 Task: Find connections with filter location Warwick with filter topic #Projectmanagementwith filter profile language German with filter current company Mintel with filter school Police Dav Public School with filter industry Landscaping Services with filter service category Blogging with filter keywords title Taper
Action: Mouse moved to (679, 87)
Screenshot: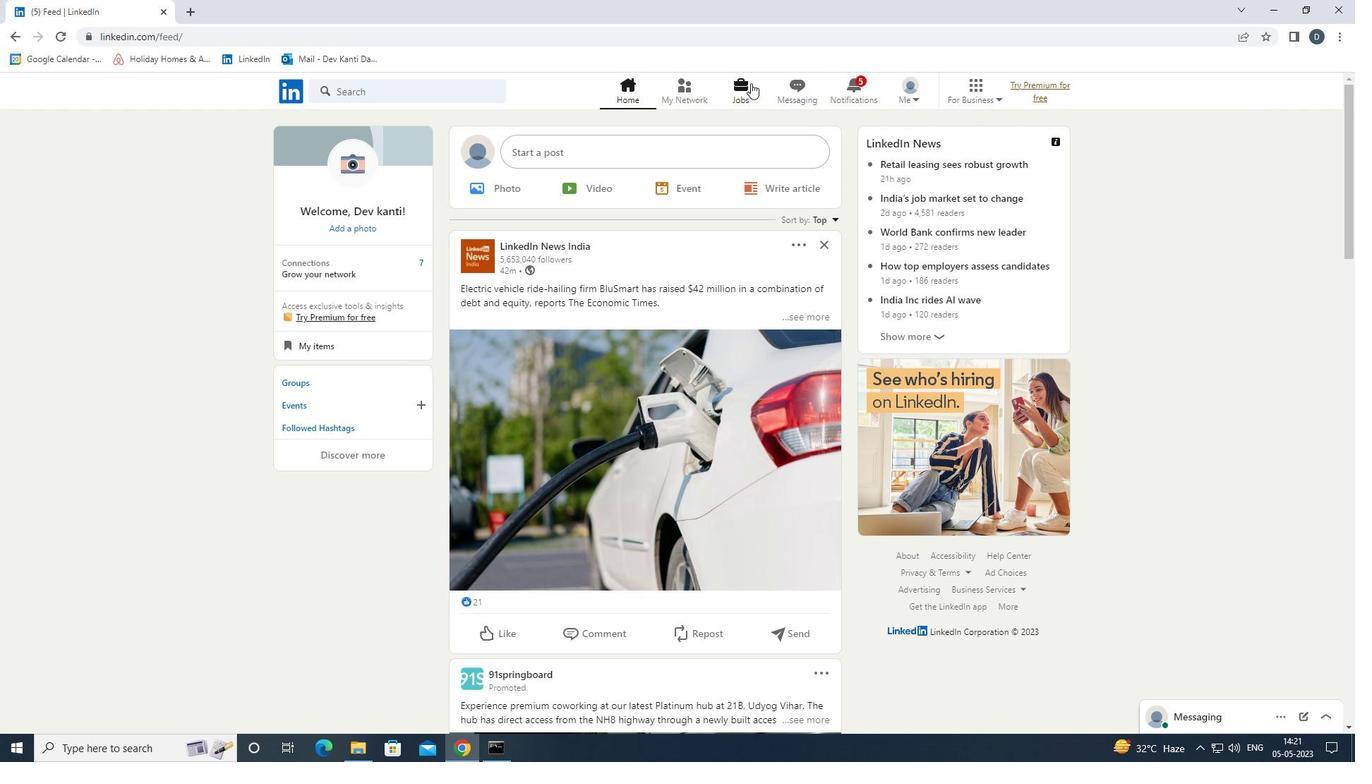 
Action: Mouse pressed left at (679, 87)
Screenshot: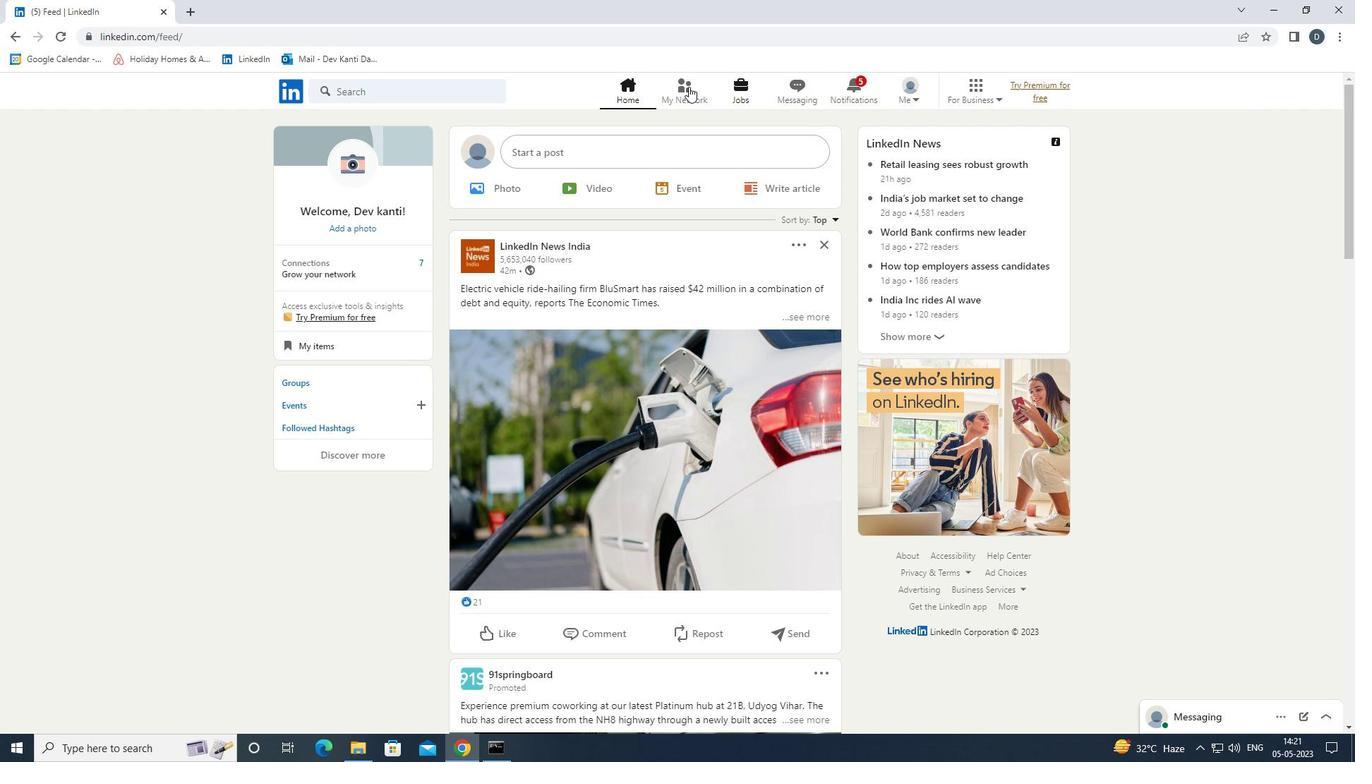 
Action: Mouse moved to (472, 166)
Screenshot: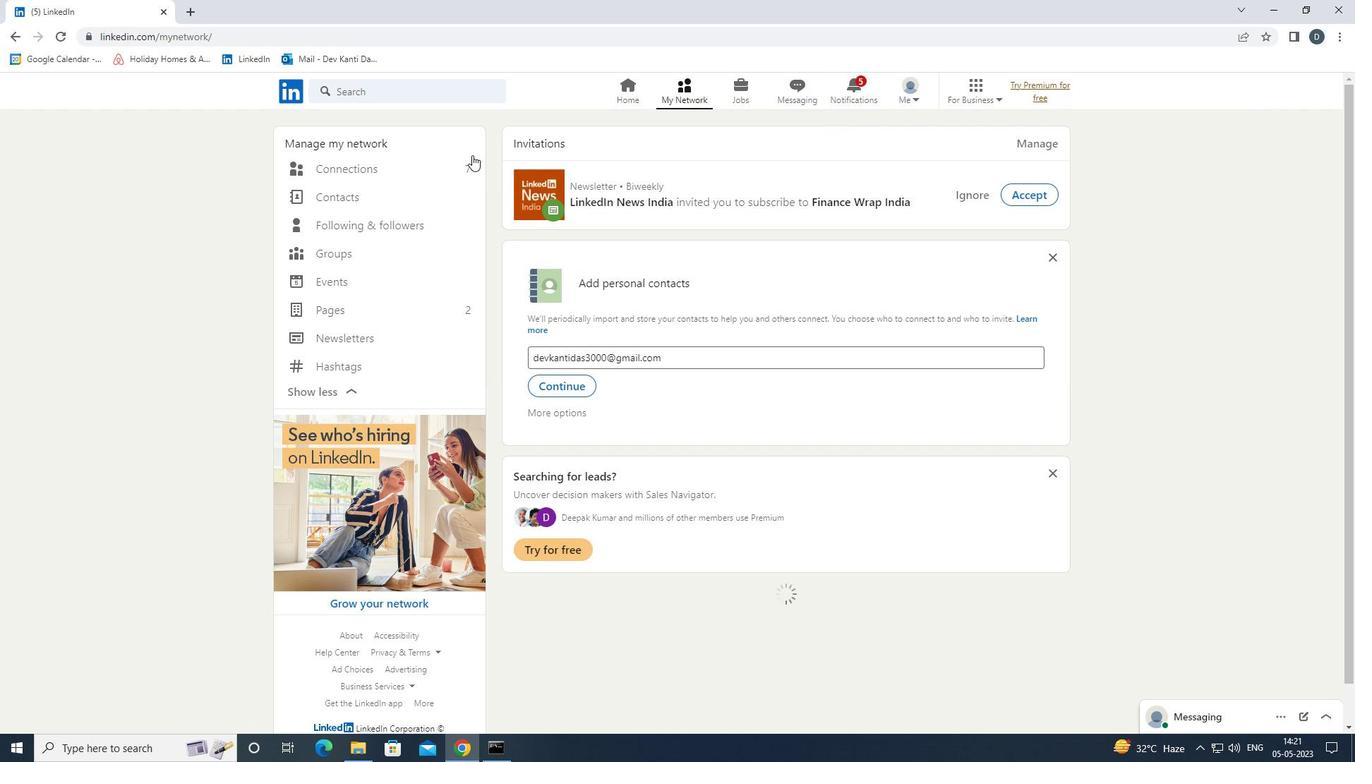
Action: Mouse pressed left at (472, 166)
Screenshot: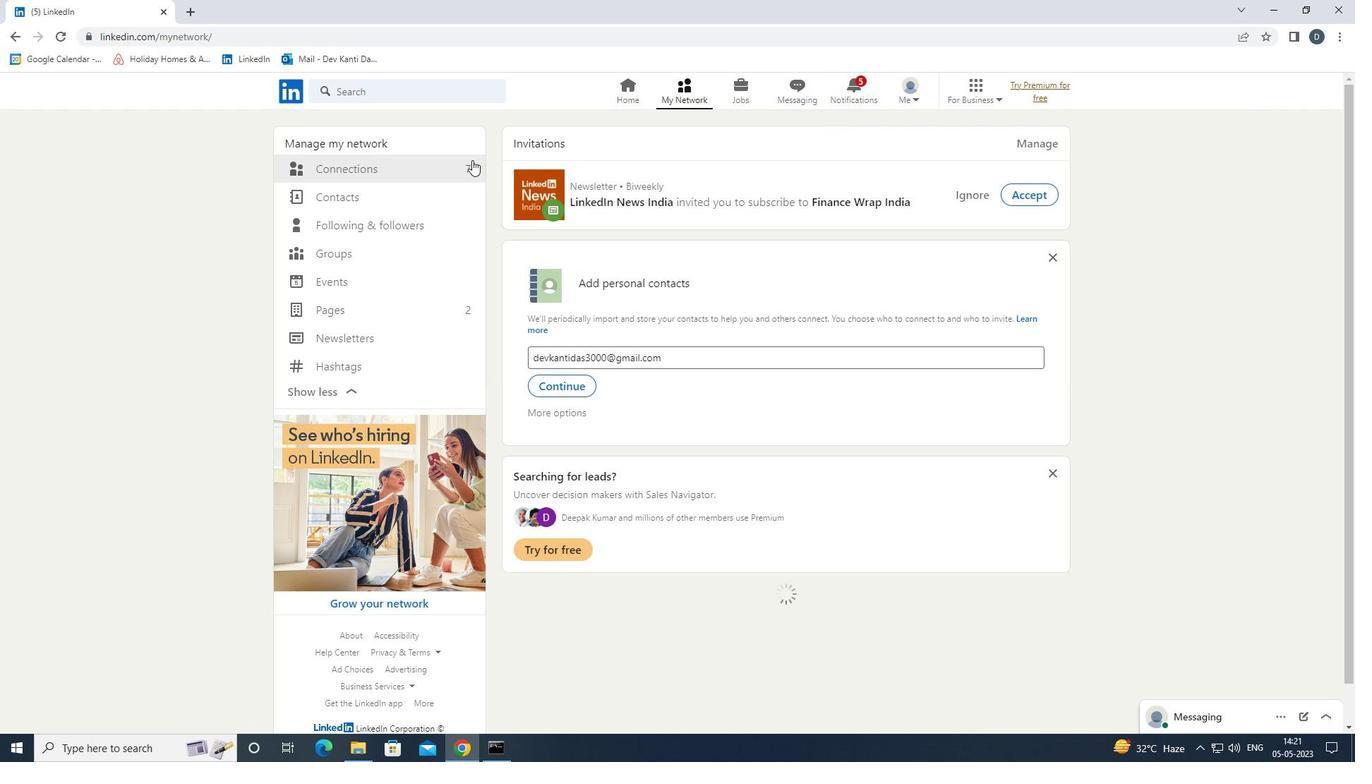 
Action: Mouse moved to (467, 168)
Screenshot: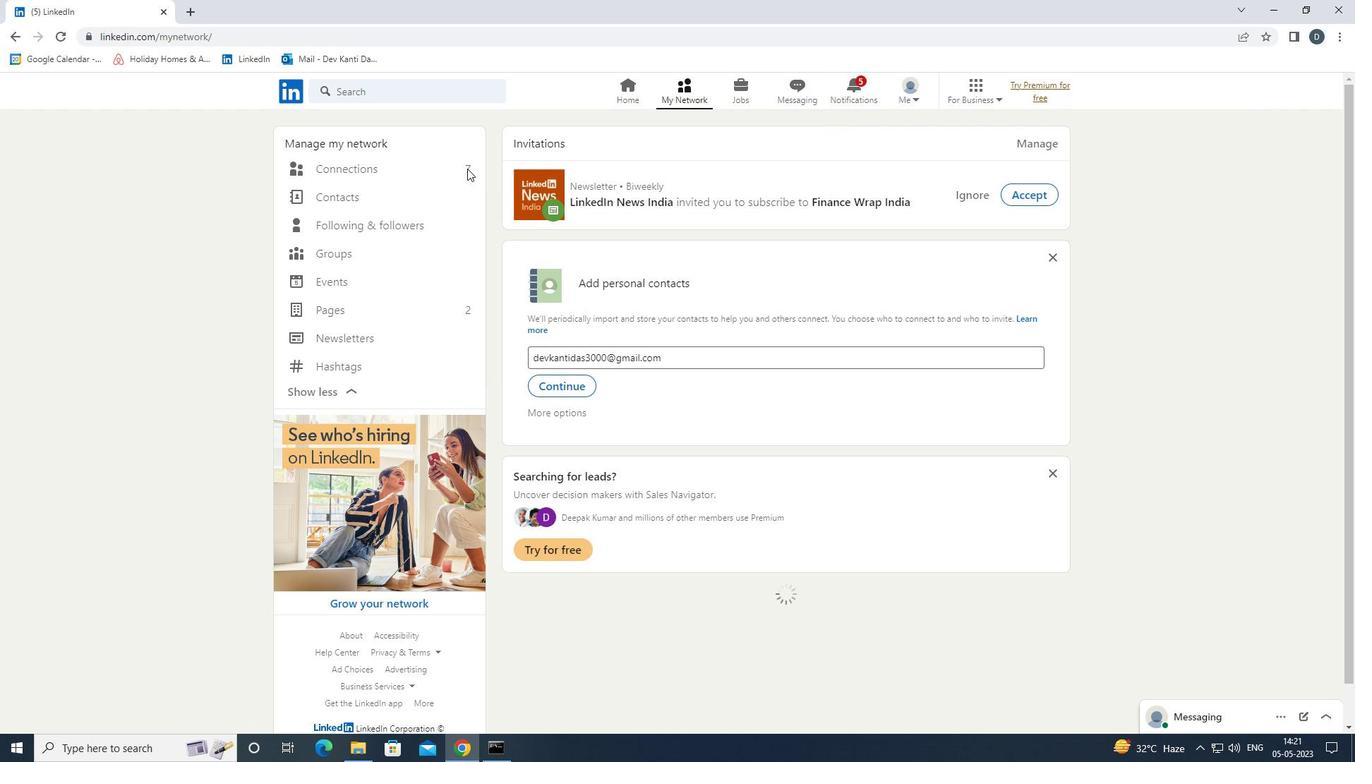 
Action: Mouse pressed left at (467, 168)
Screenshot: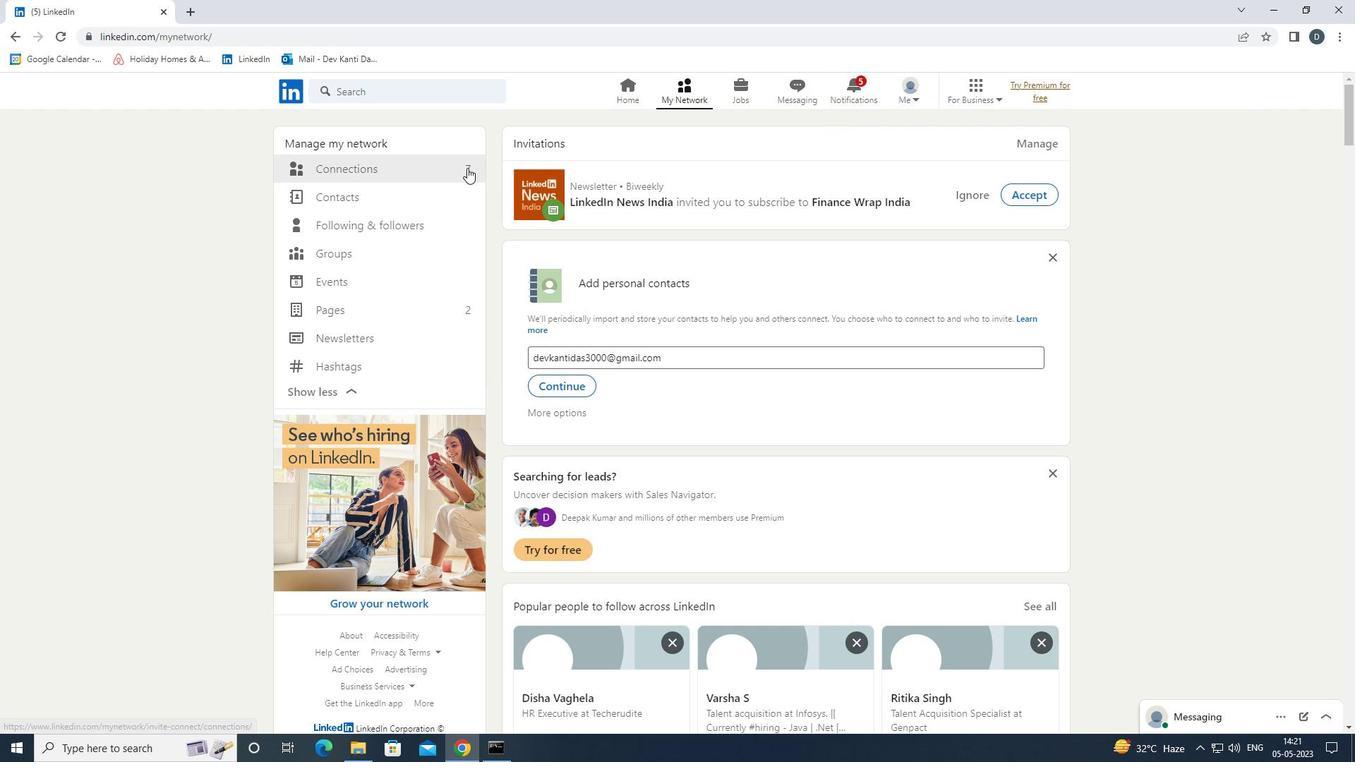 
Action: Mouse moved to (780, 164)
Screenshot: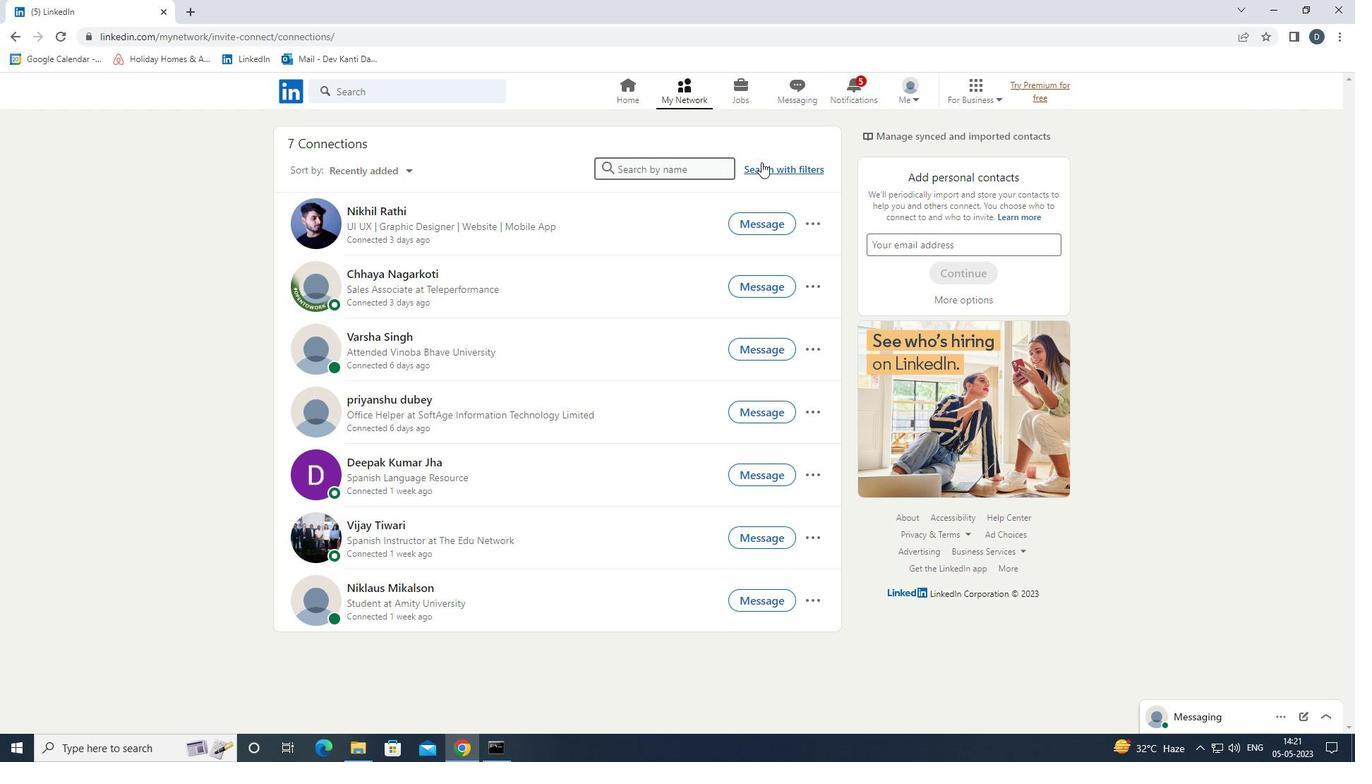 
Action: Mouse pressed left at (780, 164)
Screenshot: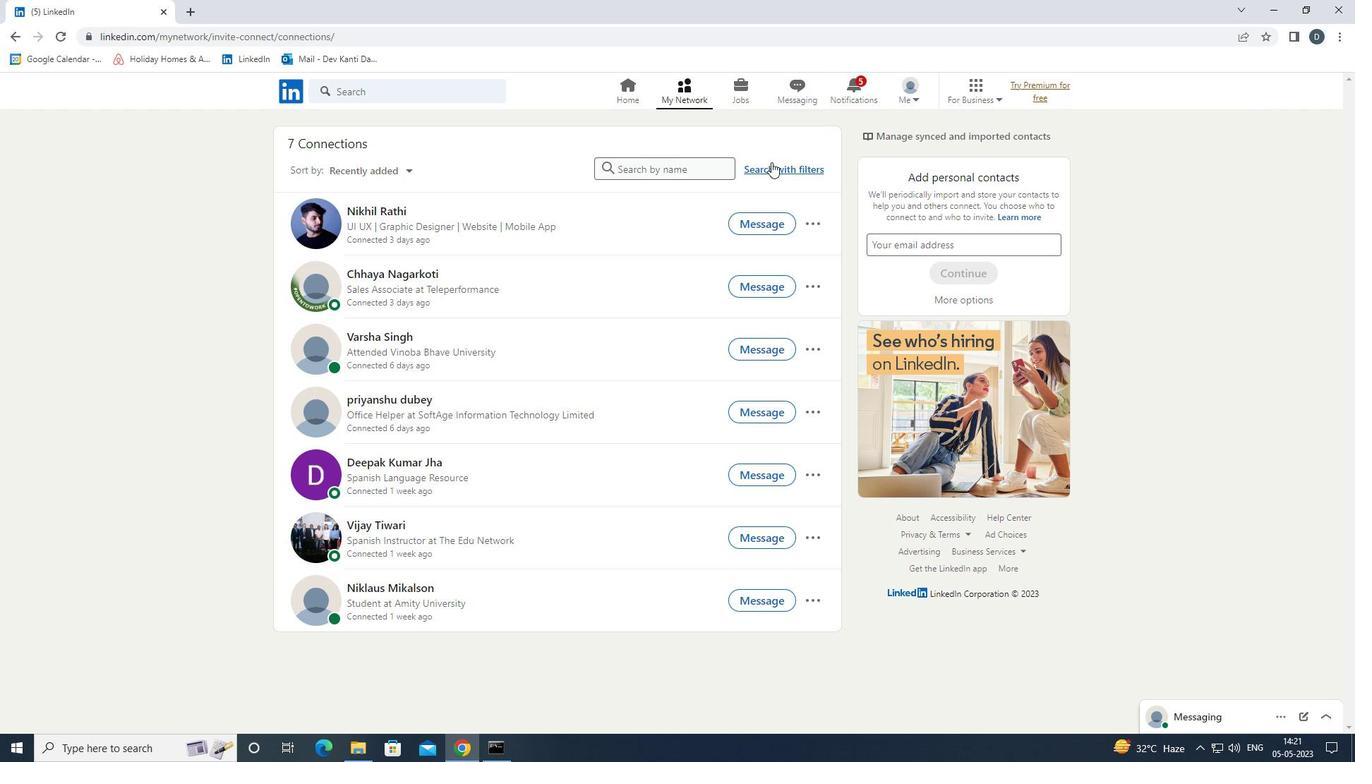 
Action: Mouse moved to (710, 132)
Screenshot: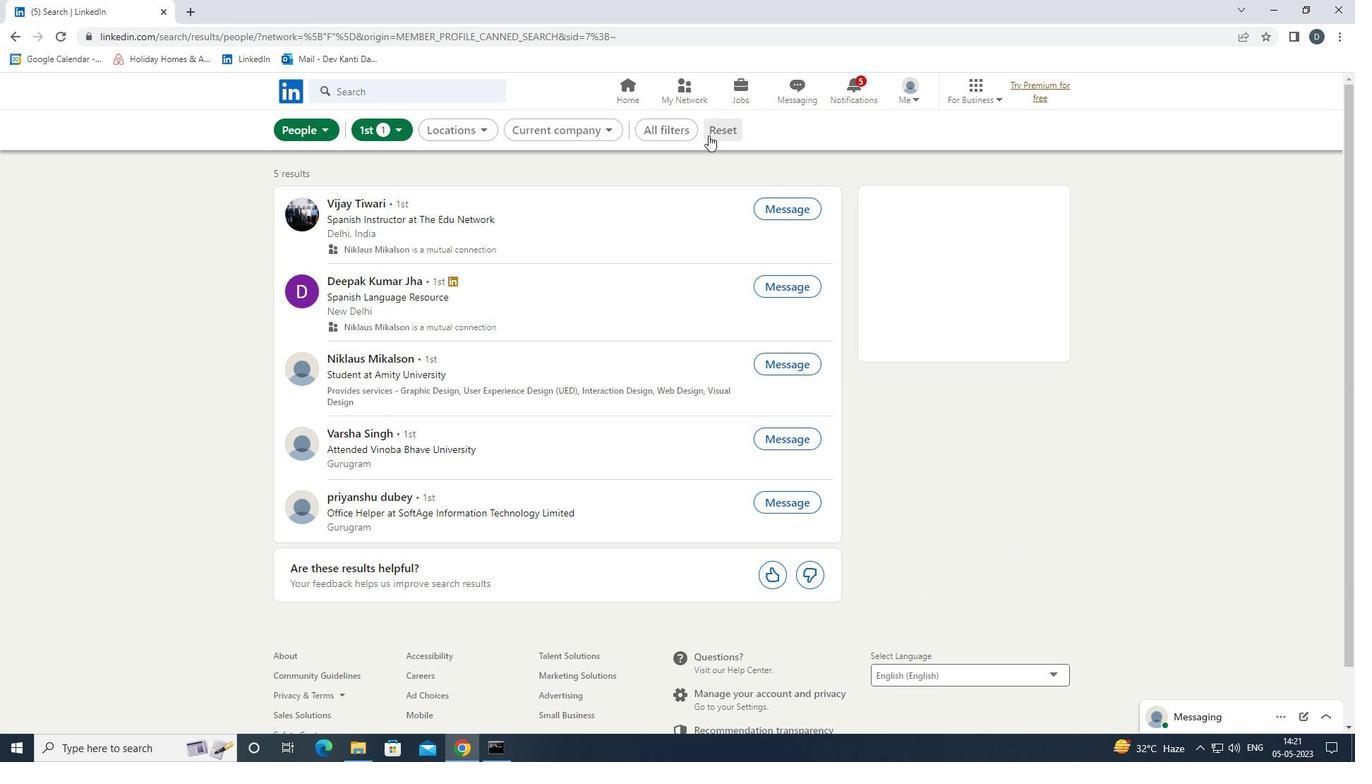 
Action: Mouse pressed left at (710, 132)
Screenshot: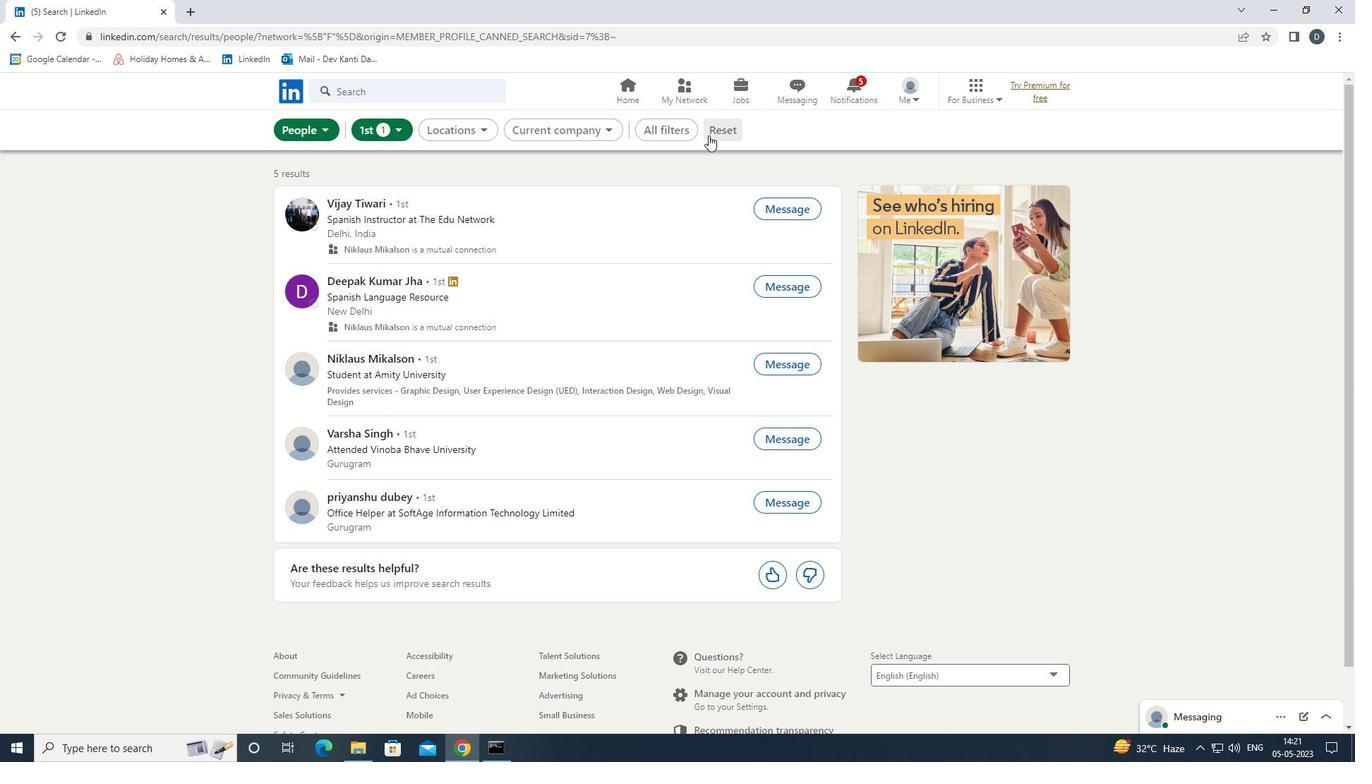 
Action: Mouse moved to (696, 131)
Screenshot: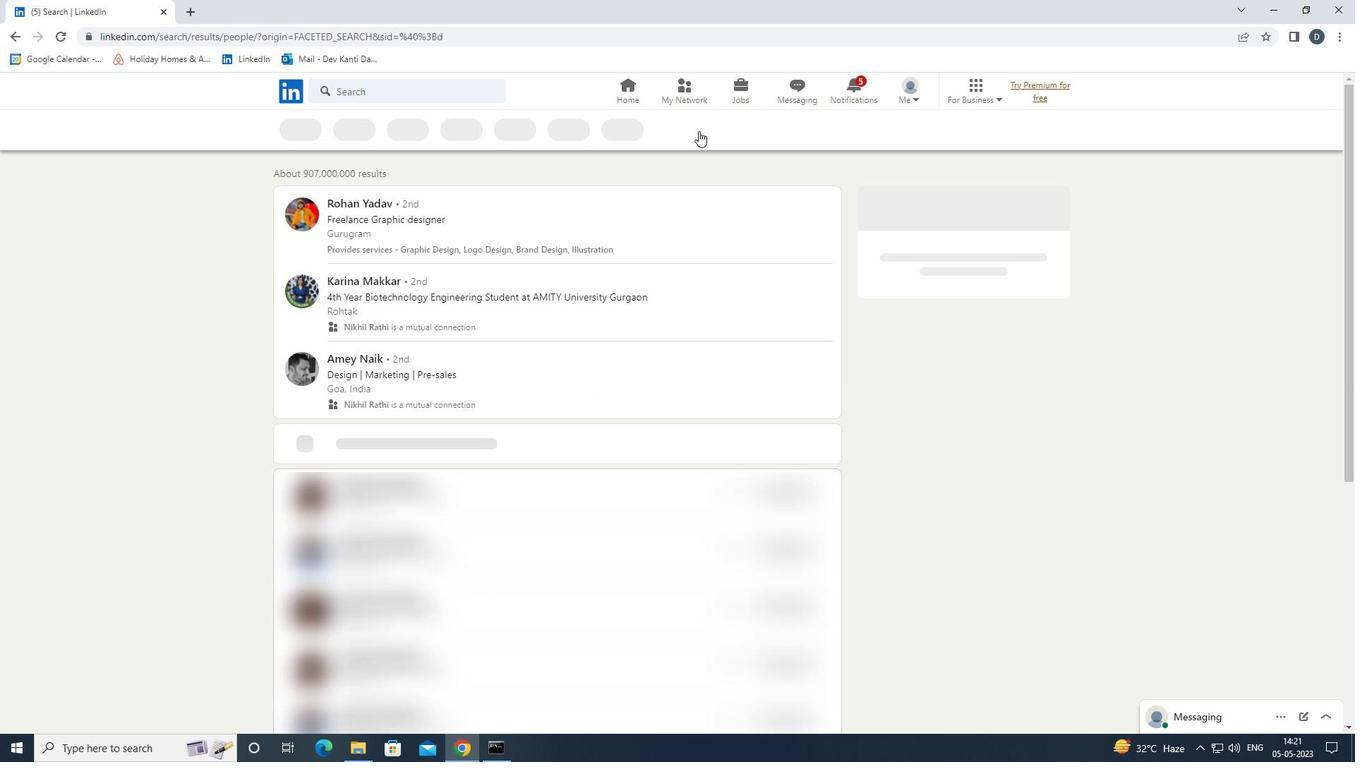 
Action: Mouse pressed left at (696, 131)
Screenshot: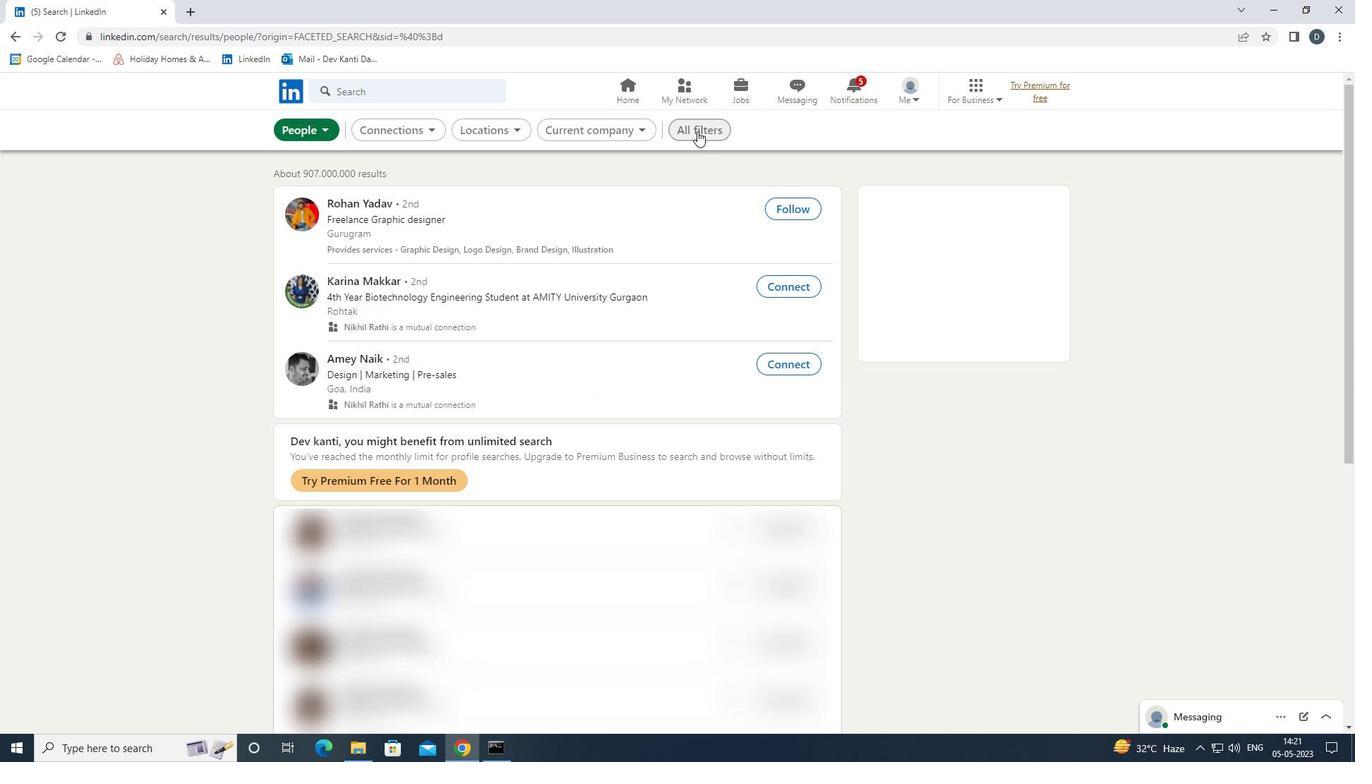 
Action: Mouse moved to (1102, 417)
Screenshot: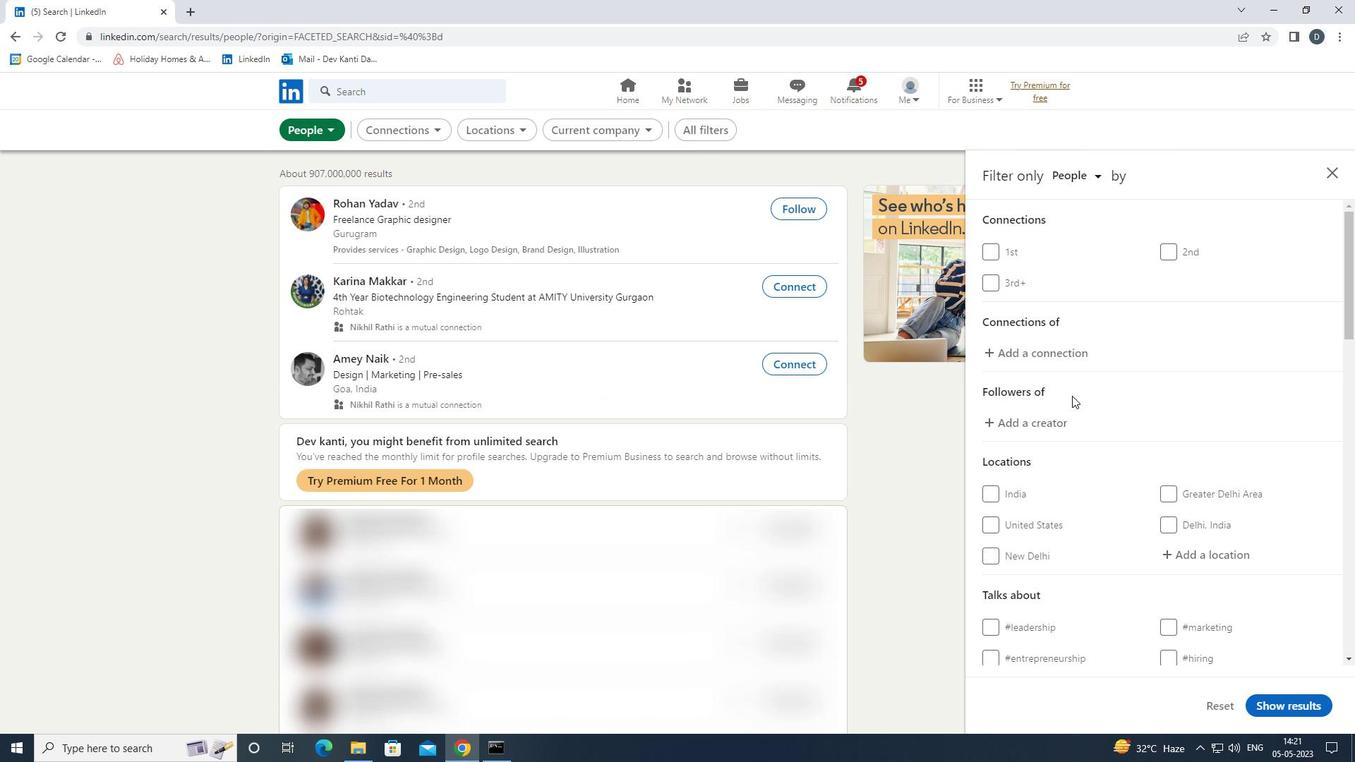 
Action: Mouse scrolled (1102, 416) with delta (0, 0)
Screenshot: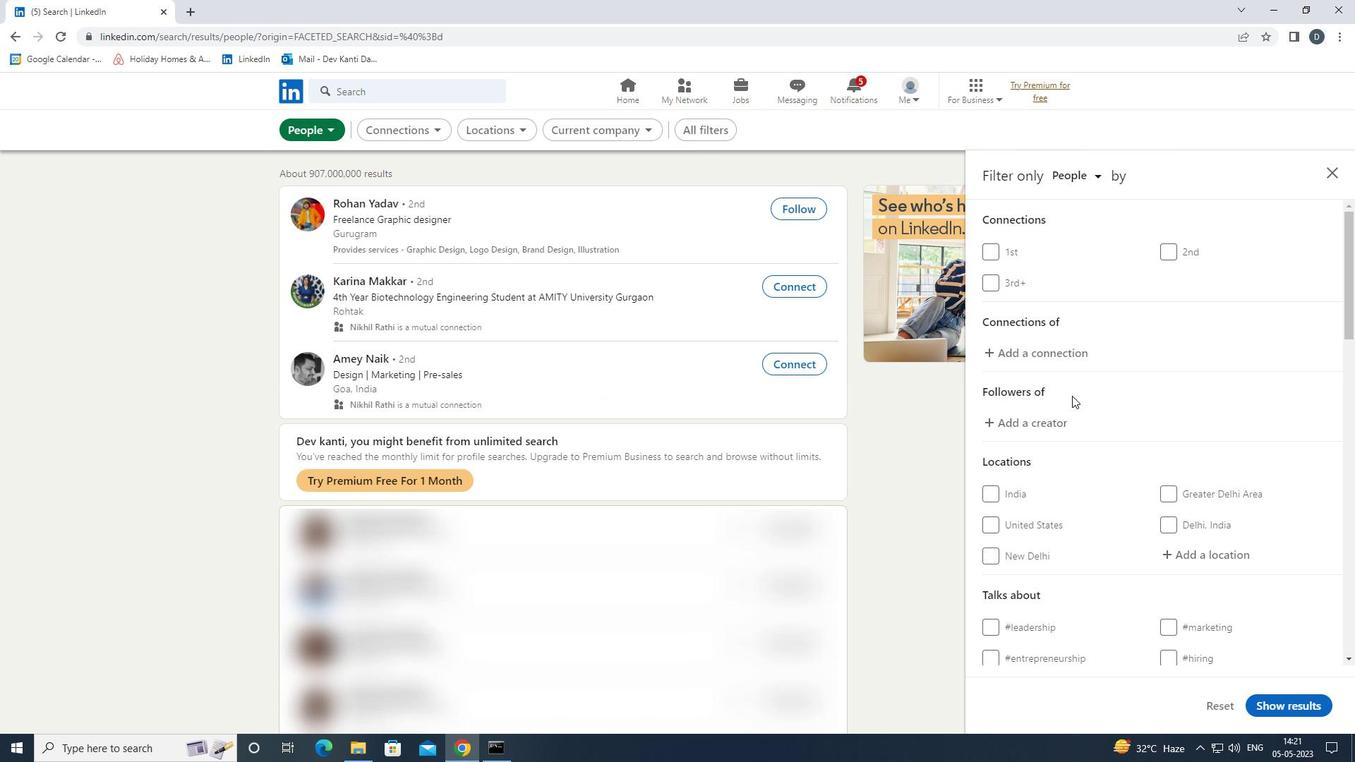 
Action: Mouse moved to (1105, 419)
Screenshot: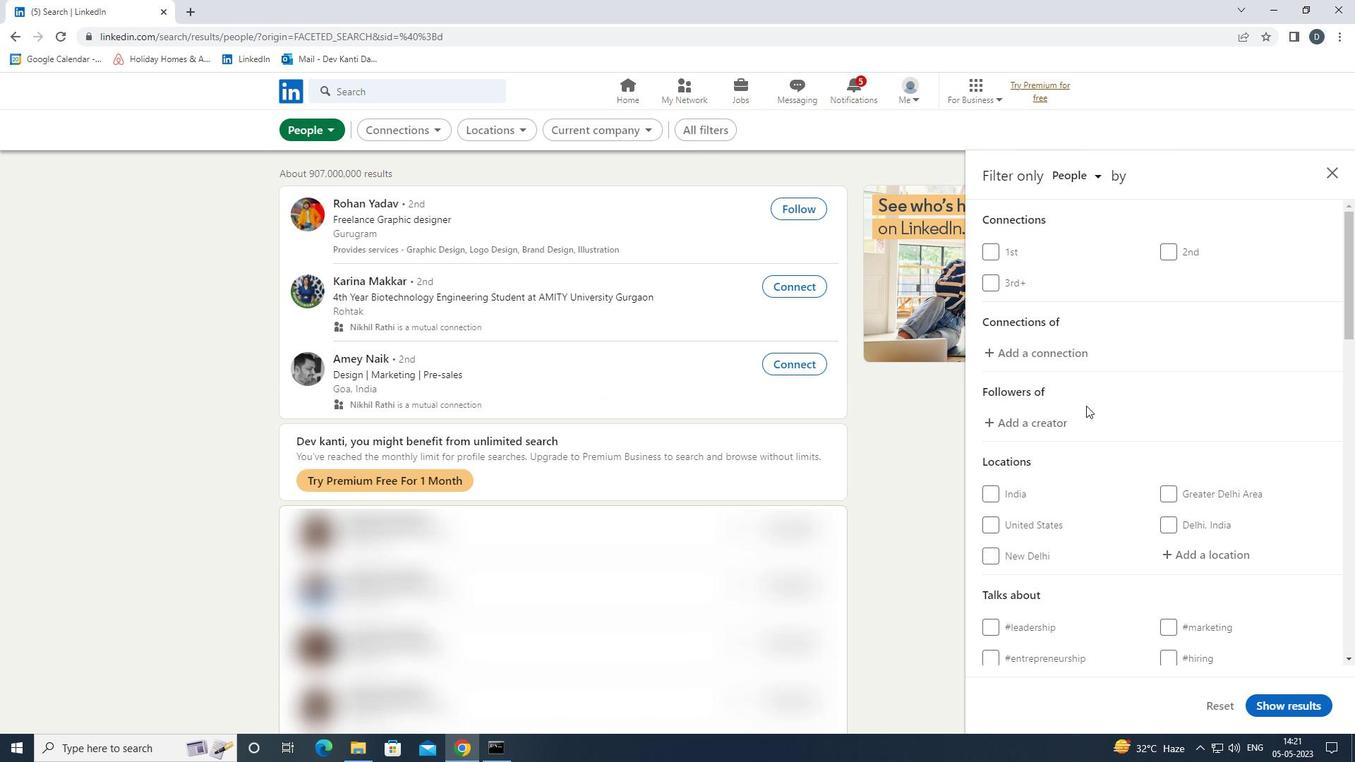
Action: Mouse scrolled (1105, 418) with delta (0, 0)
Screenshot: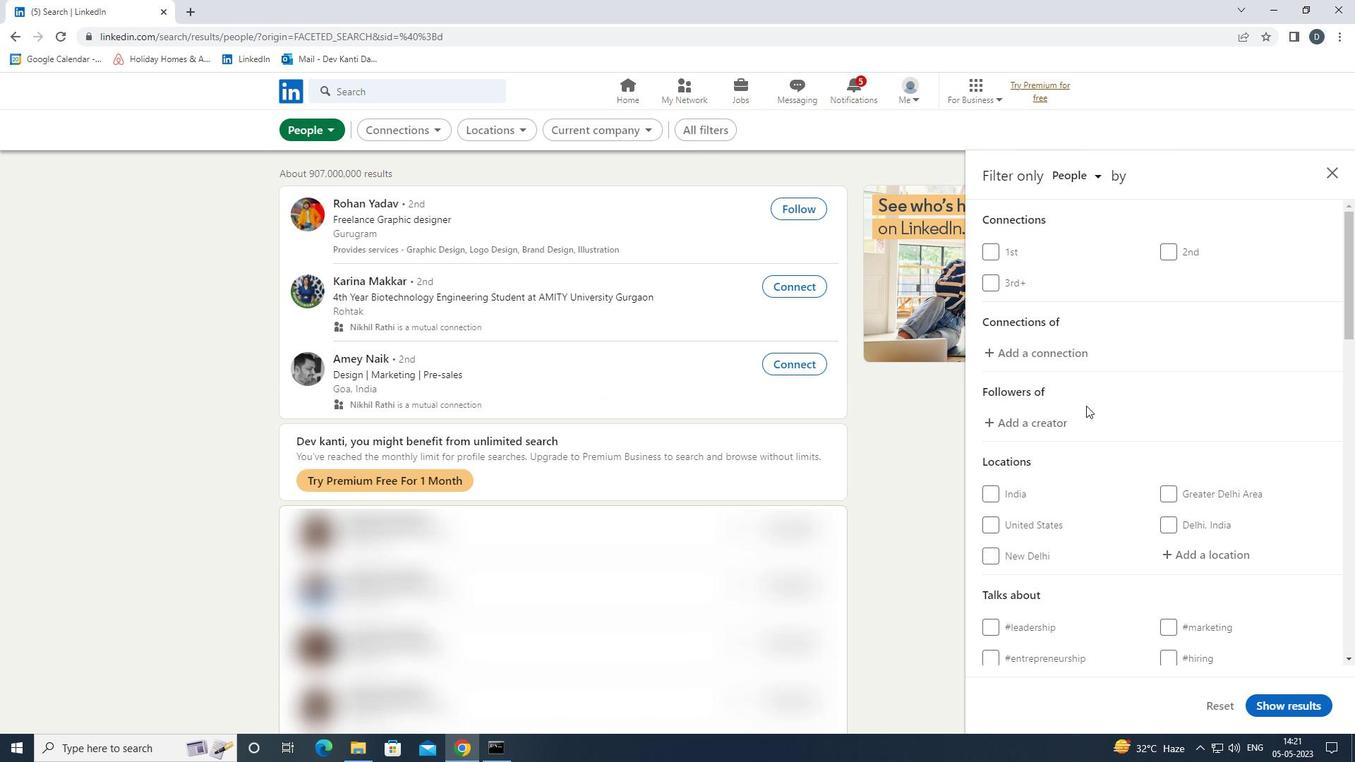 
Action: Mouse moved to (1207, 410)
Screenshot: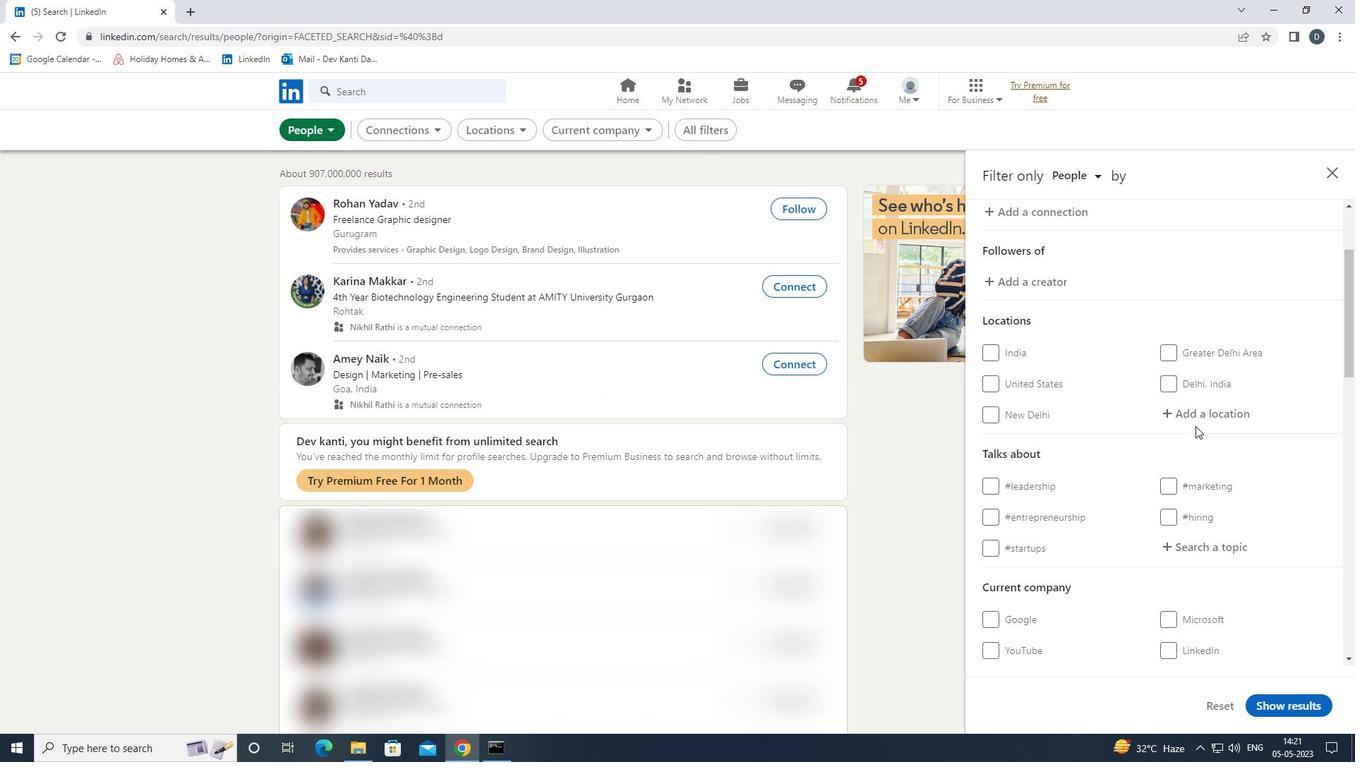 
Action: Mouse pressed left at (1207, 410)
Screenshot: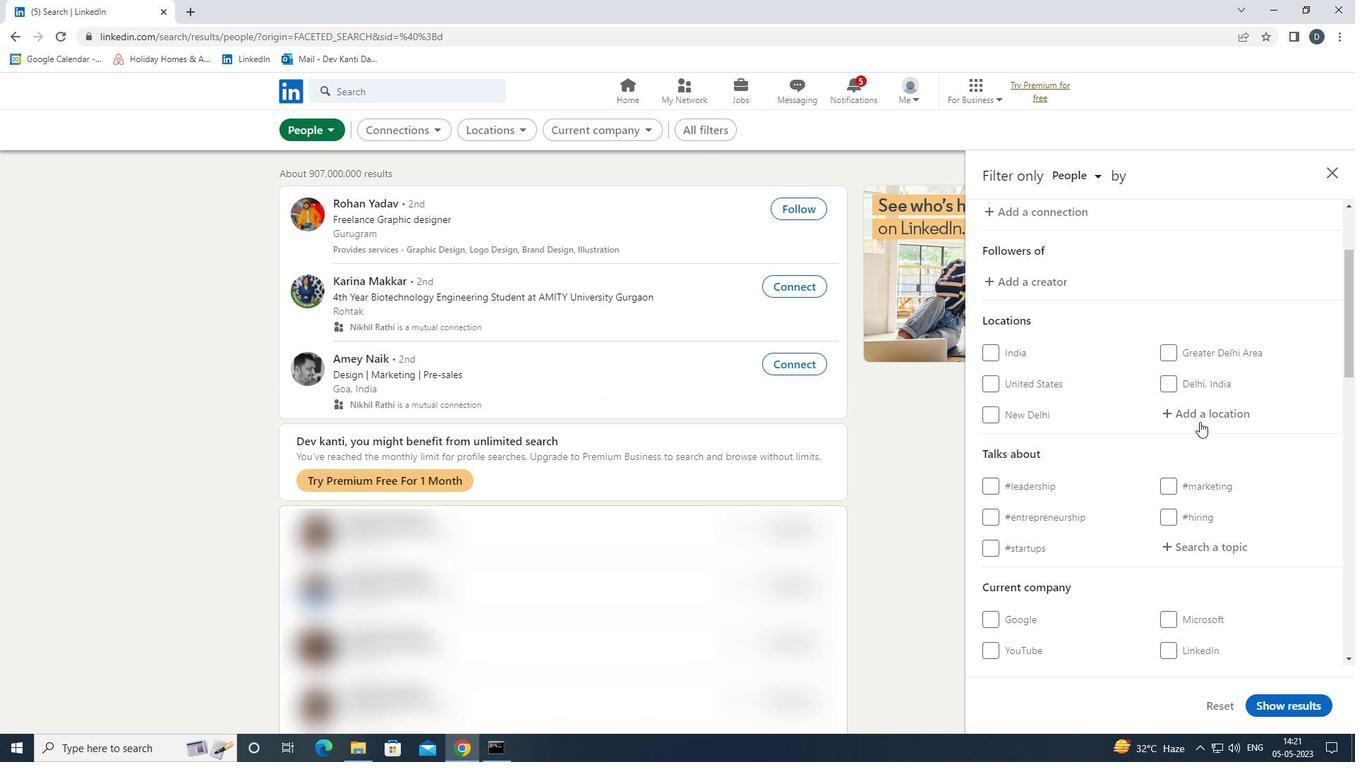 
Action: Mouse moved to (1199, 407)
Screenshot: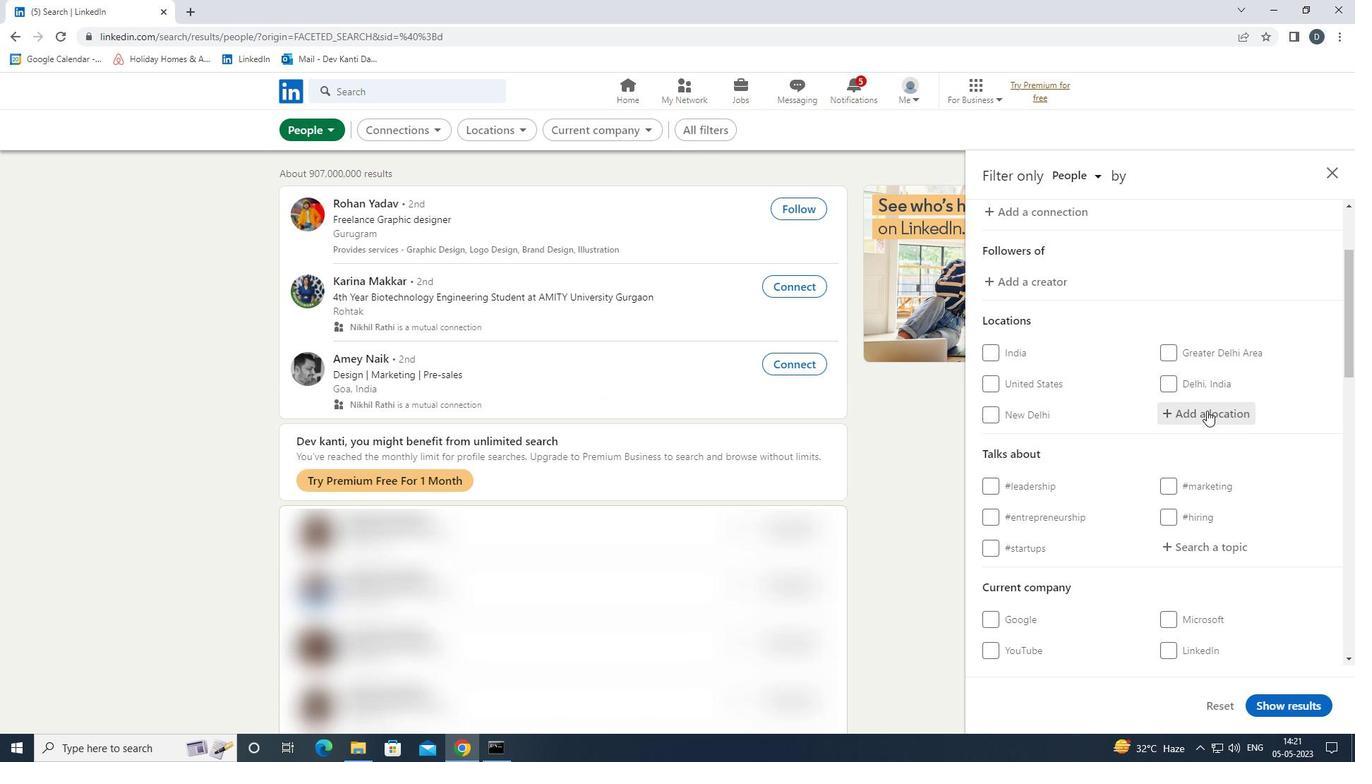 
Action: Key pressed <Key.shift>WARM<Key.backspace>WW<Key.backspace>ICK<Key.down><Key.enter>
Screenshot: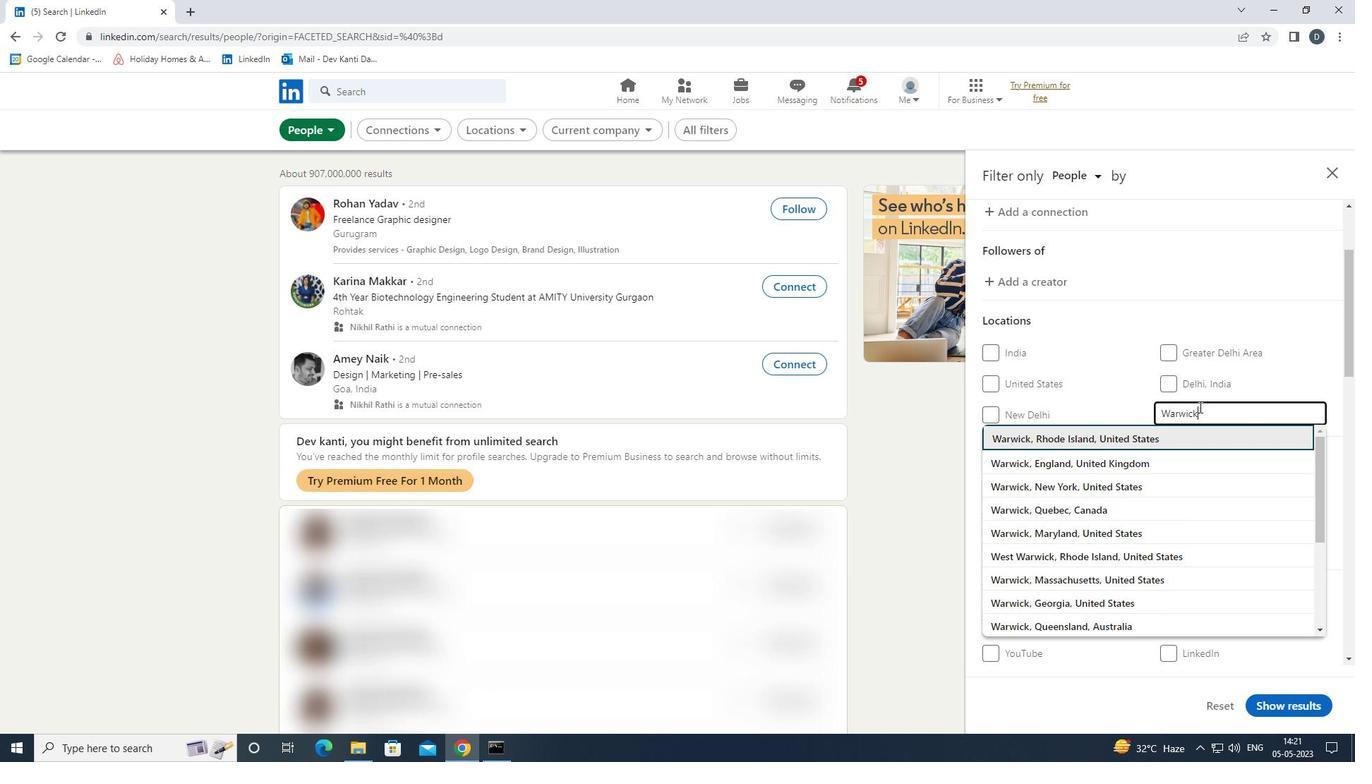 
Action: Mouse moved to (1199, 406)
Screenshot: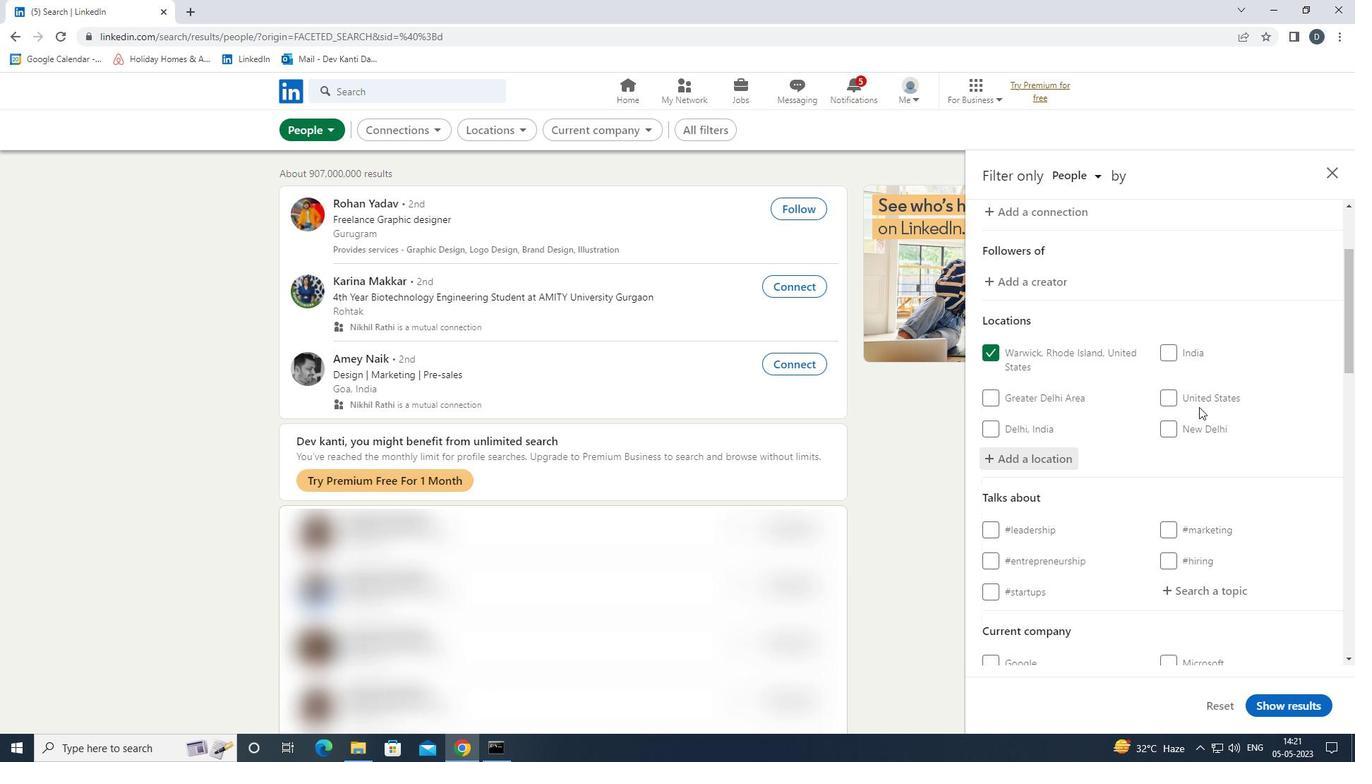 
Action: Mouse scrolled (1199, 405) with delta (0, 0)
Screenshot: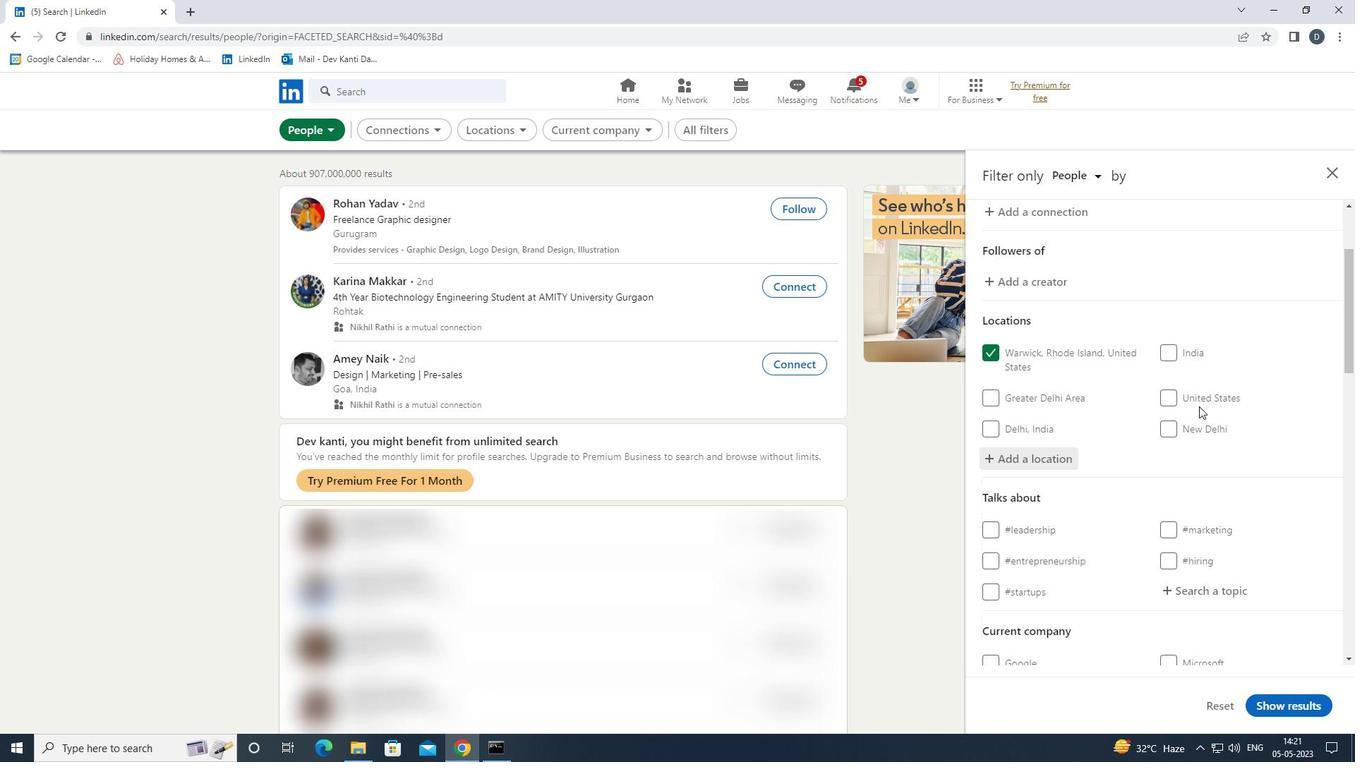 
Action: Mouse scrolled (1199, 405) with delta (0, 0)
Screenshot: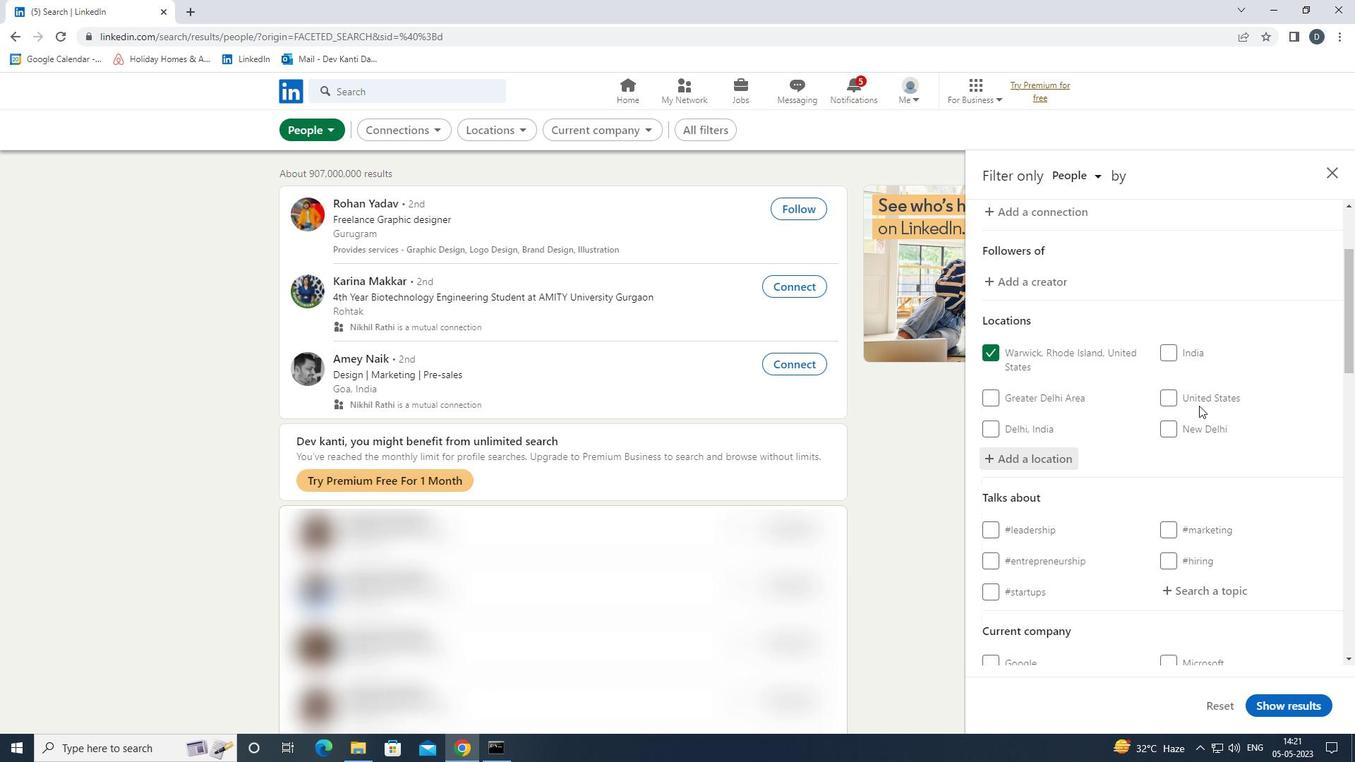 
Action: Mouse moved to (1206, 451)
Screenshot: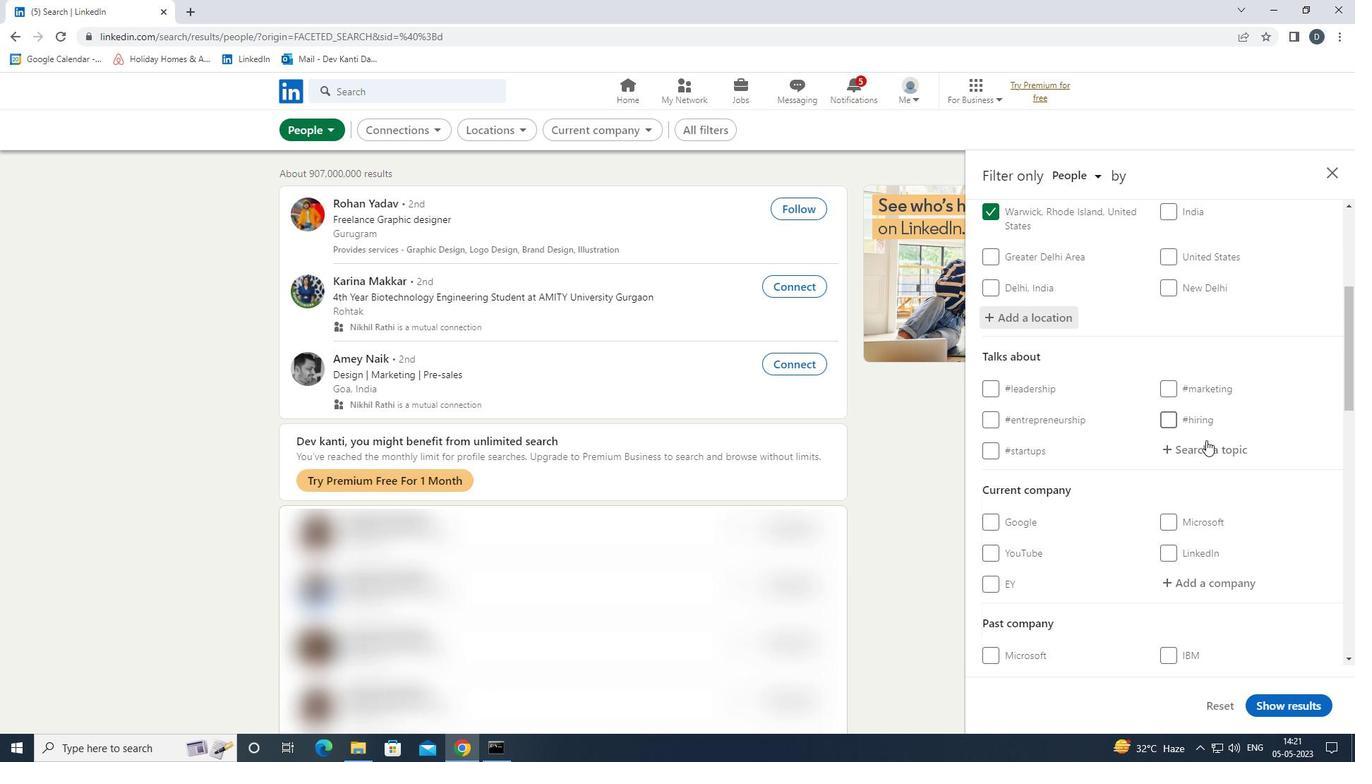 
Action: Mouse pressed left at (1206, 451)
Screenshot: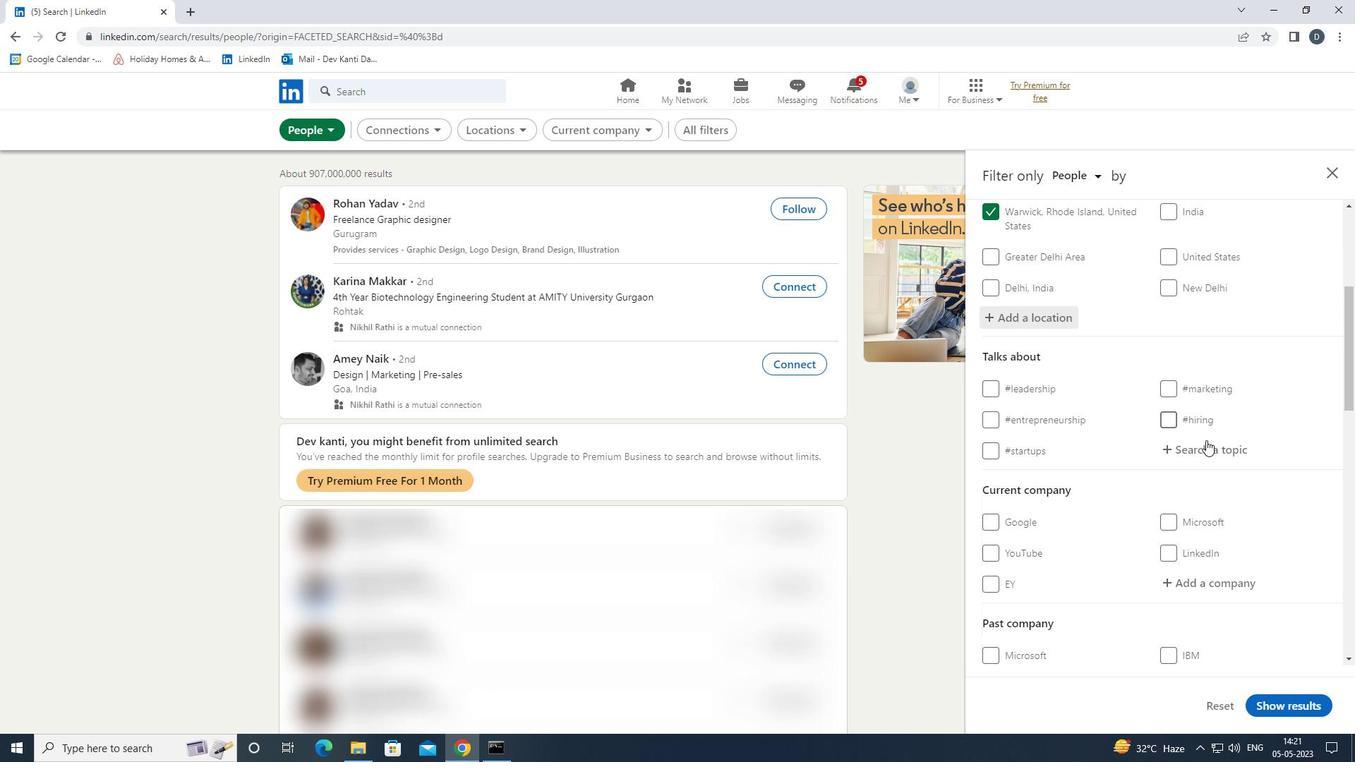 
Action: Key pressed PROJECTMANAGEMENT<Key.down><Key.enter>
Screenshot: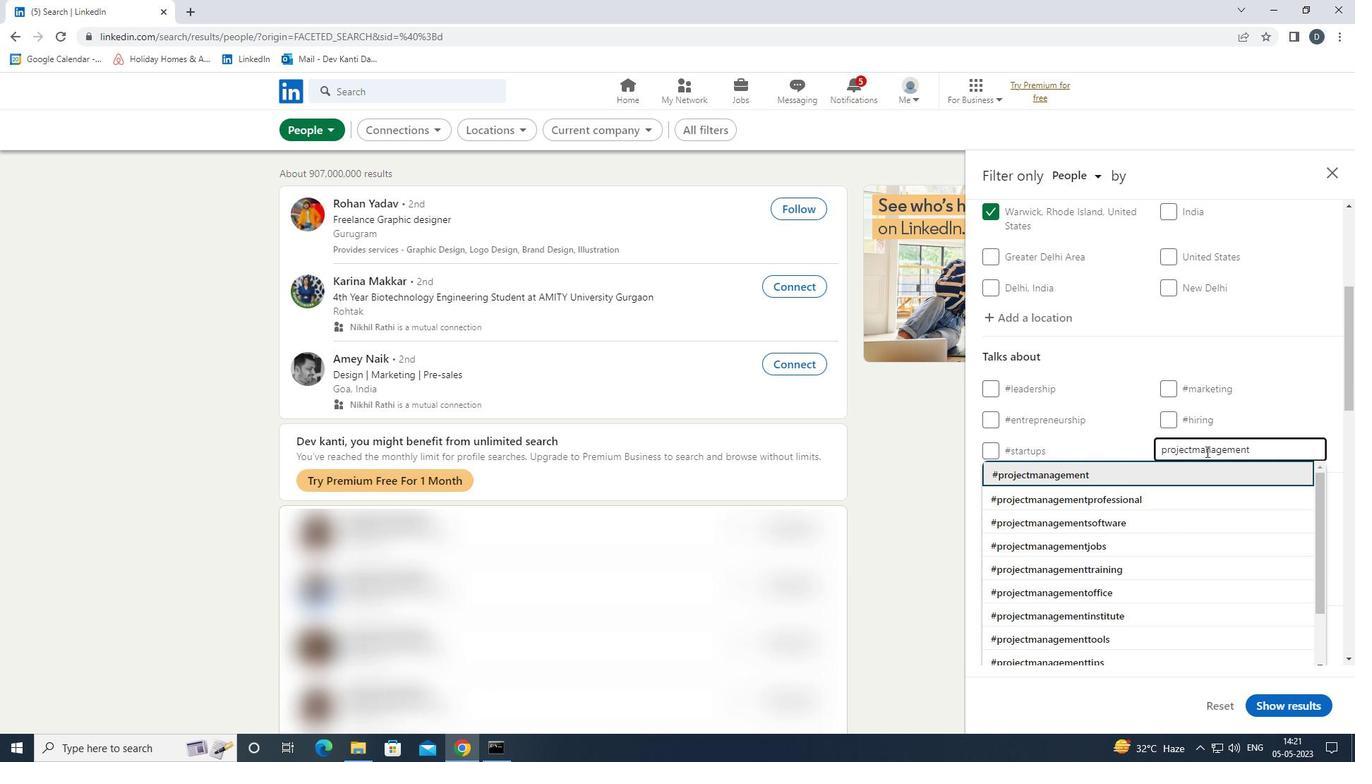 
Action: Mouse moved to (1227, 450)
Screenshot: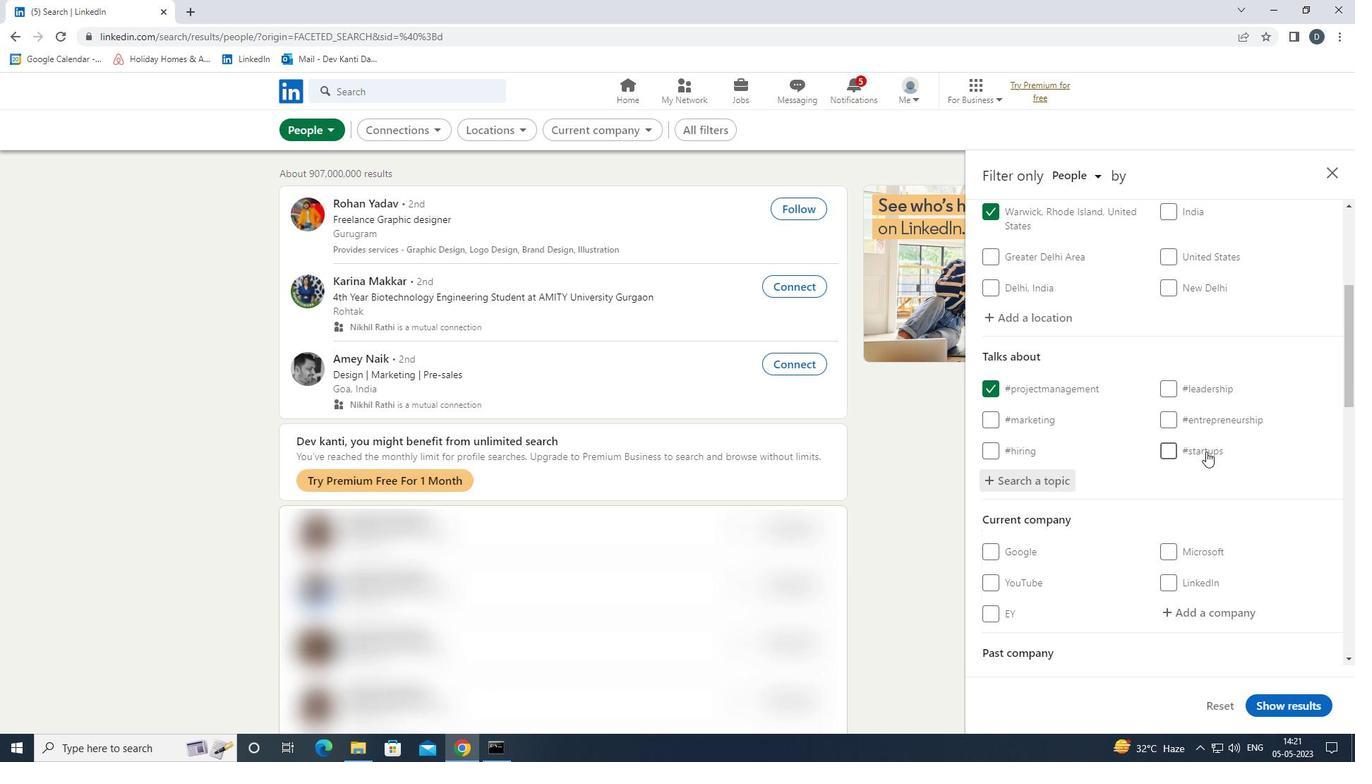 
Action: Mouse scrolled (1227, 449) with delta (0, 0)
Screenshot: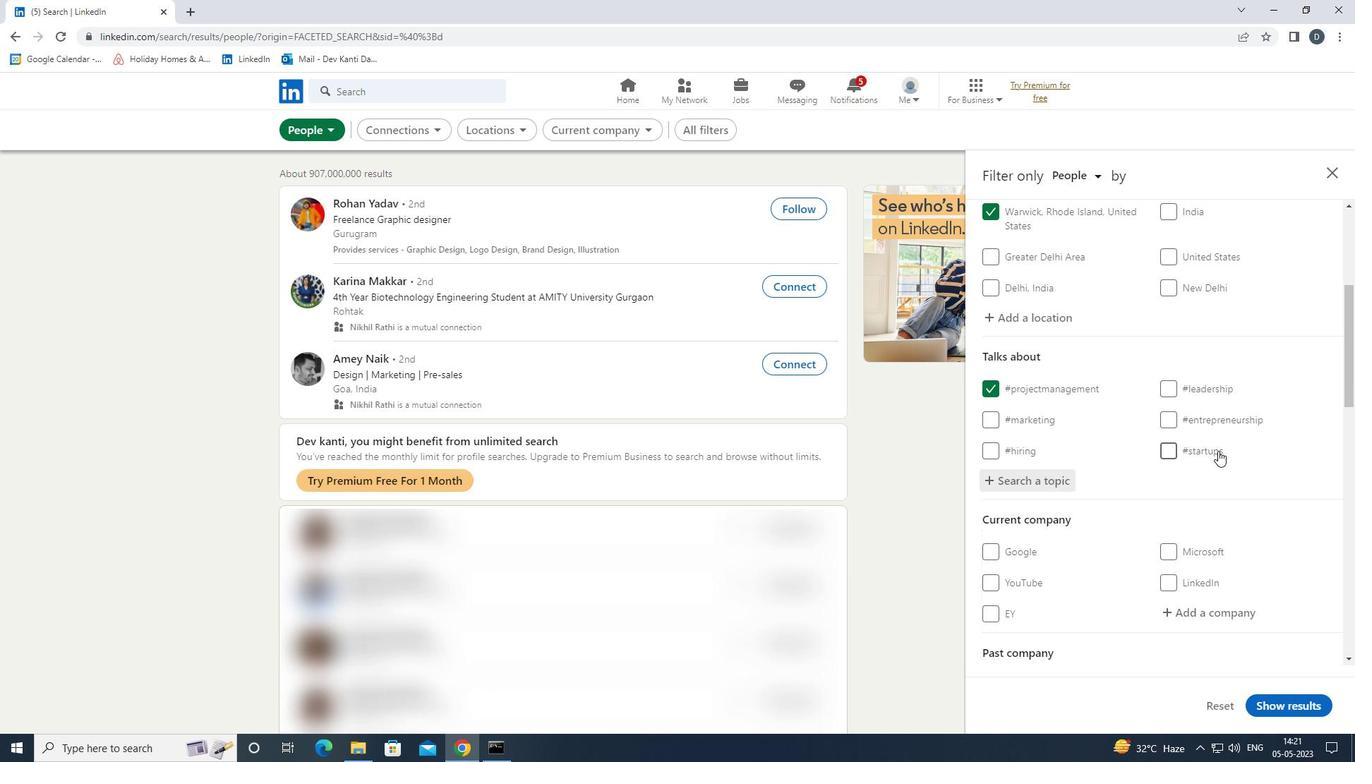 
Action: Mouse moved to (1227, 454)
Screenshot: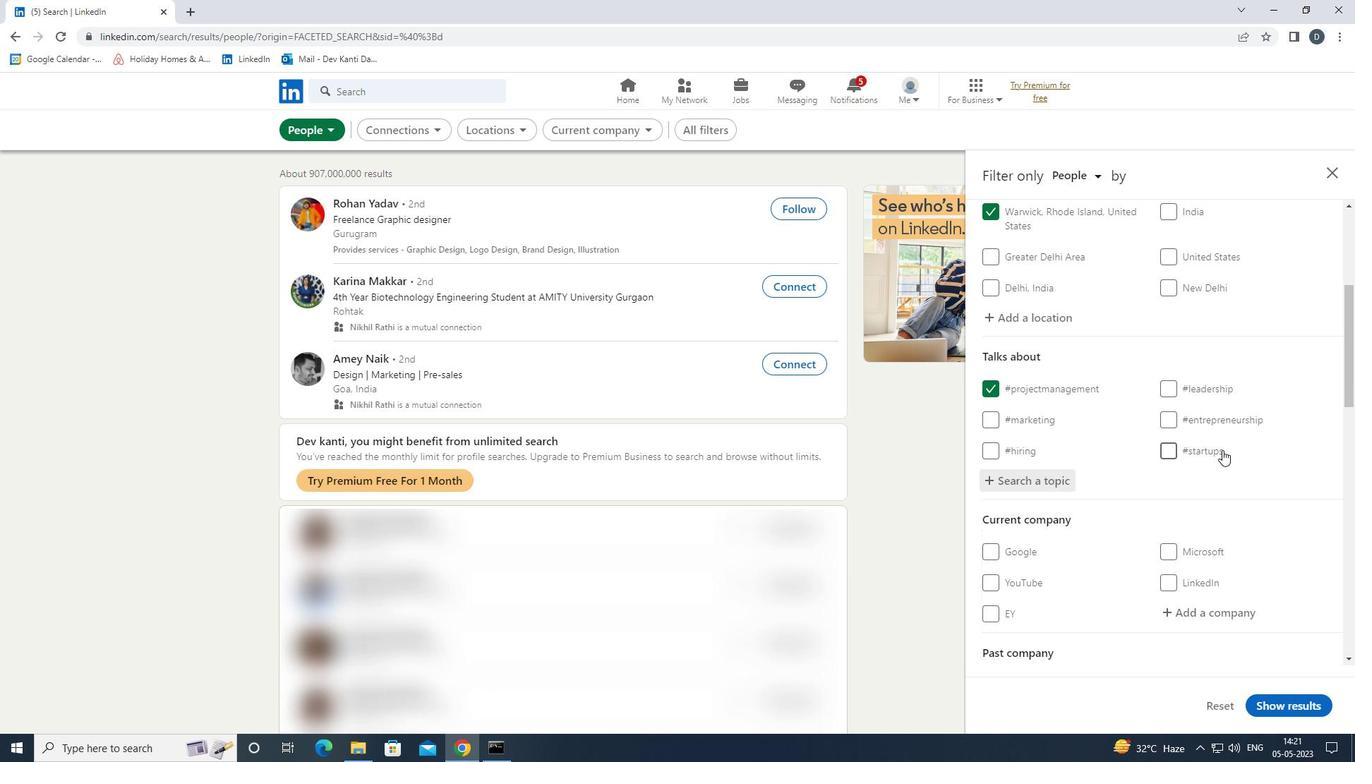 
Action: Mouse scrolled (1227, 453) with delta (0, 0)
Screenshot: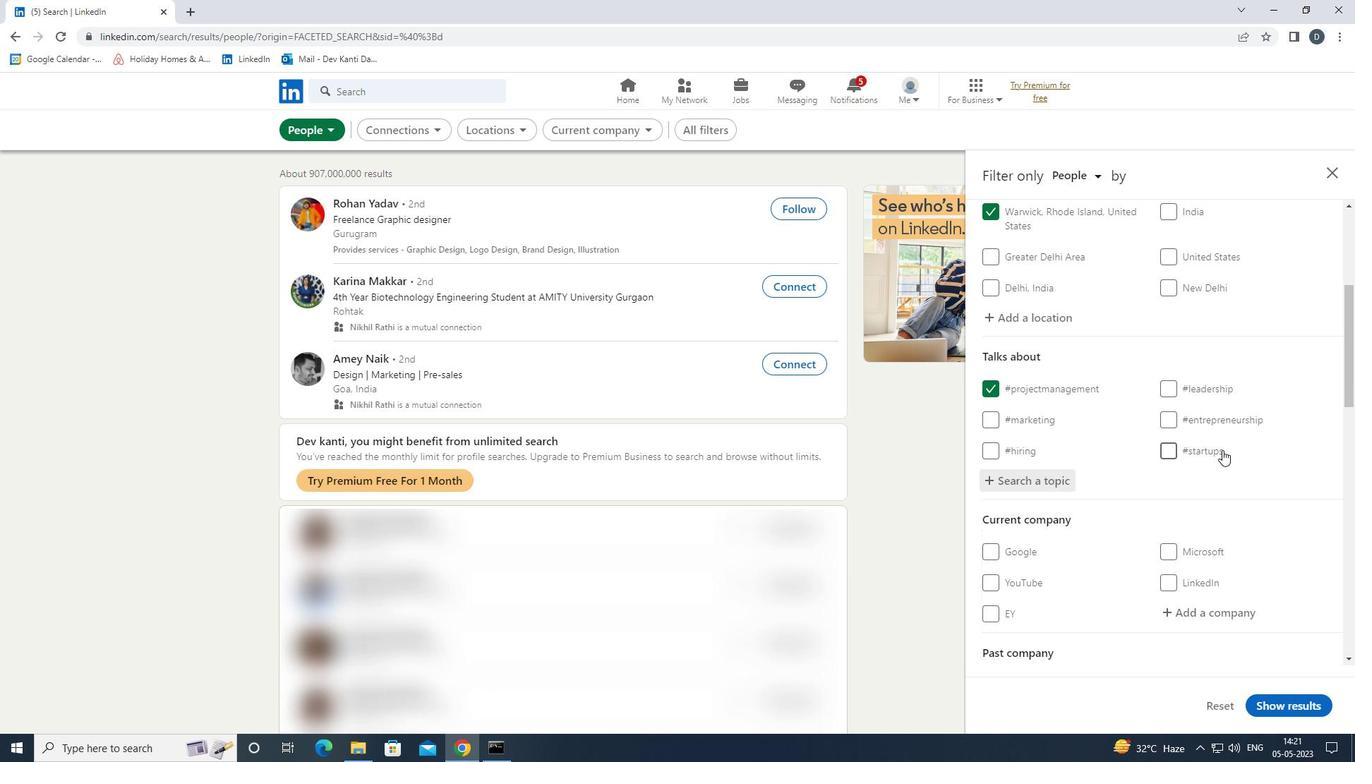 
Action: Mouse moved to (1227, 456)
Screenshot: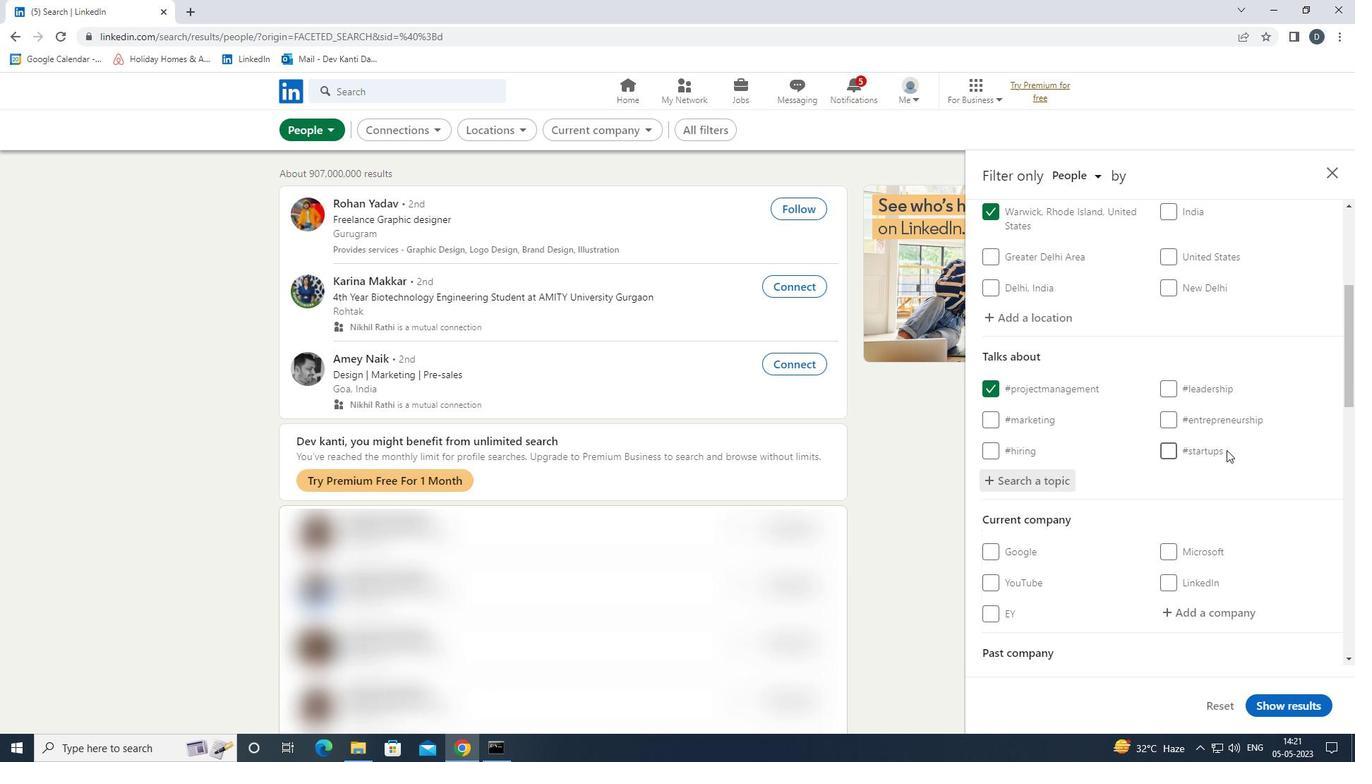 
Action: Mouse scrolled (1227, 455) with delta (0, 0)
Screenshot: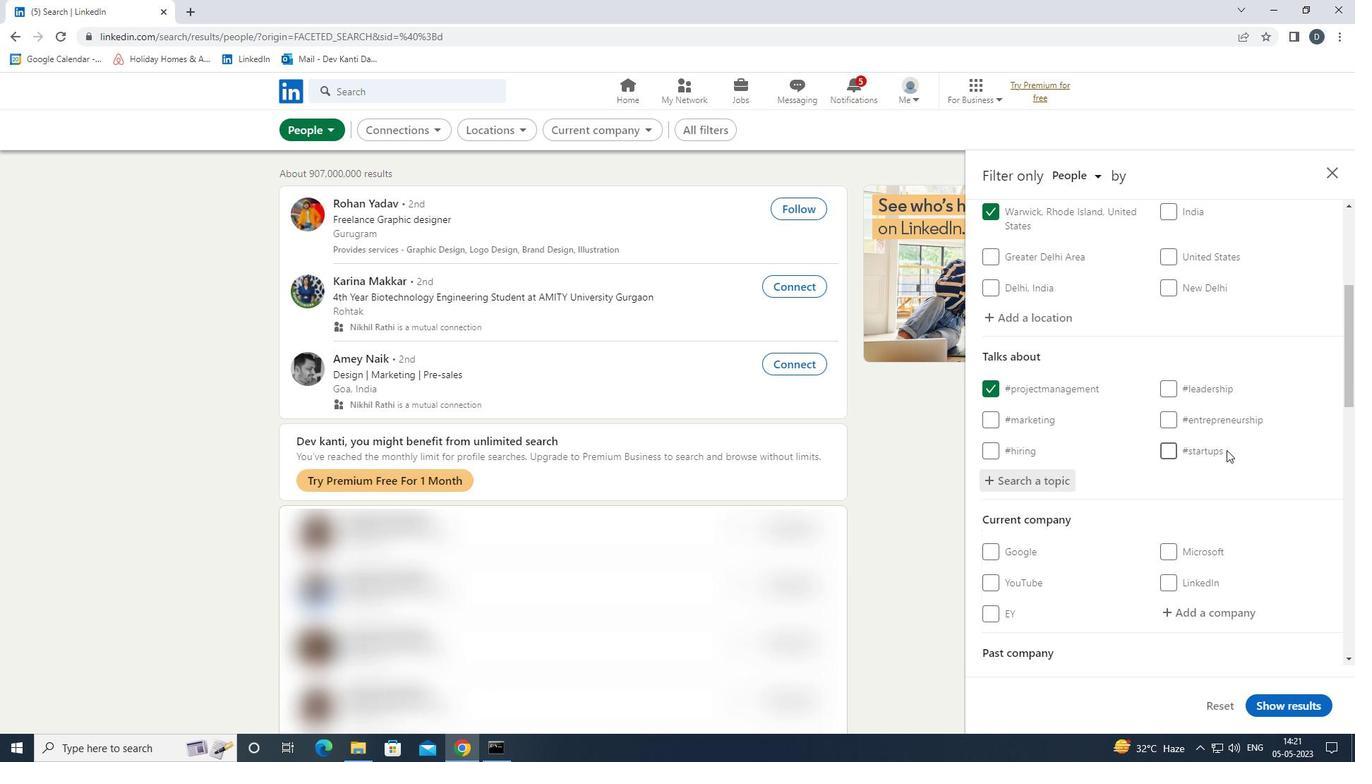 
Action: Mouse scrolled (1227, 455) with delta (0, 0)
Screenshot: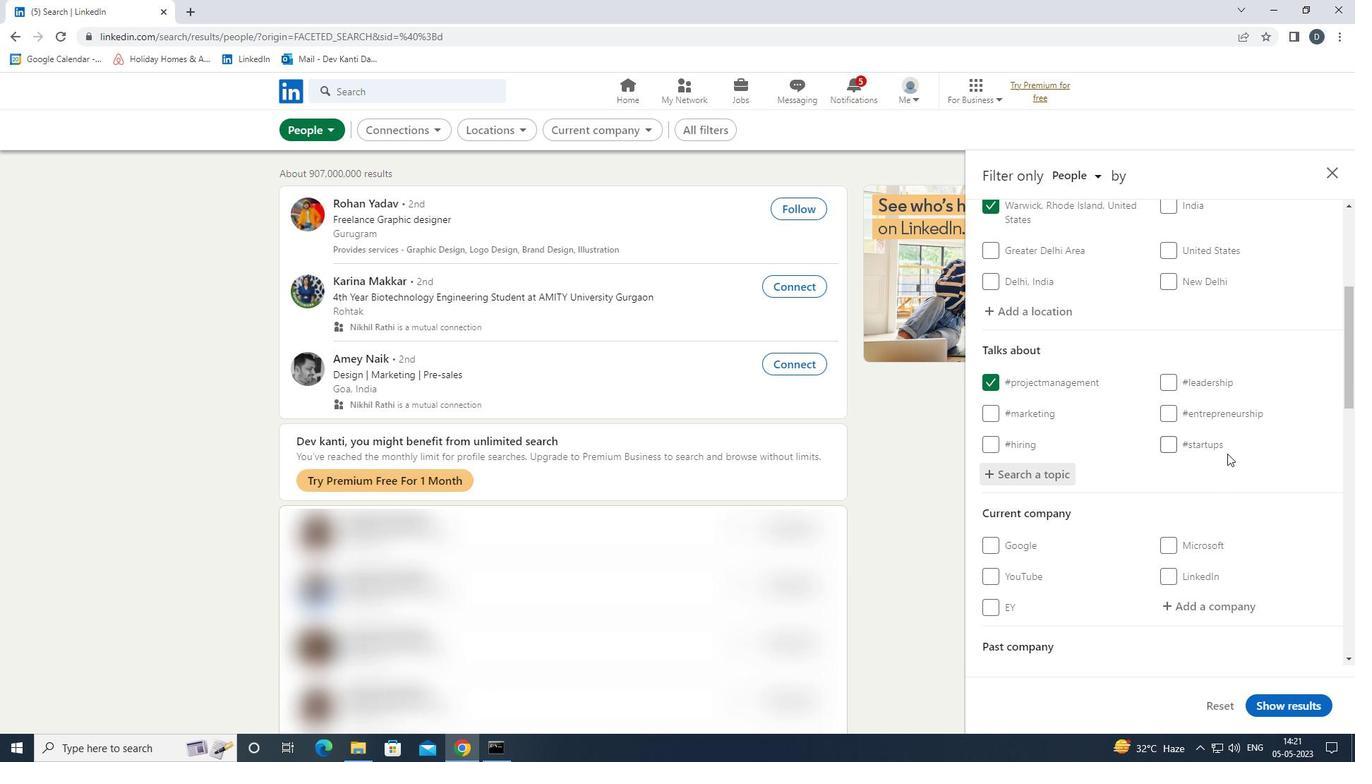 
Action: Mouse moved to (1227, 457)
Screenshot: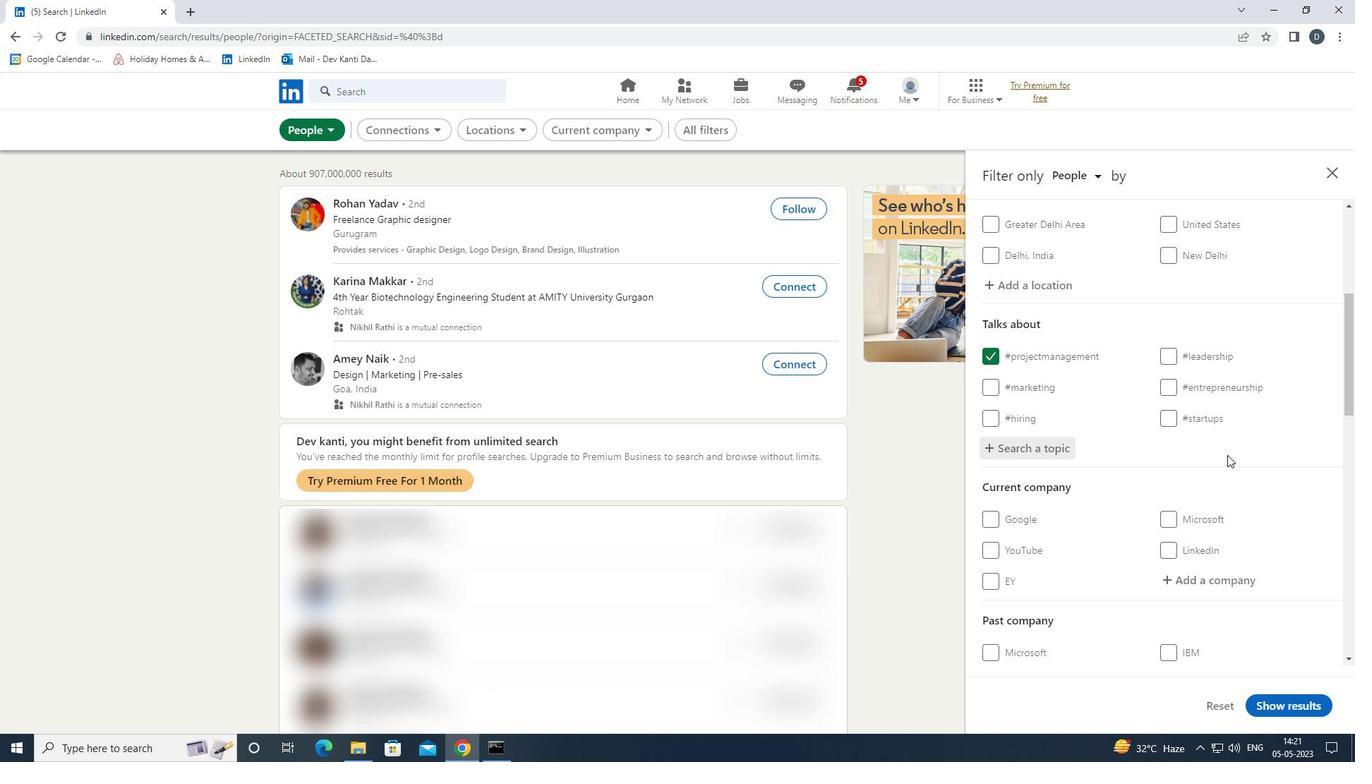 
Action: Mouse scrolled (1227, 456) with delta (0, 0)
Screenshot: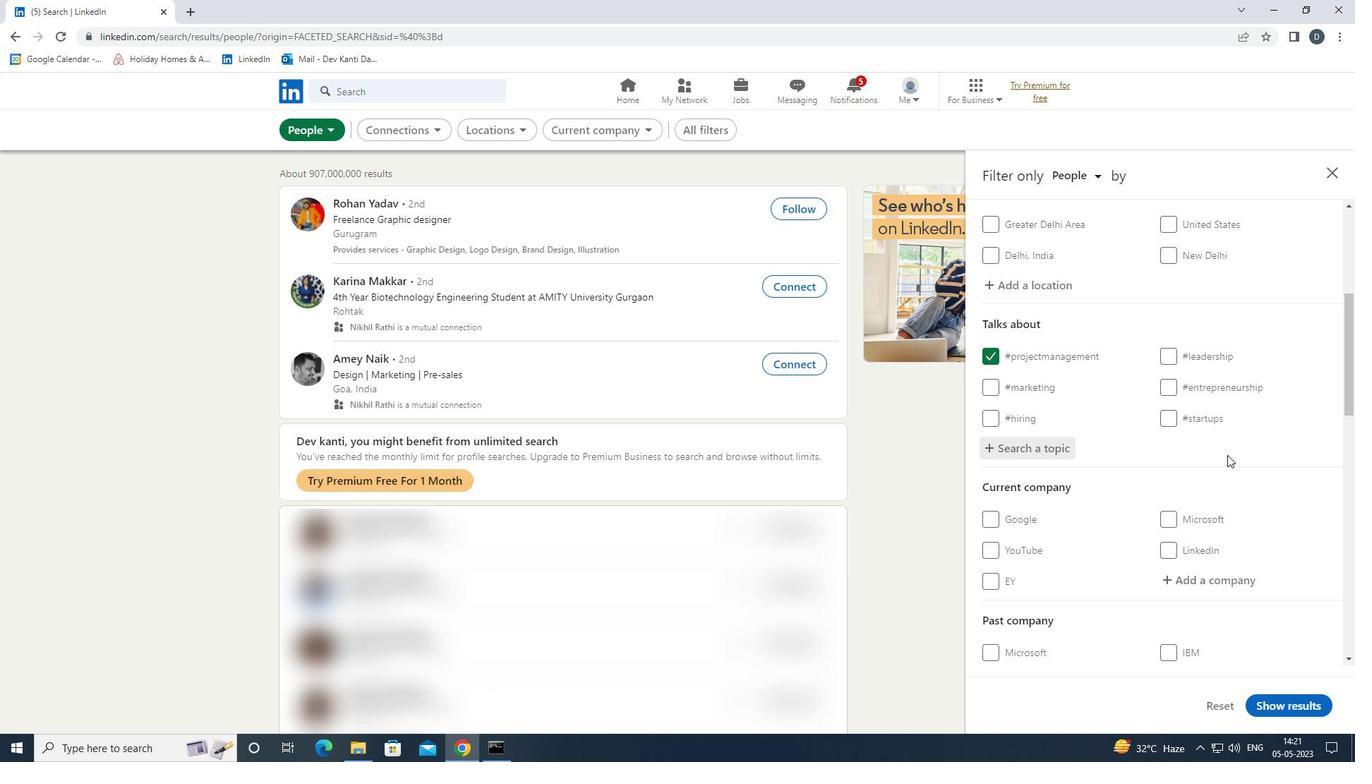 
Action: Mouse moved to (1225, 464)
Screenshot: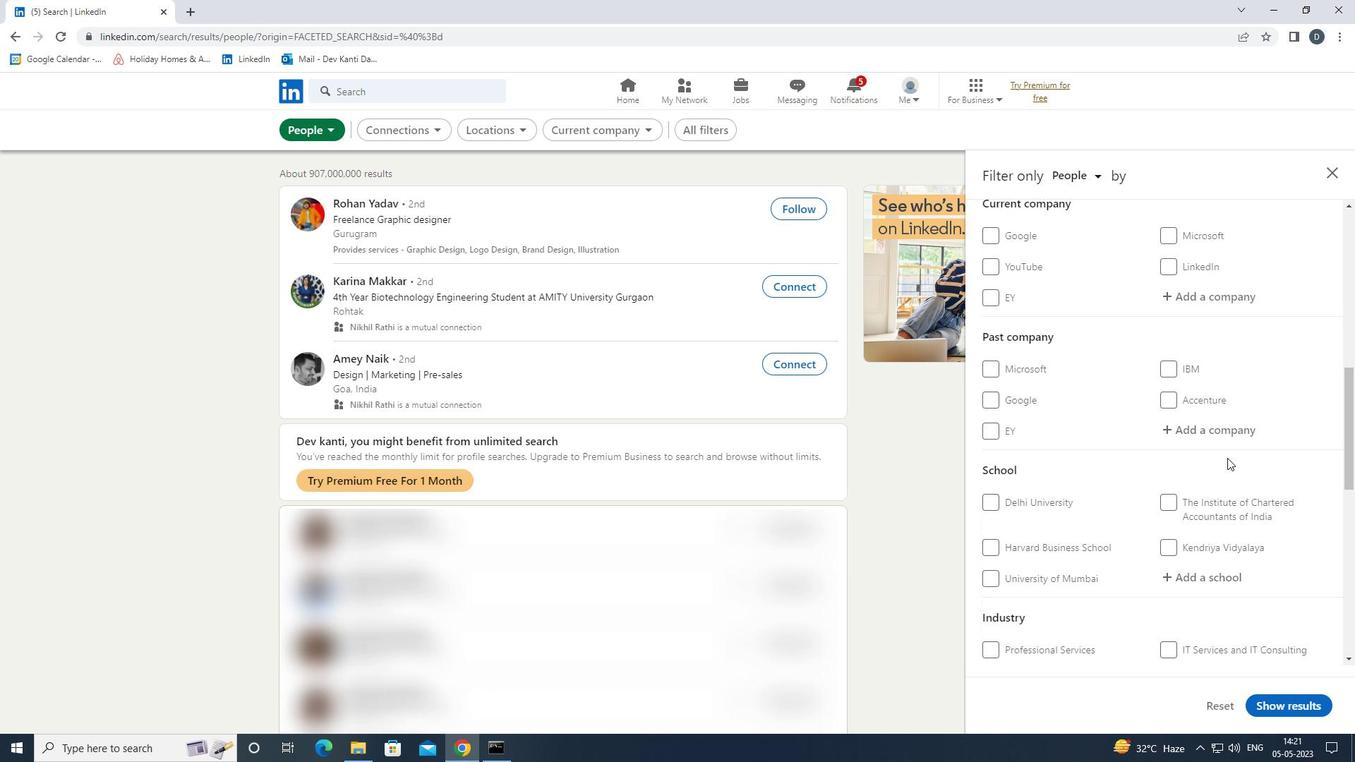 
Action: Mouse scrolled (1225, 463) with delta (0, 0)
Screenshot: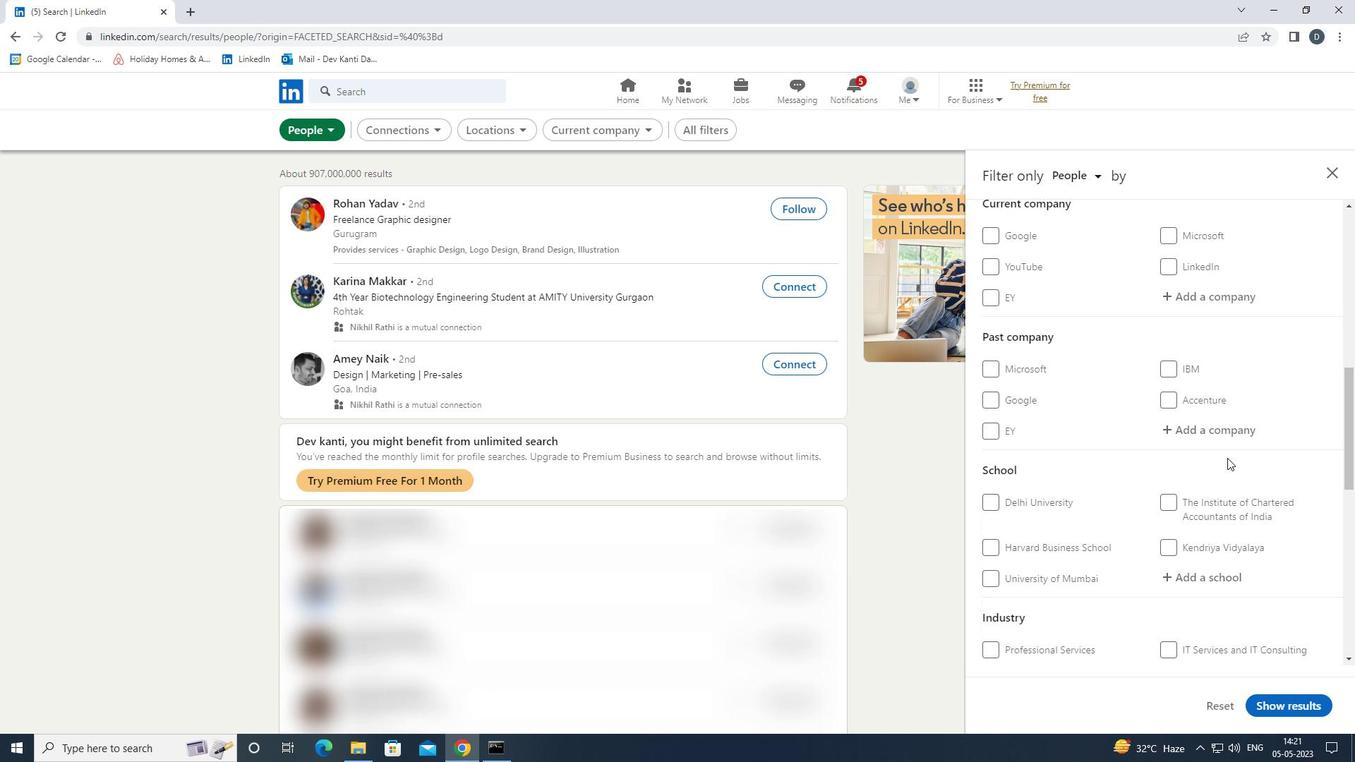 
Action: Mouse moved to (1222, 466)
Screenshot: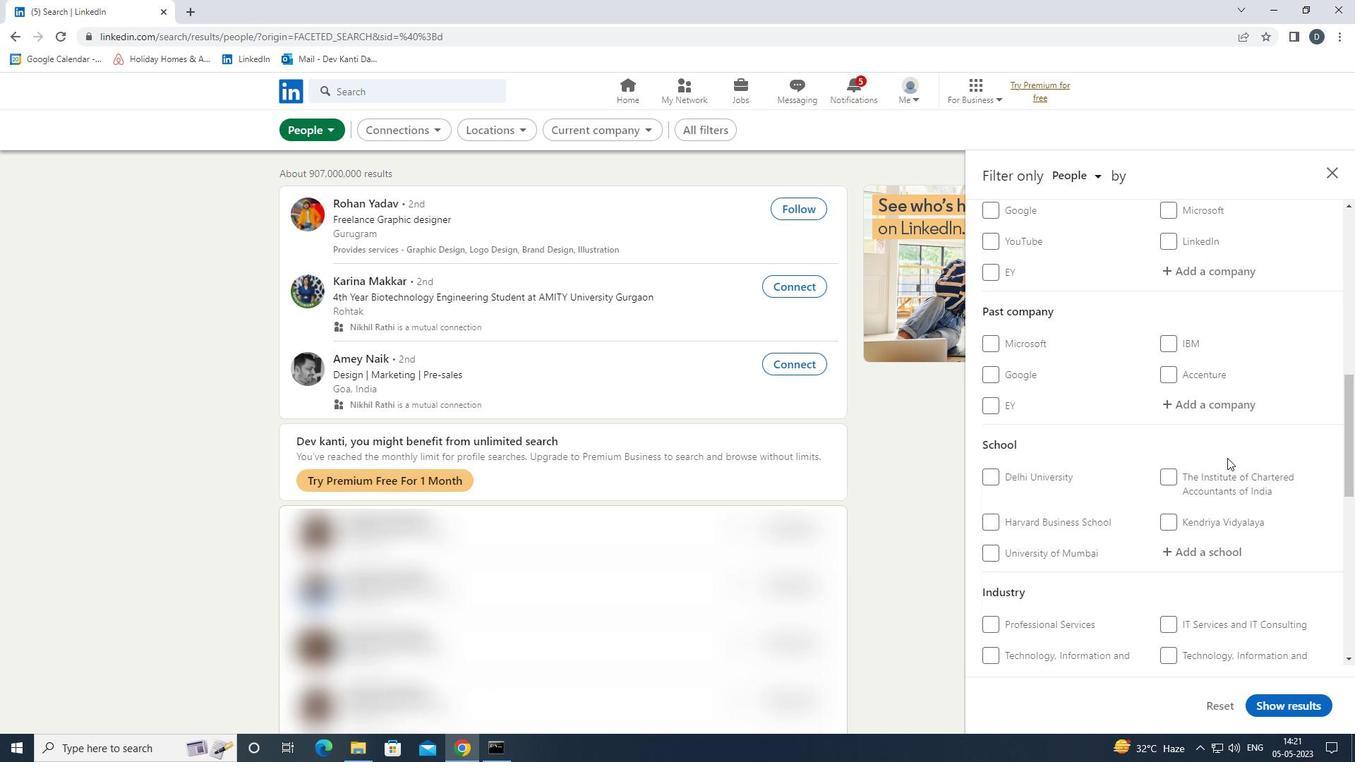
Action: Mouse scrolled (1222, 466) with delta (0, 0)
Screenshot: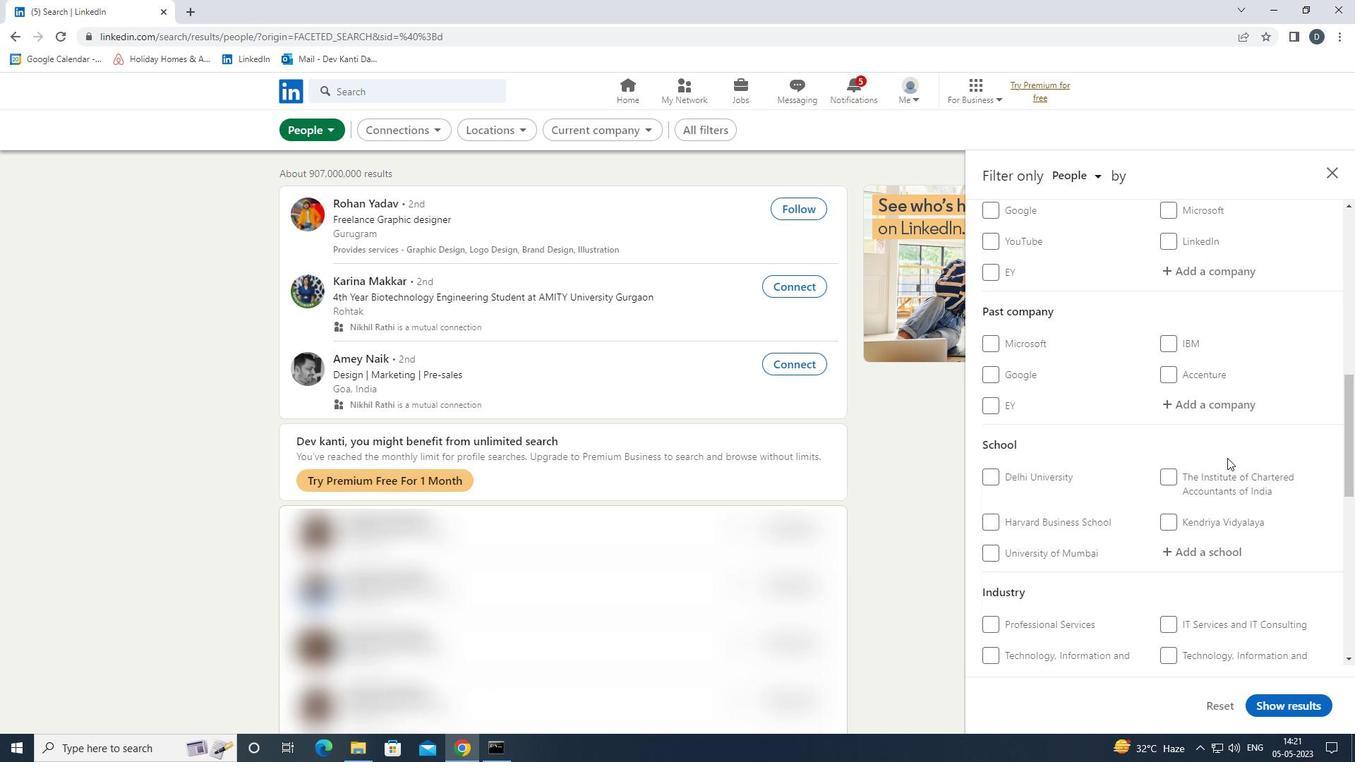 
Action: Mouse moved to (1220, 470)
Screenshot: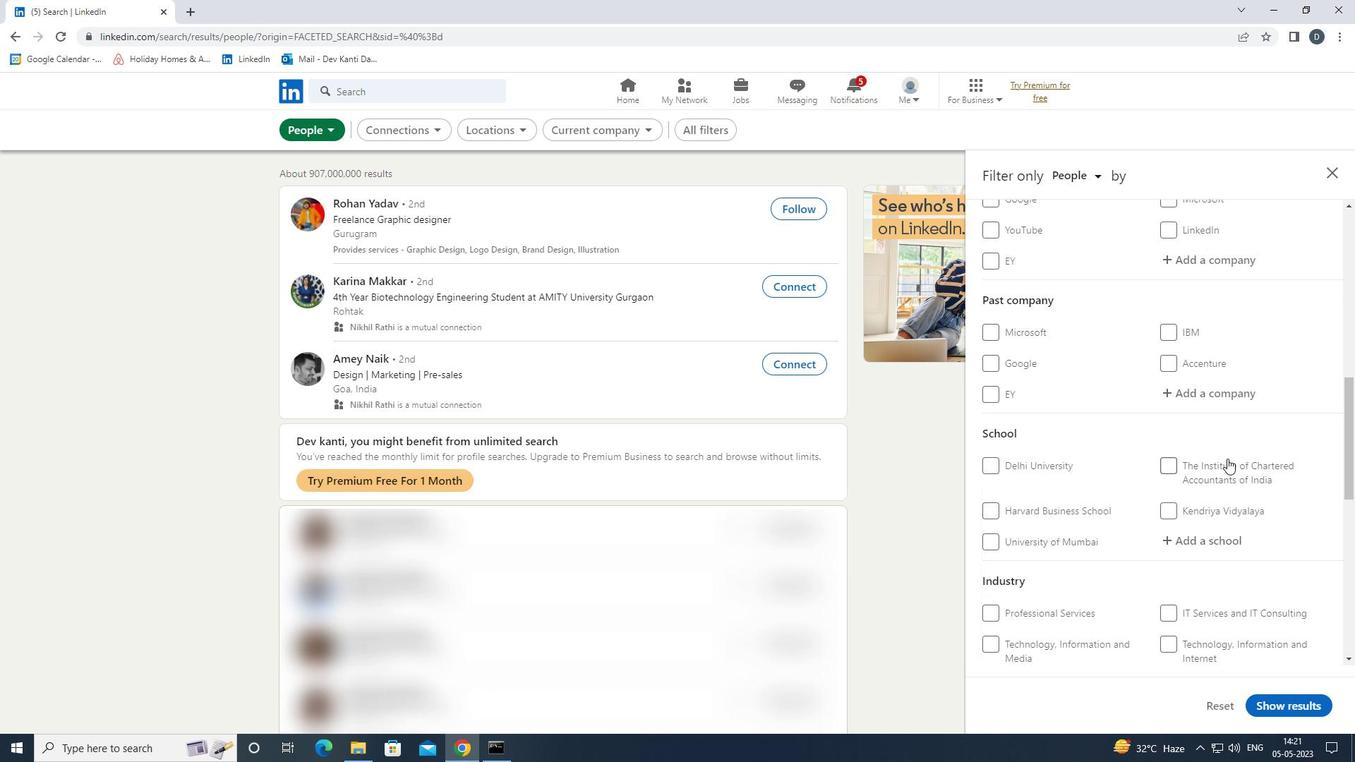 
Action: Mouse scrolled (1220, 469) with delta (0, 0)
Screenshot: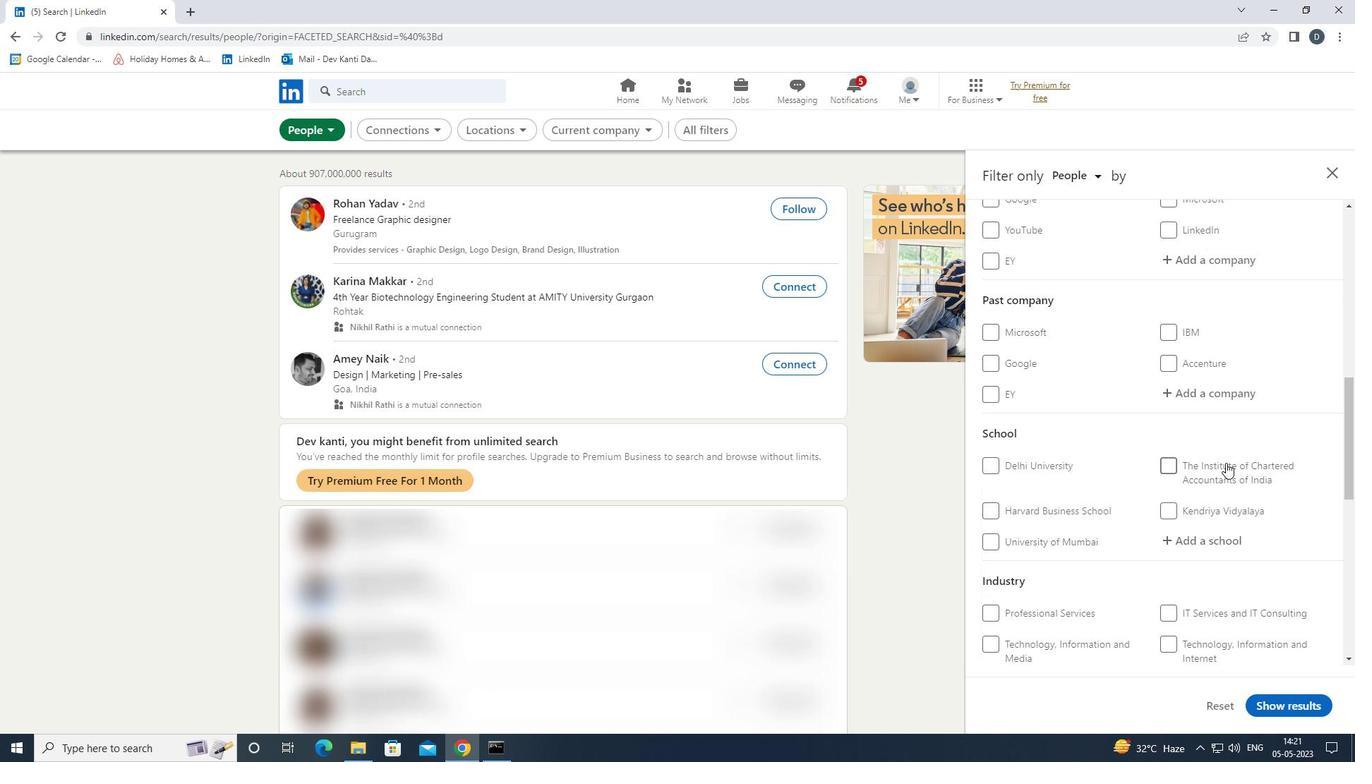
Action: Mouse moved to (1213, 479)
Screenshot: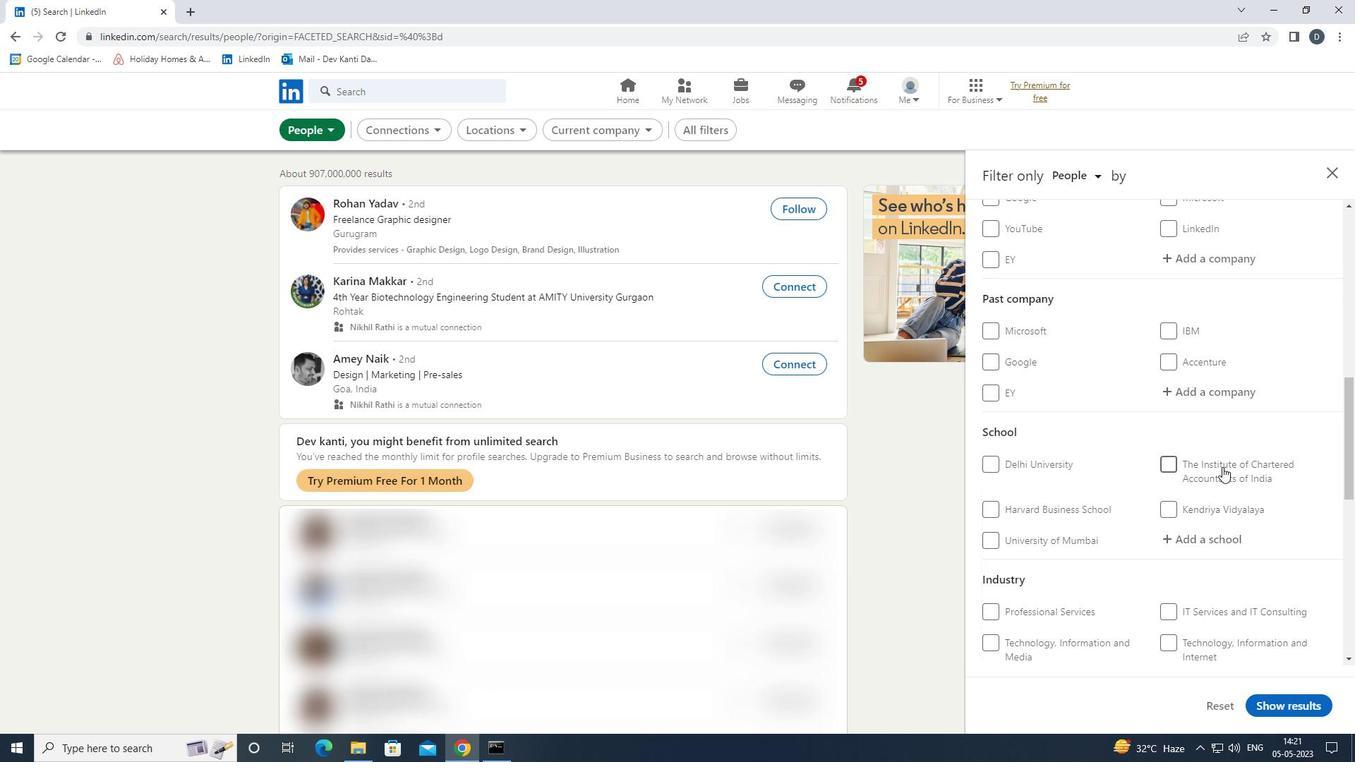 
Action: Mouse scrolled (1213, 478) with delta (0, 0)
Screenshot: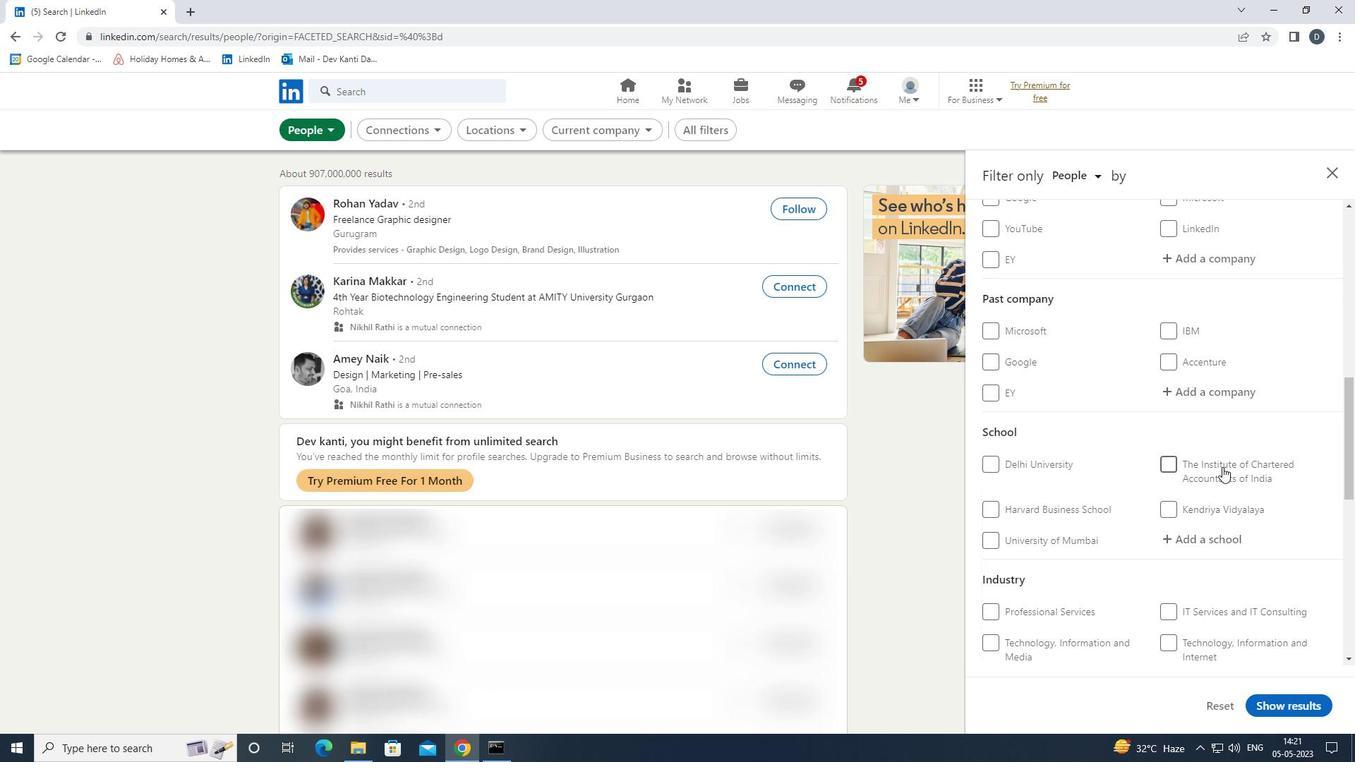 
Action: Mouse moved to (1021, 550)
Screenshot: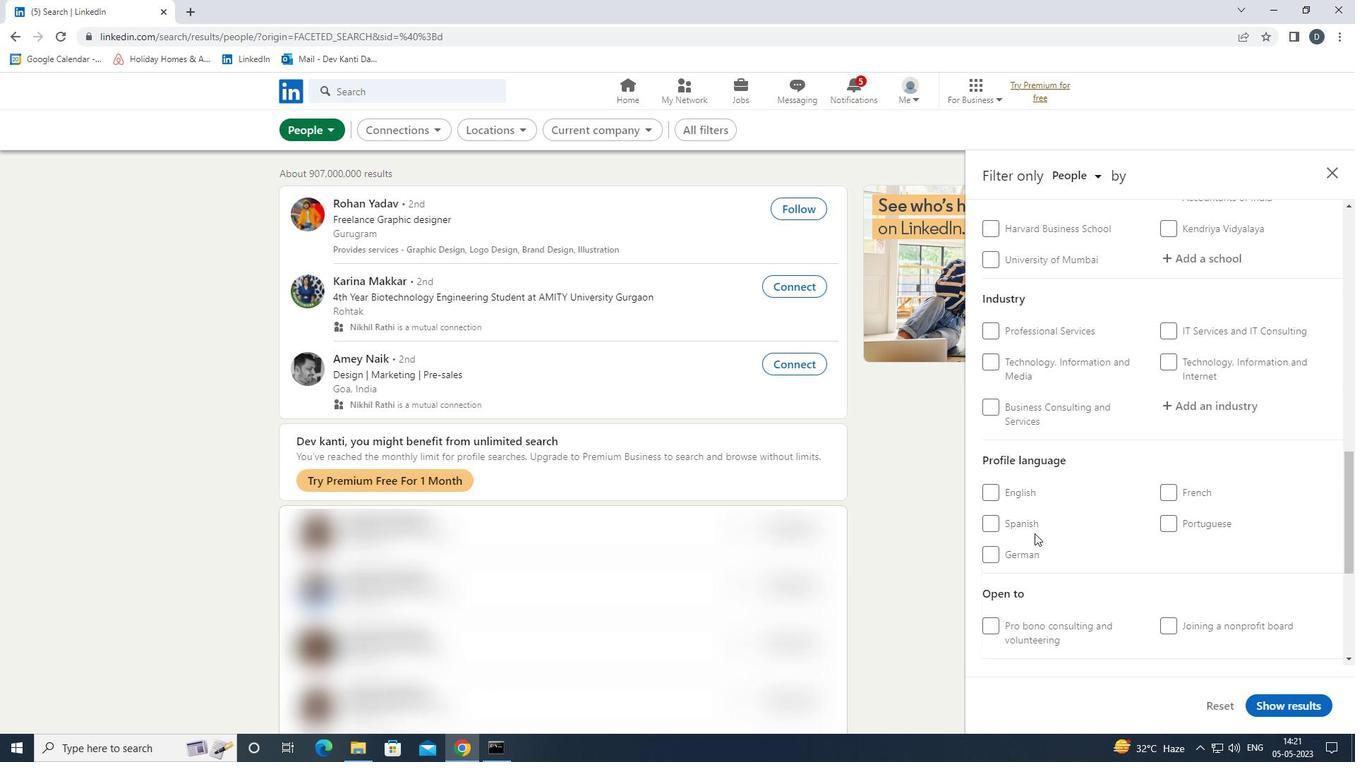 
Action: Mouse pressed left at (1021, 550)
Screenshot: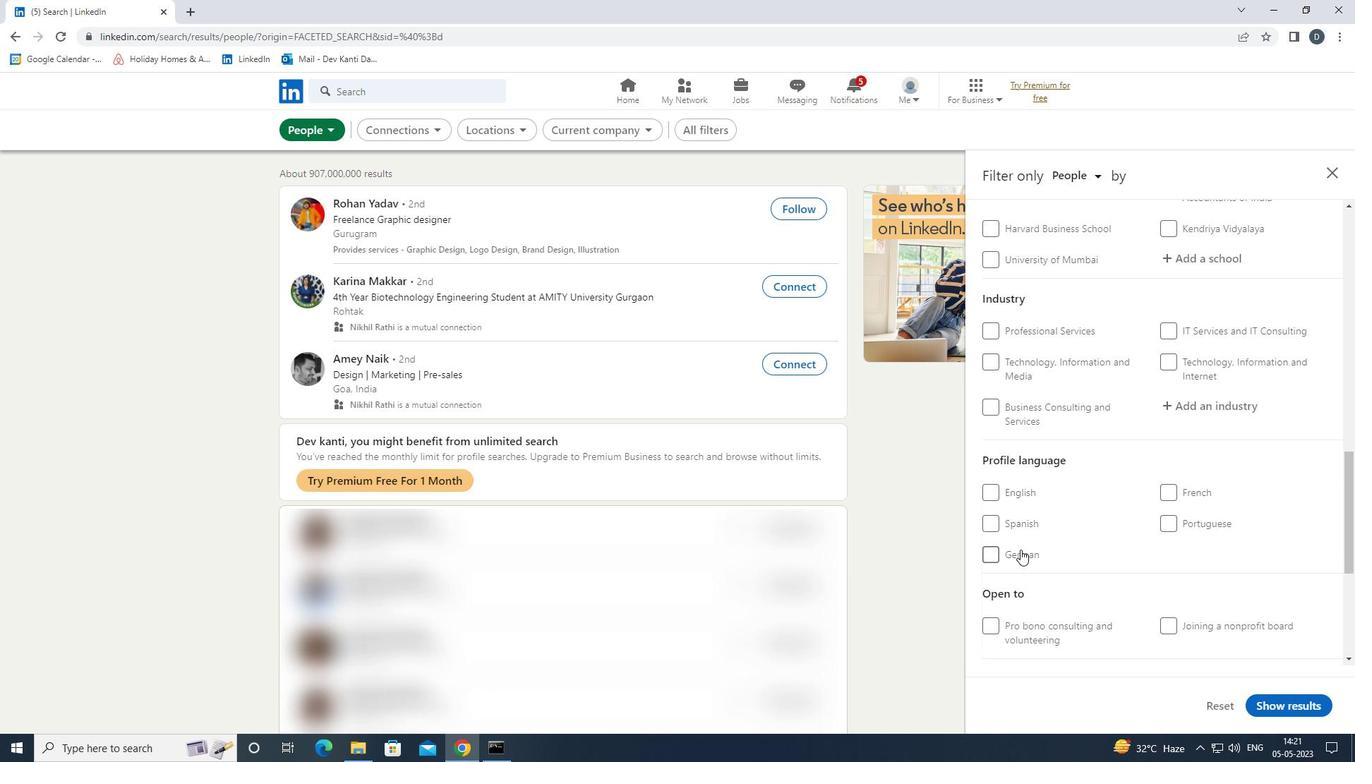 
Action: Mouse moved to (1021, 549)
Screenshot: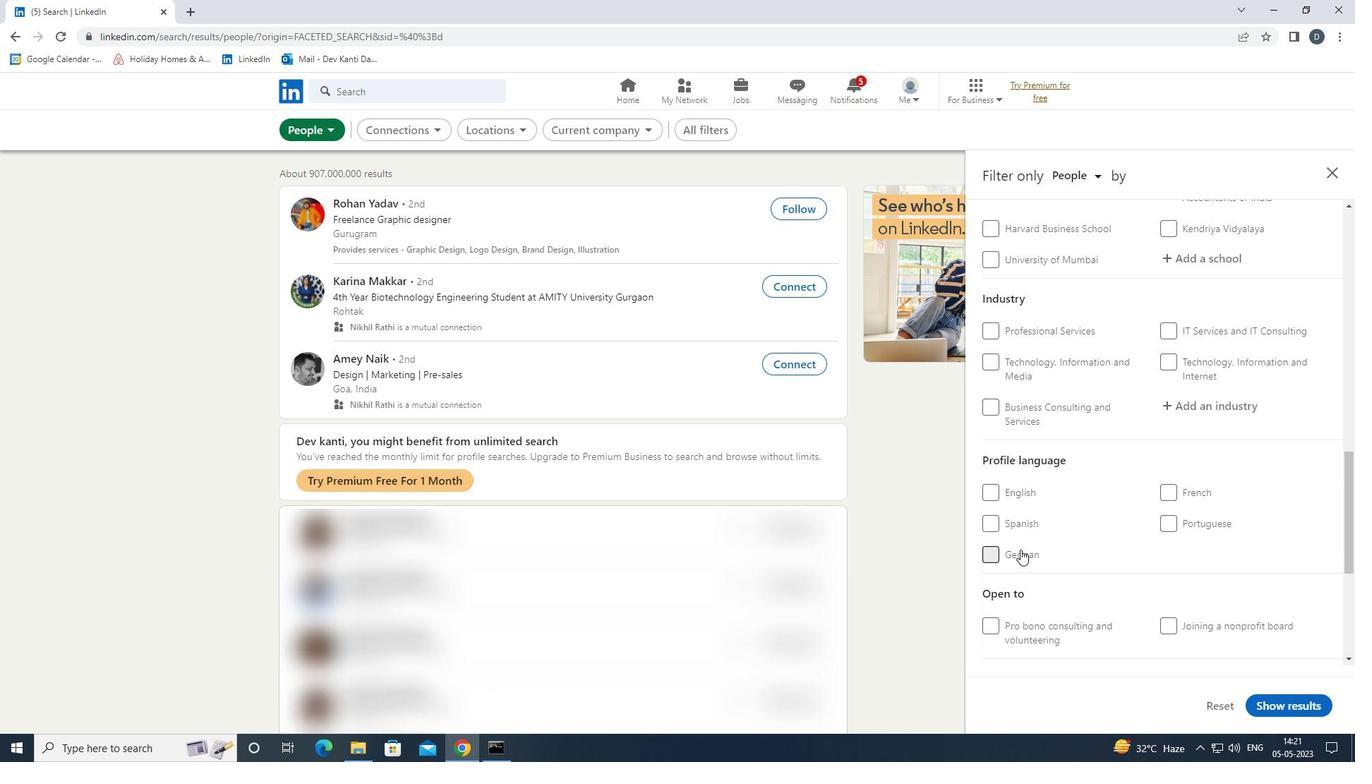 
Action: Mouse scrolled (1021, 550) with delta (0, 0)
Screenshot: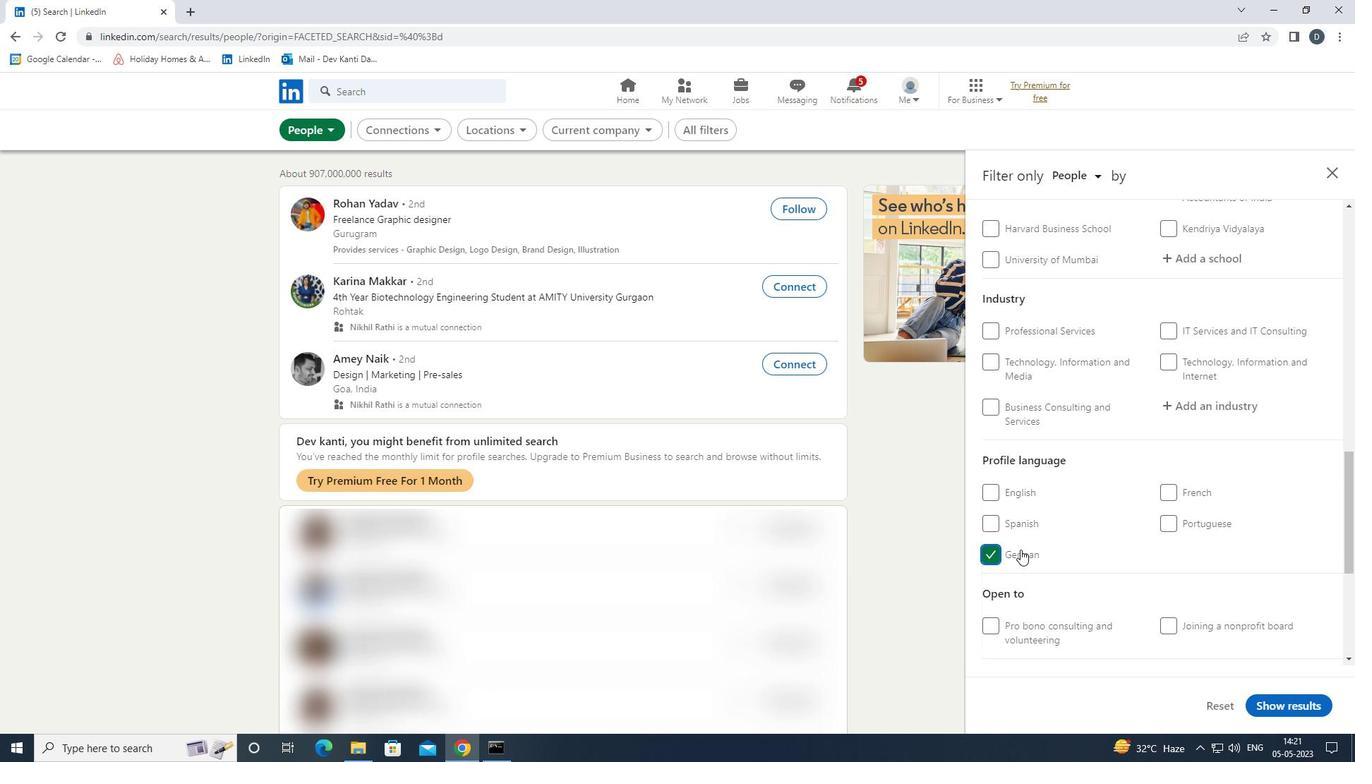 
Action: Mouse scrolled (1021, 550) with delta (0, 0)
Screenshot: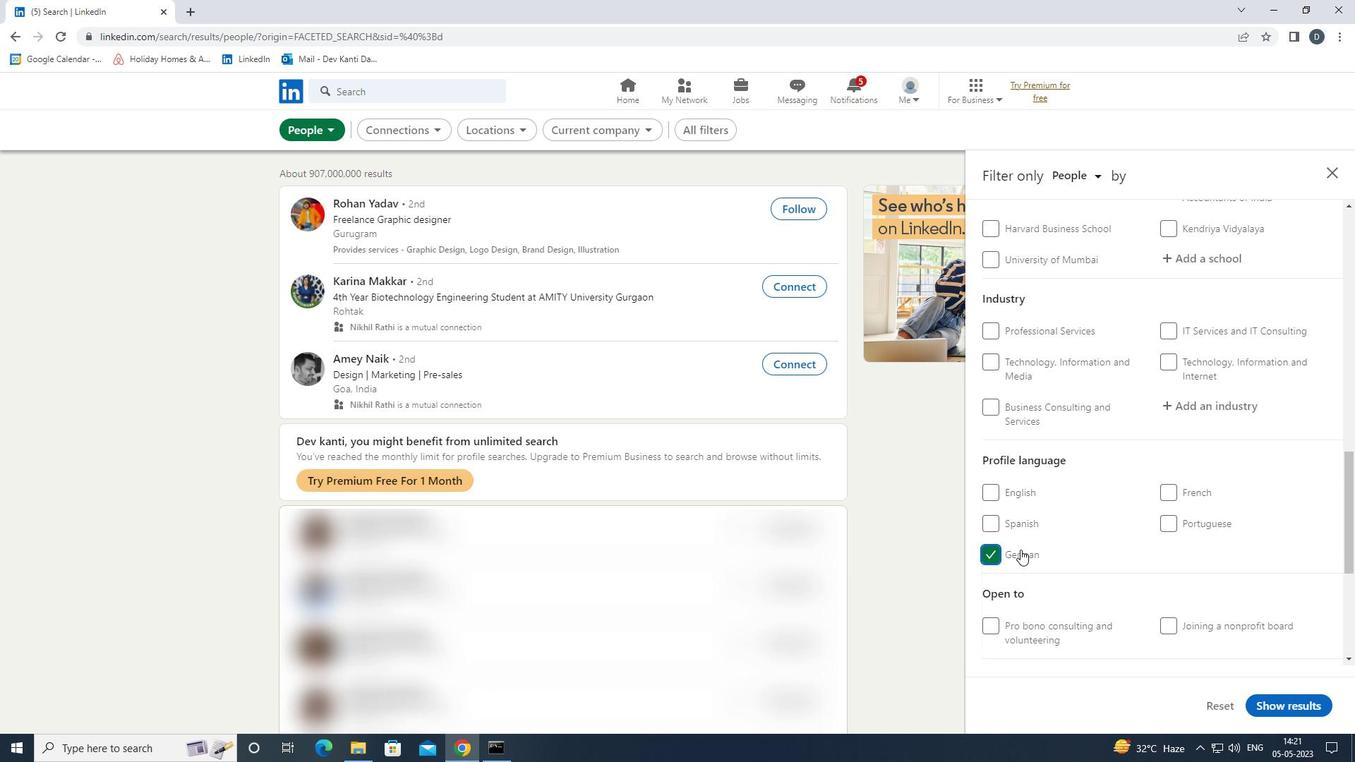 
Action: Mouse scrolled (1021, 550) with delta (0, 0)
Screenshot: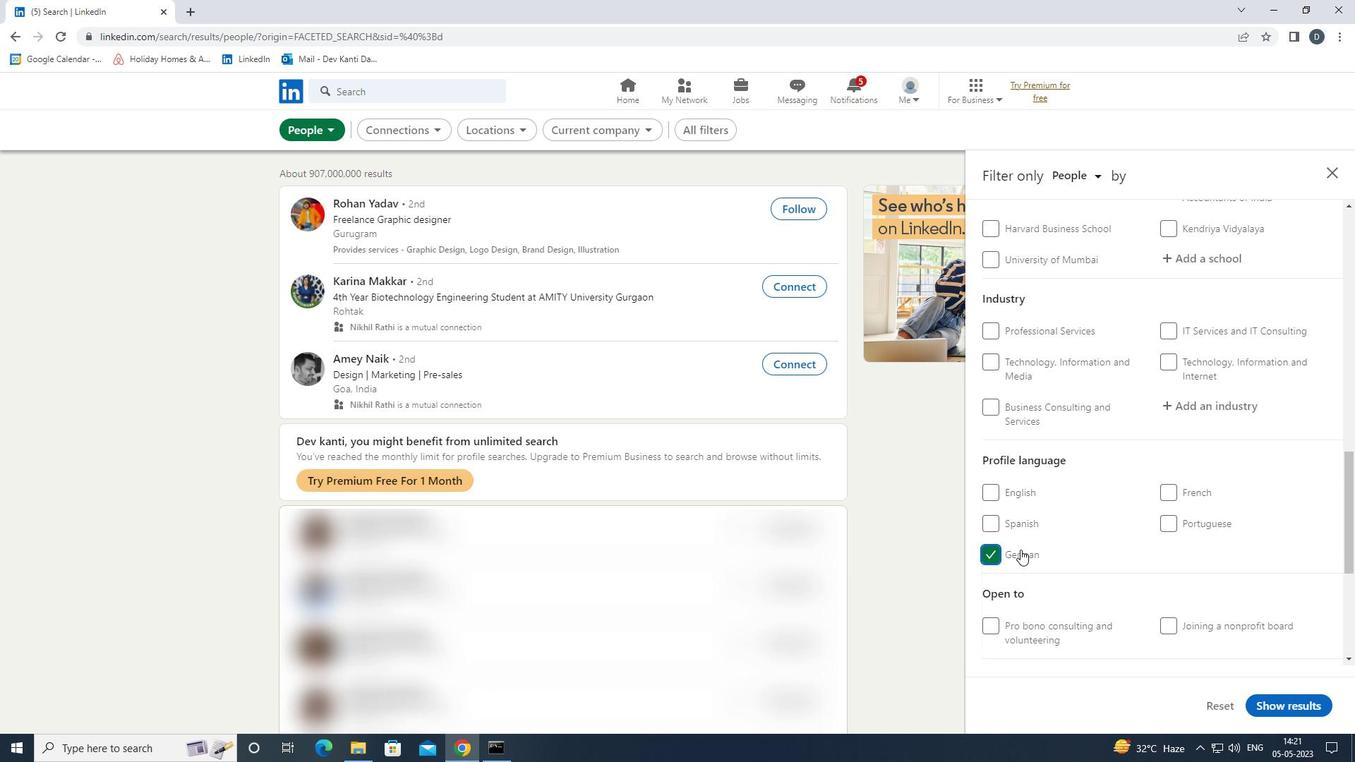 
Action: Mouse scrolled (1021, 550) with delta (0, 0)
Screenshot: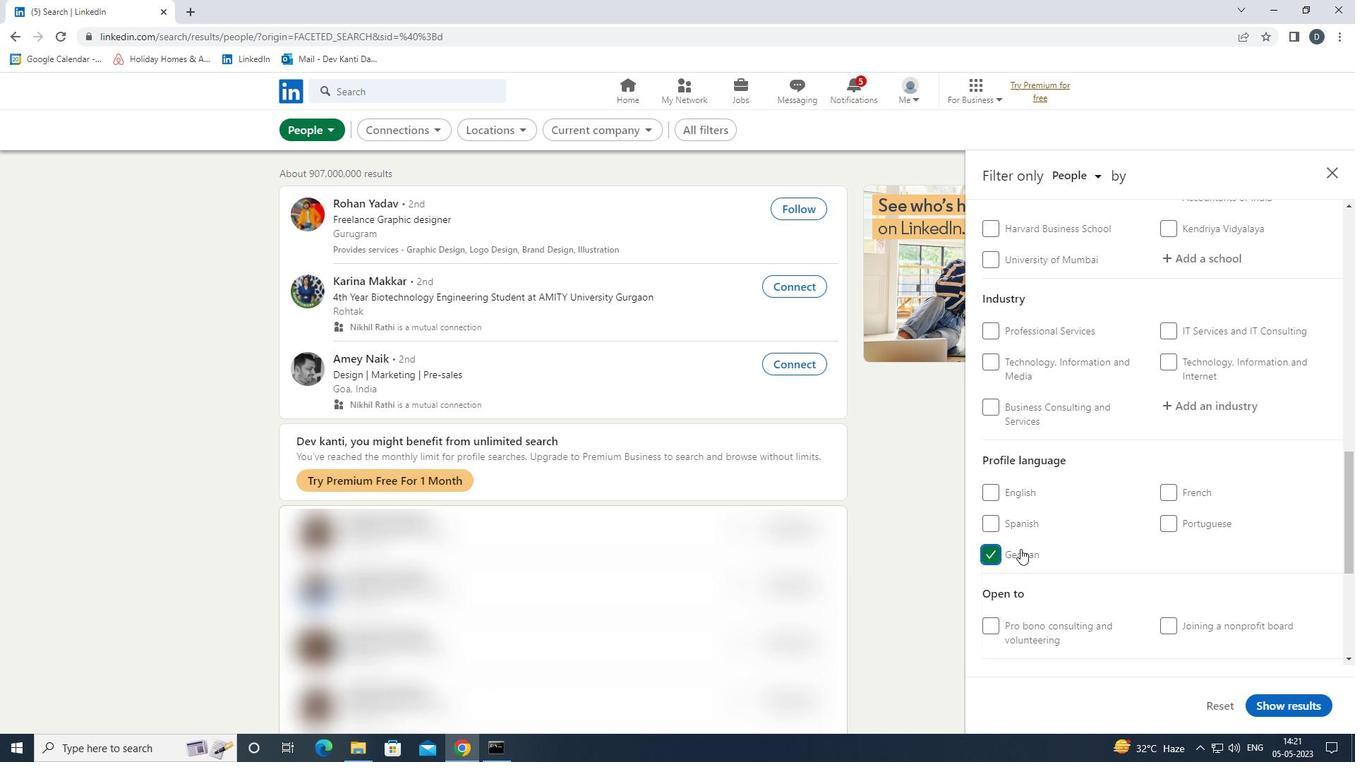 
Action: Mouse scrolled (1021, 550) with delta (0, 0)
Screenshot: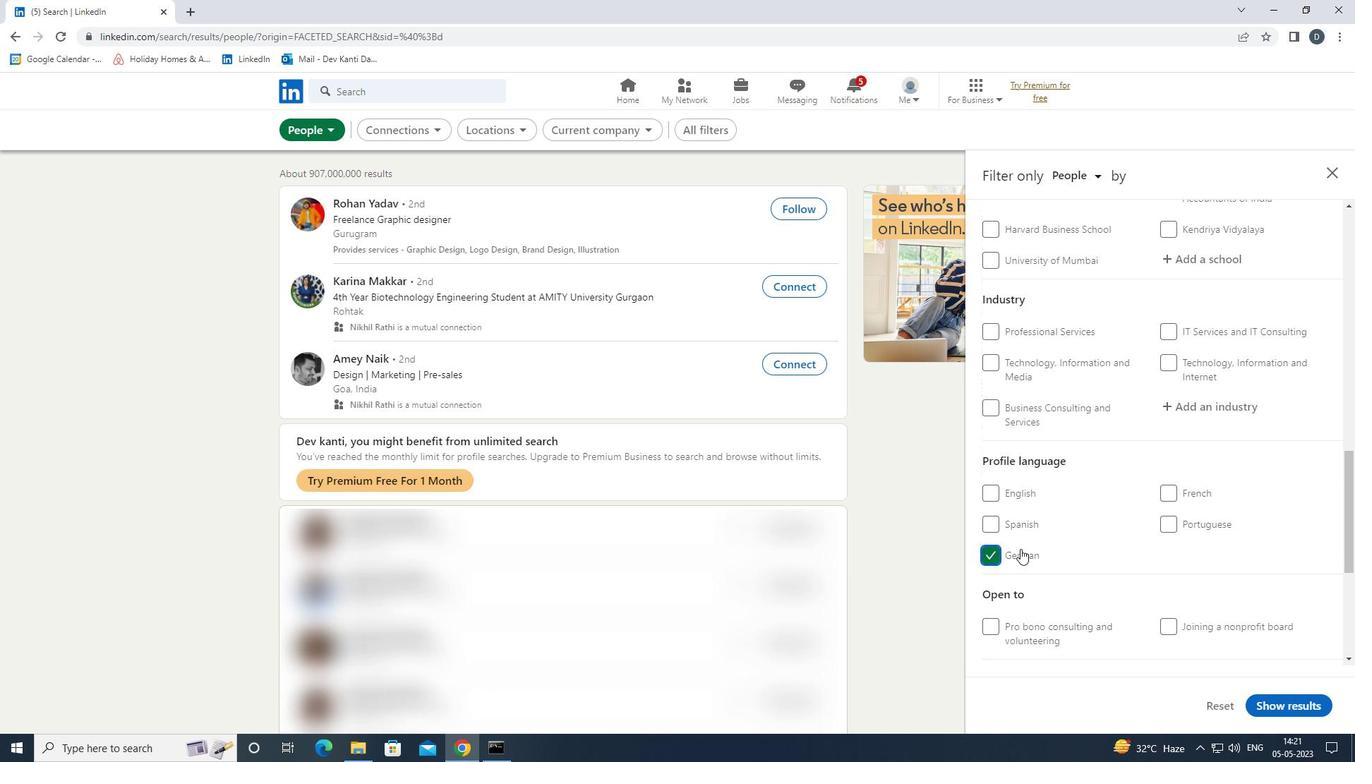 
Action: Mouse scrolled (1021, 550) with delta (0, 0)
Screenshot: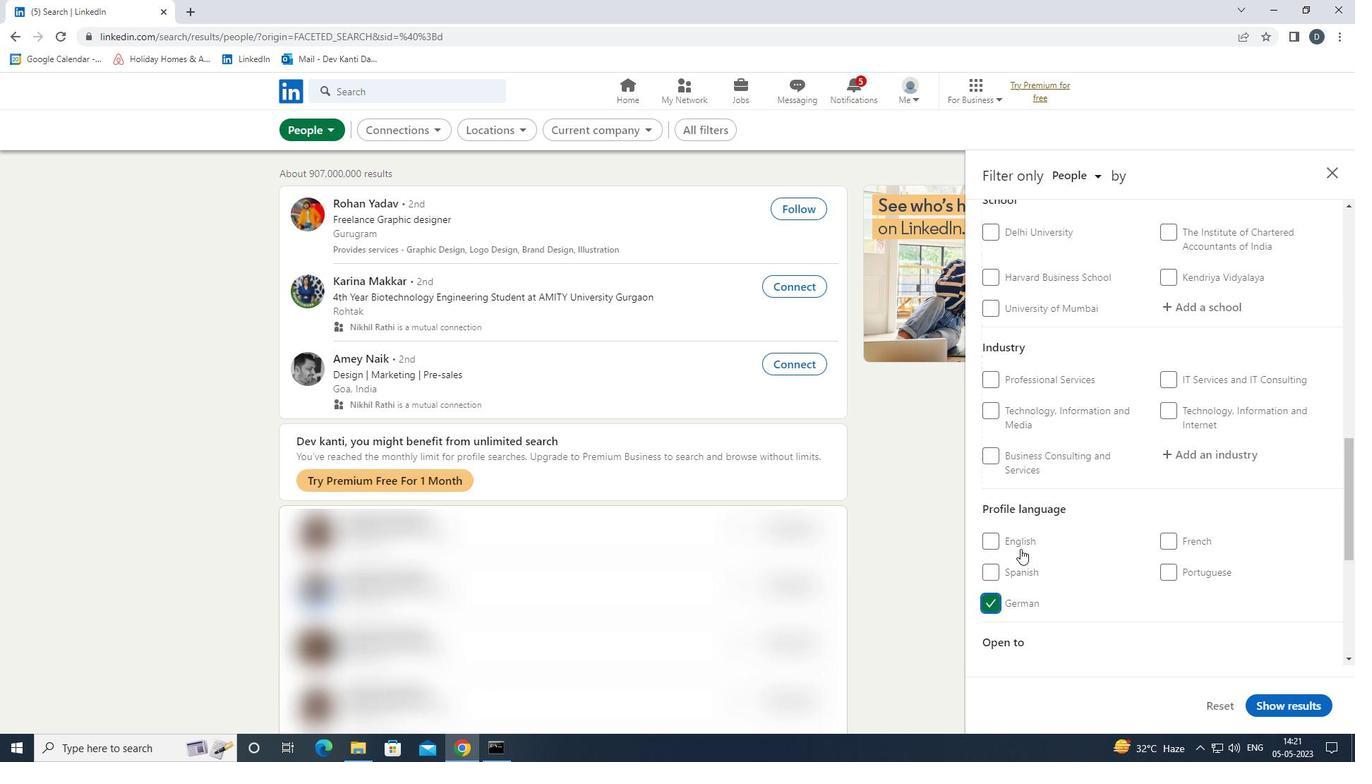 
Action: Mouse moved to (1188, 404)
Screenshot: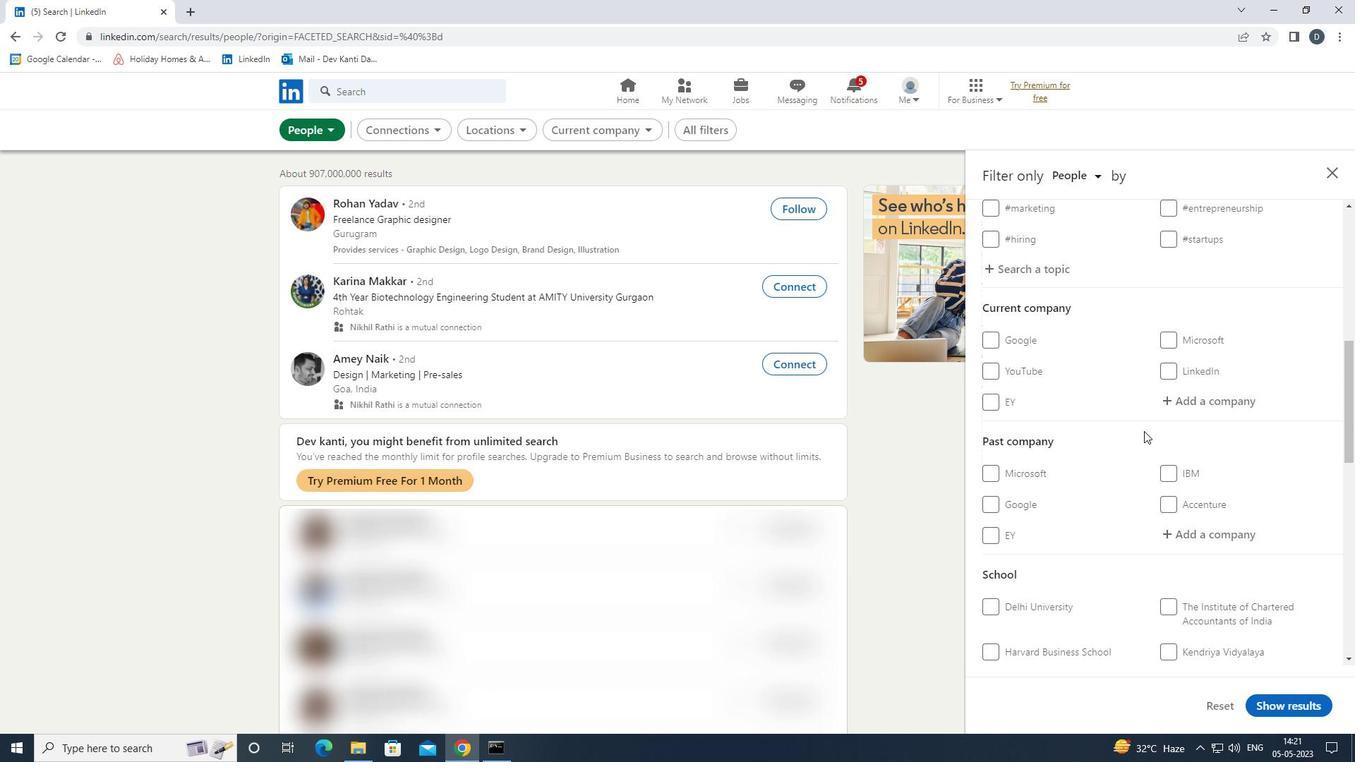 
Action: Mouse pressed left at (1188, 404)
Screenshot: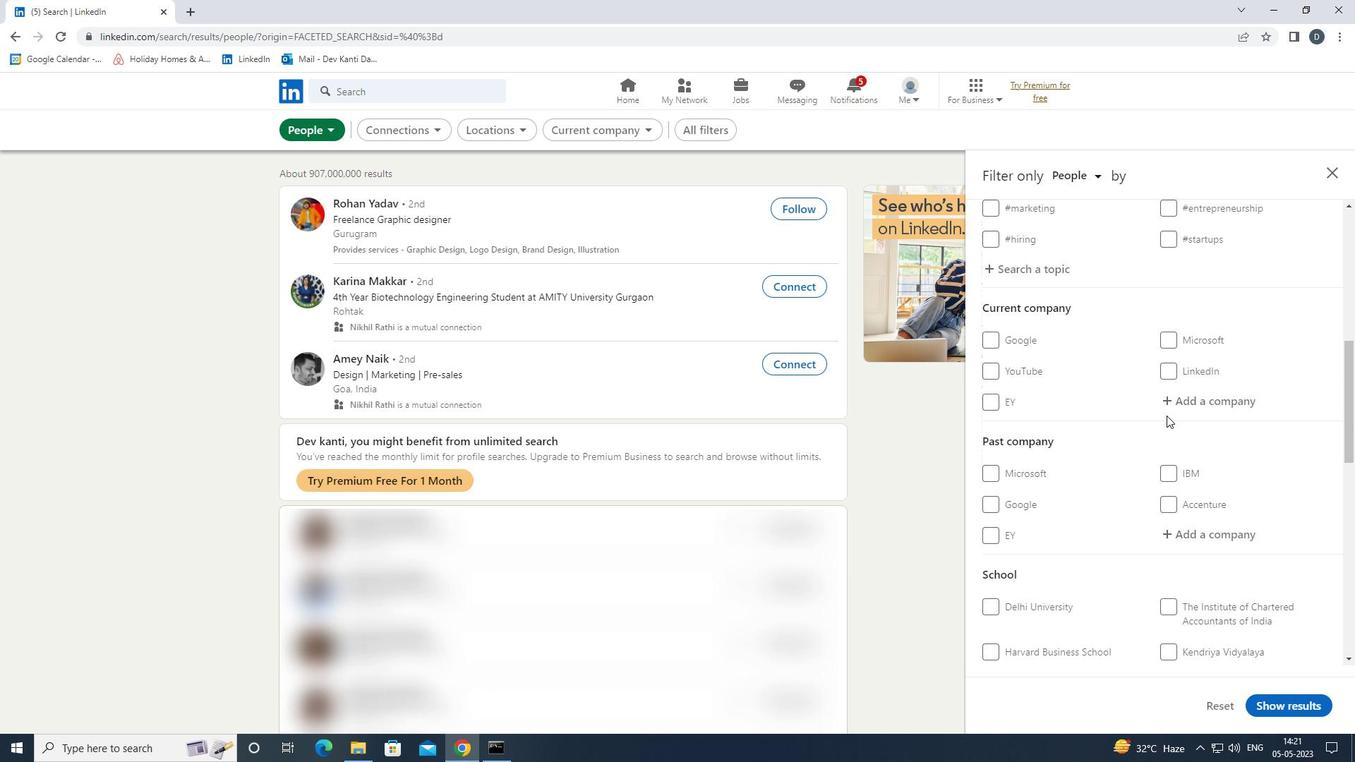 
Action: Key pressed <Key.shift><Key.shift><Key.shift><Key.shift><Key.shift><Key.shift><Key.shift><Key.shift><Key.shift><Key.shift><Key.shift><Key.shift><Key.shift><Key.shift><Key.shift><Key.shift><Key.shift><Key.shift><Key.shift><Key.shift><Key.shift><Key.shift><Key.shift><Key.shift><Key.shift><Key.shift><Key.shift><Key.shift><Key.shift><Key.shift><Key.shift><Key.shift><Key.shift><Key.shift><Key.shift><Key.shift><Key.shift><Key.shift><Key.shift>MINTEL<Key.down><Key.enter>
Screenshot: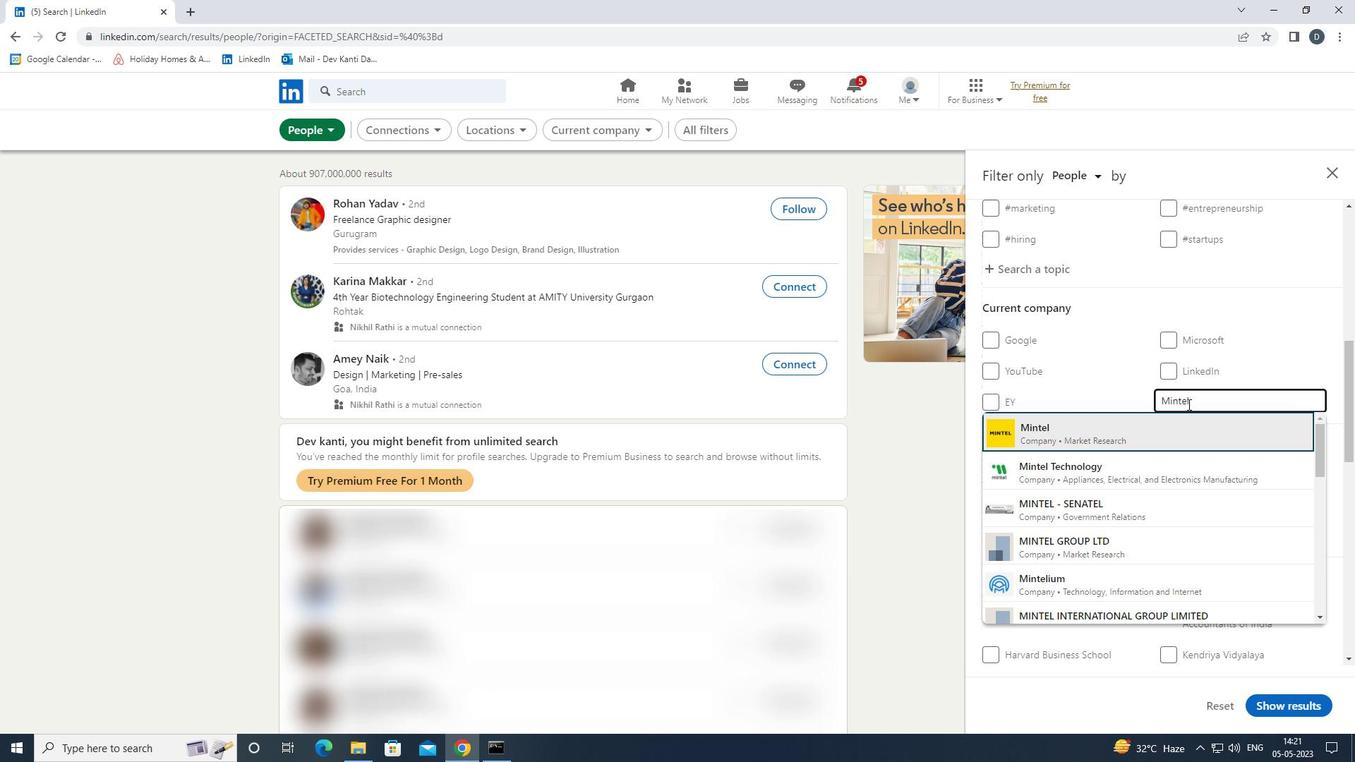 
Action: Mouse scrolled (1188, 403) with delta (0, 0)
Screenshot: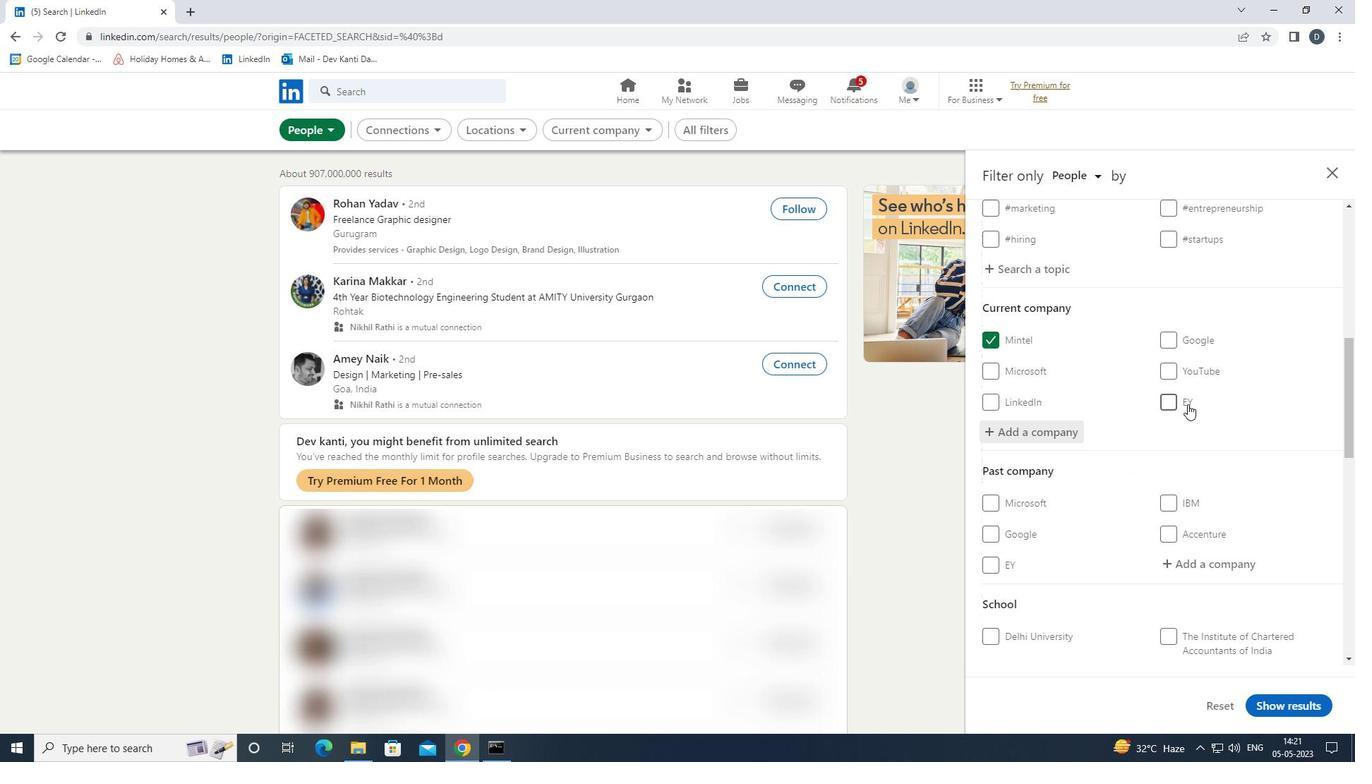 
Action: Mouse scrolled (1188, 403) with delta (0, 0)
Screenshot: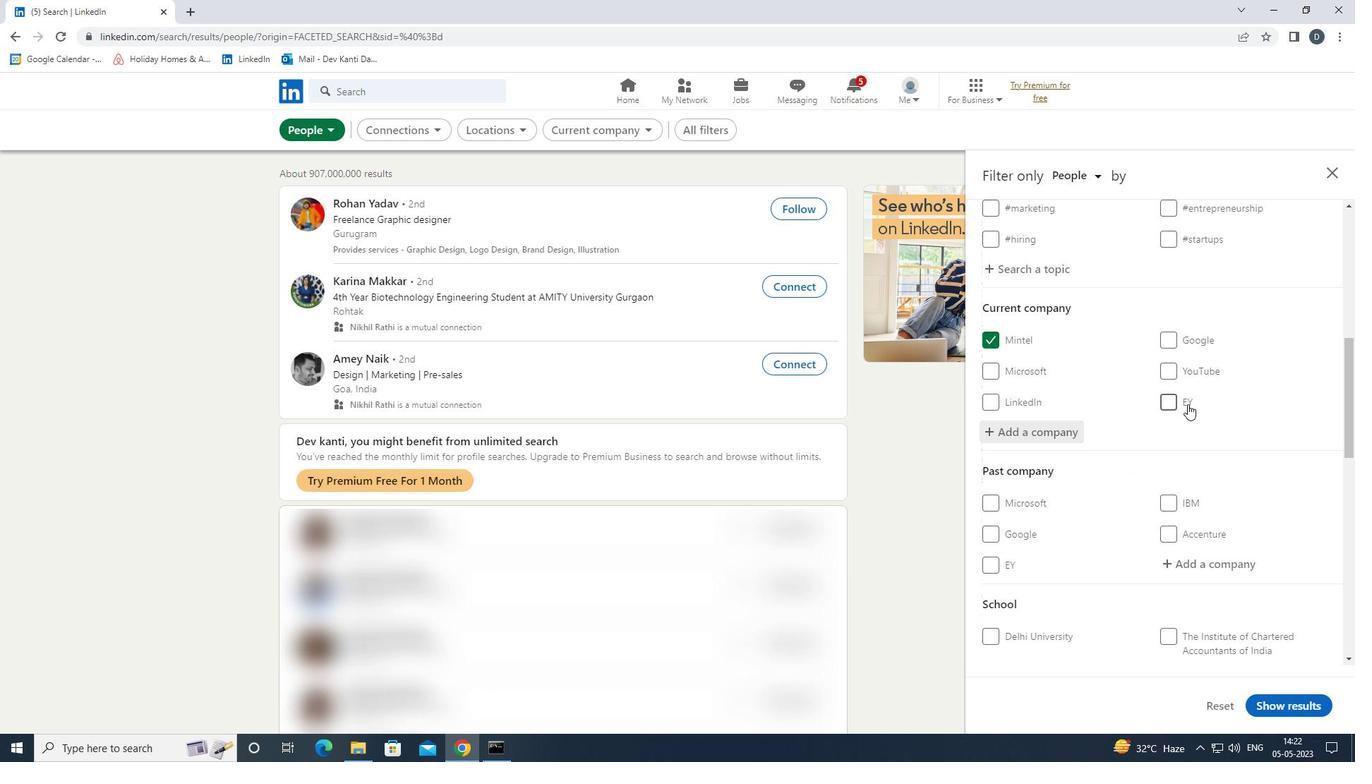 
Action: Mouse scrolled (1188, 403) with delta (0, 0)
Screenshot: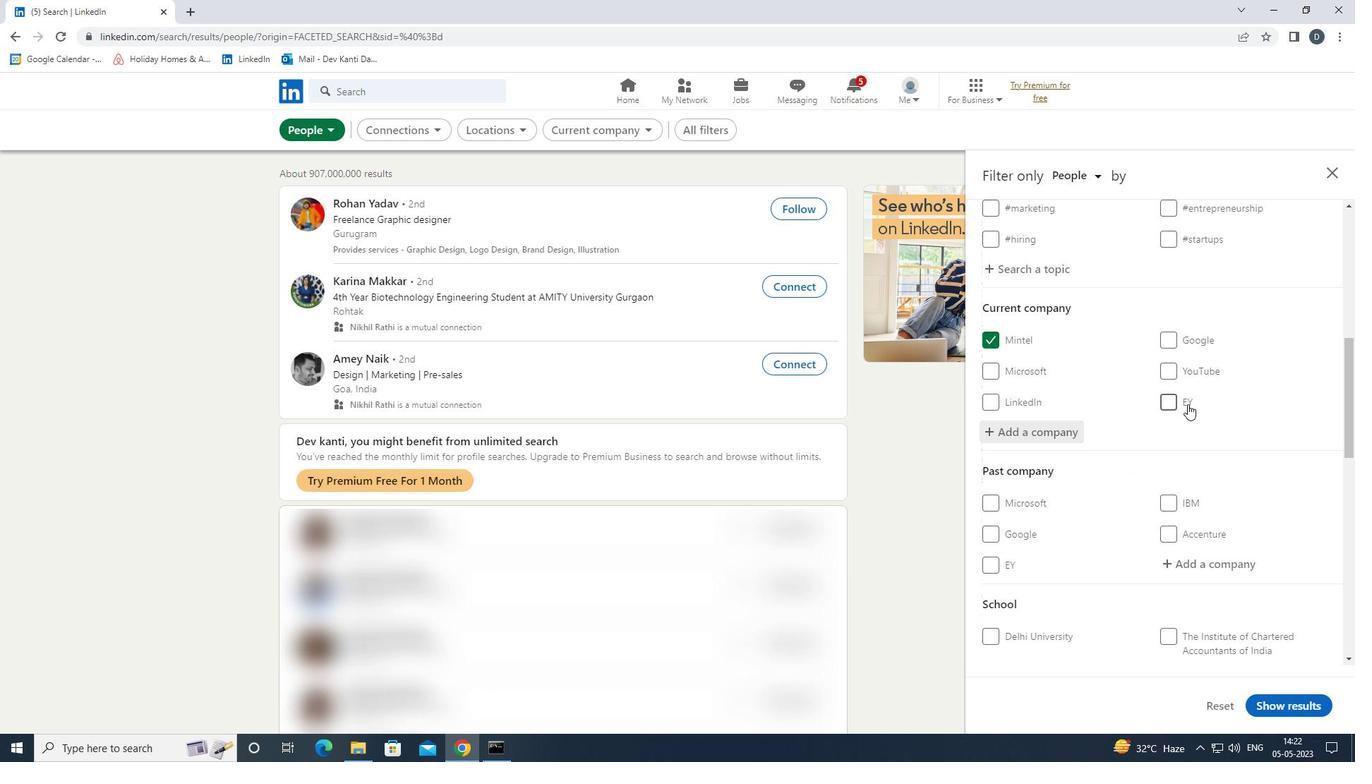 
Action: Mouse scrolled (1188, 403) with delta (0, 0)
Screenshot: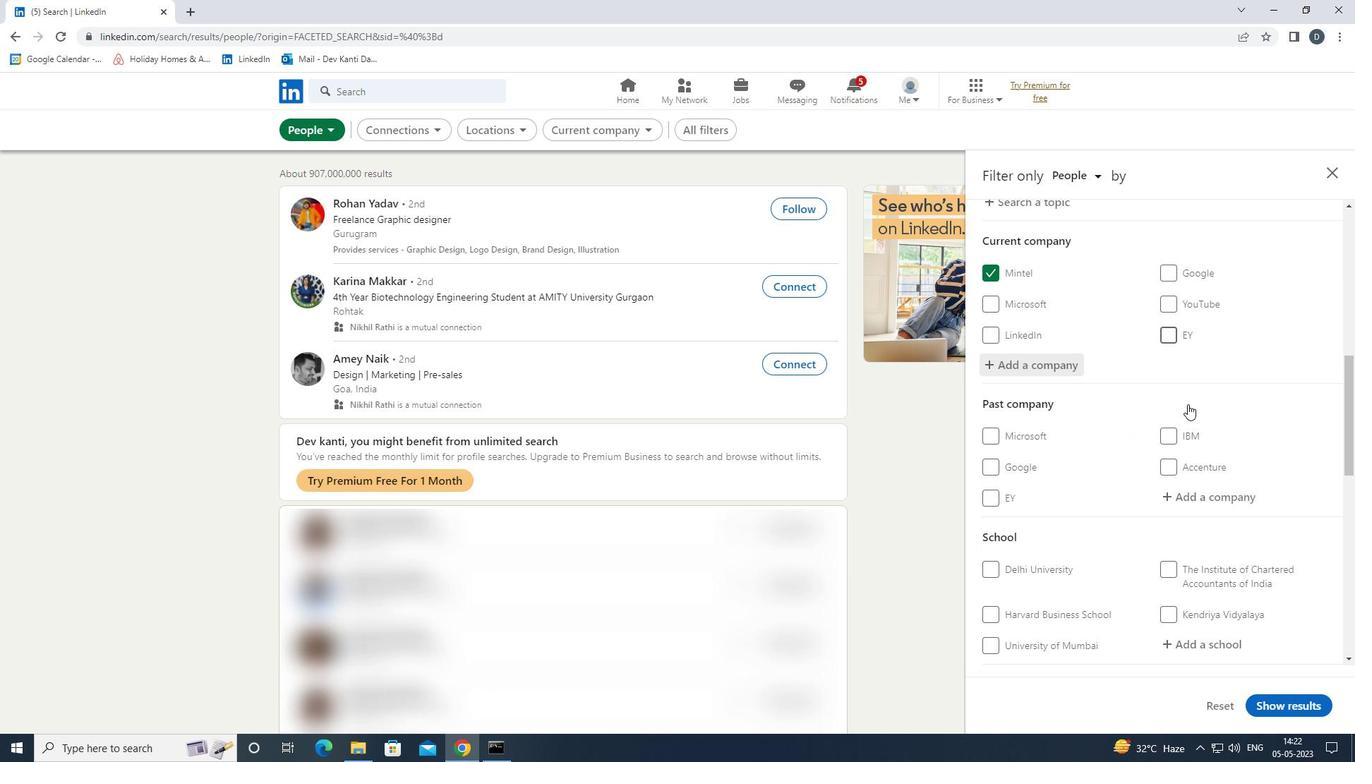 
Action: Mouse scrolled (1188, 403) with delta (0, 0)
Screenshot: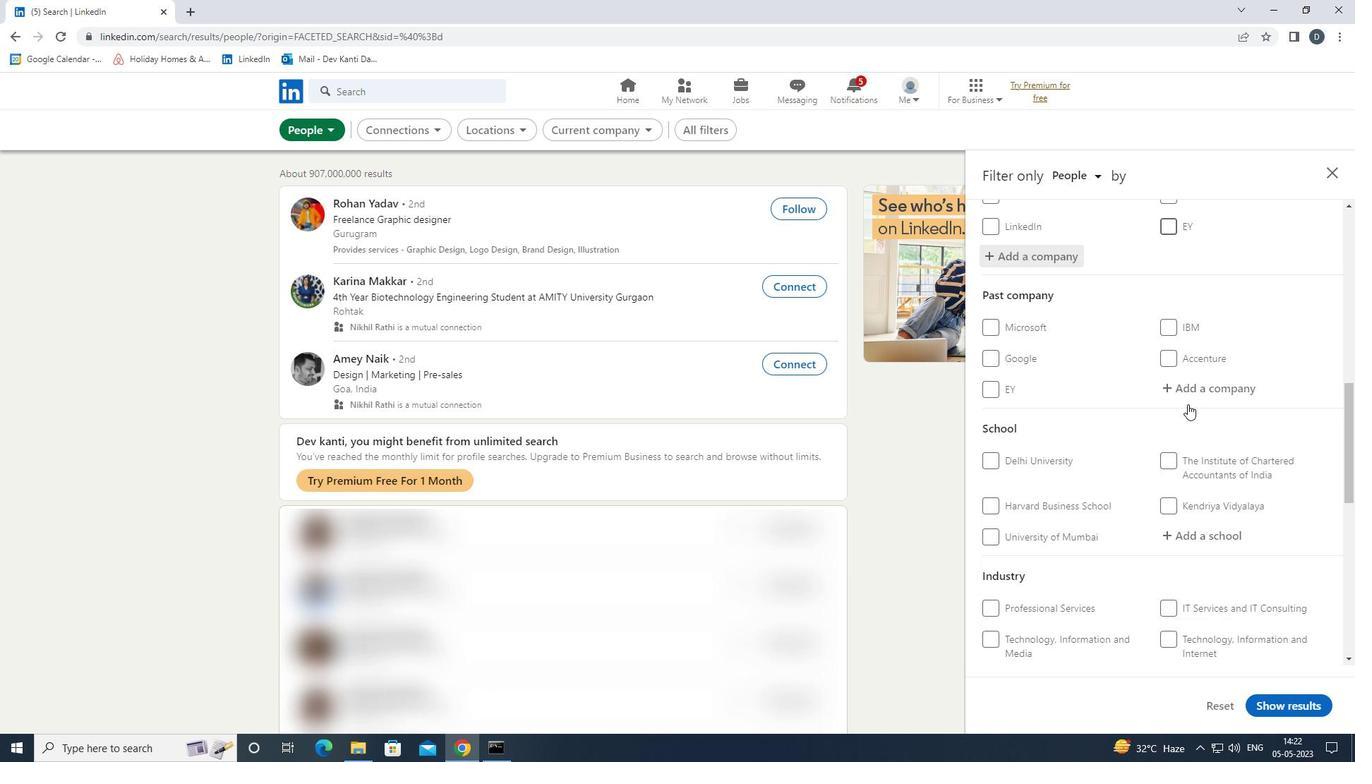 
Action: Mouse moved to (1210, 363)
Screenshot: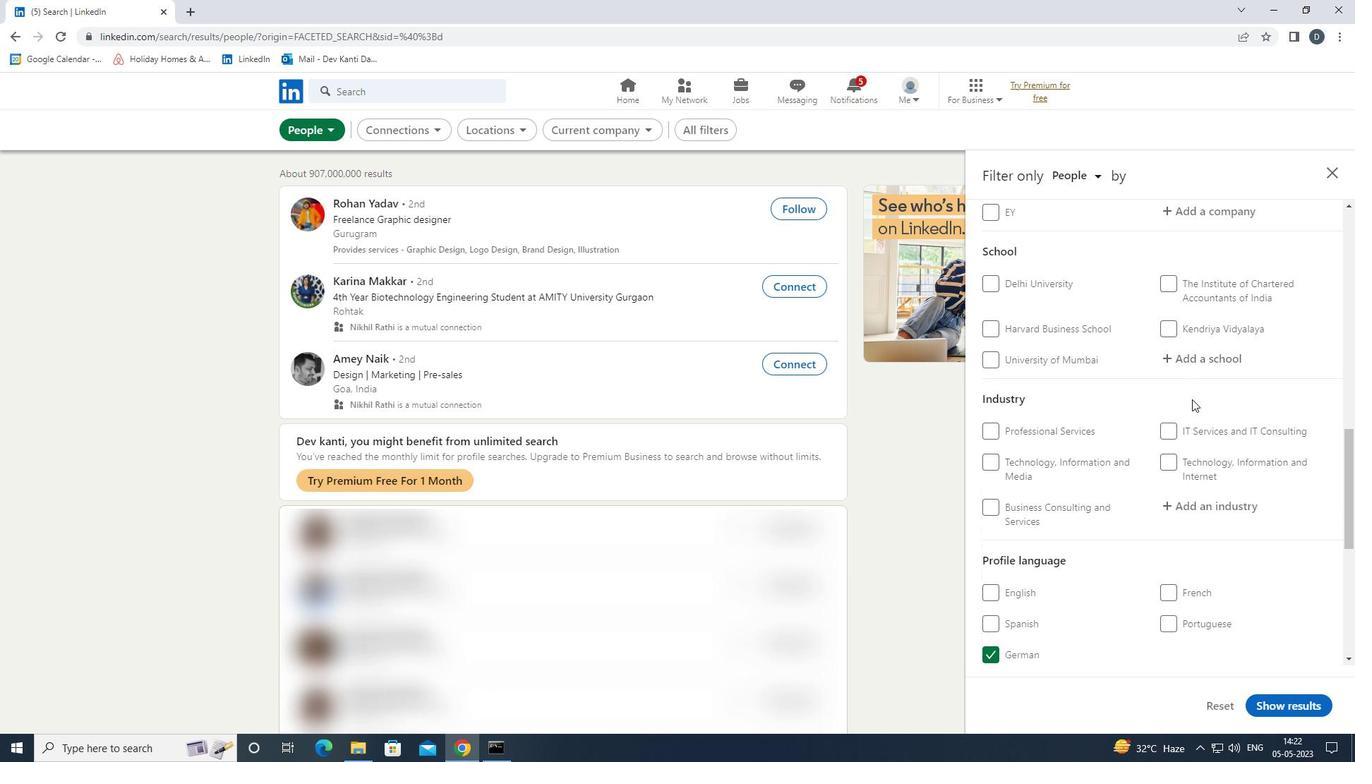 
Action: Mouse pressed left at (1210, 363)
Screenshot: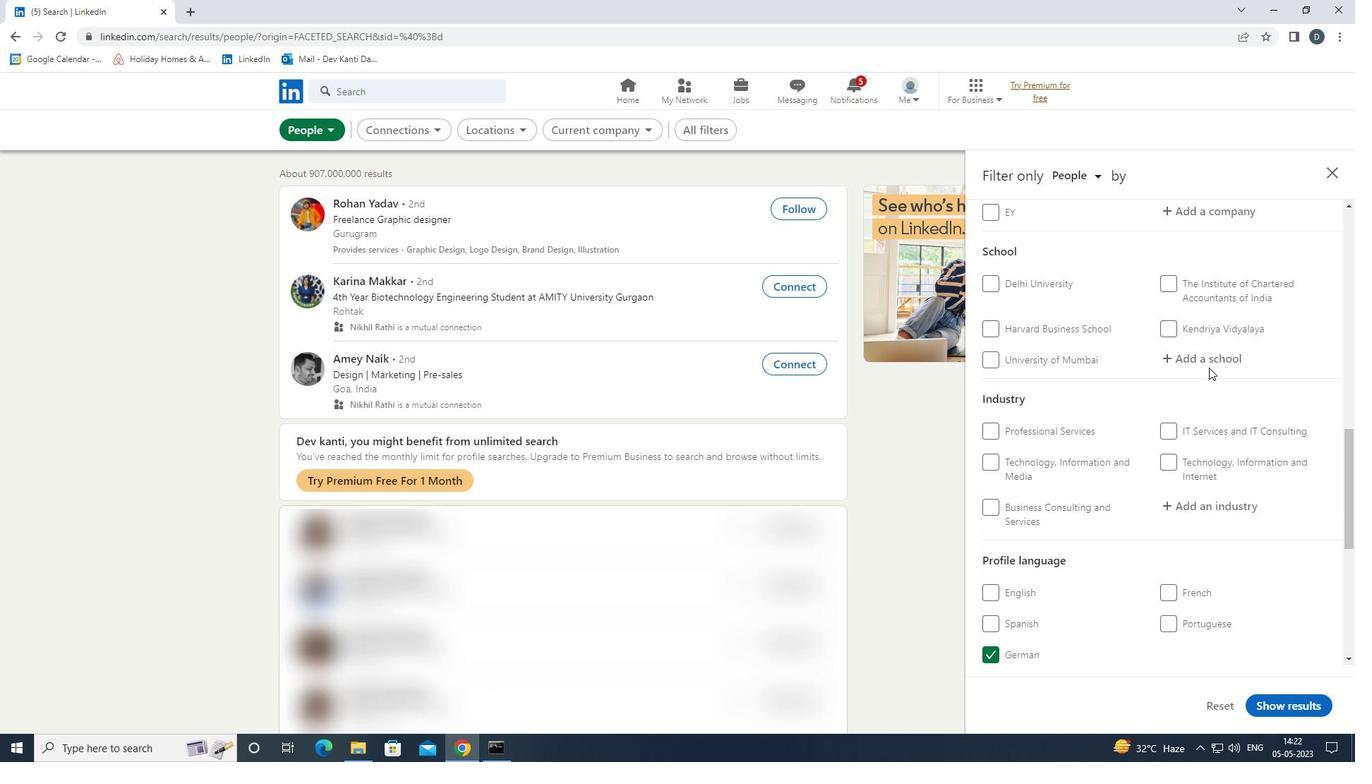 
Action: Mouse moved to (1210, 362)
Screenshot: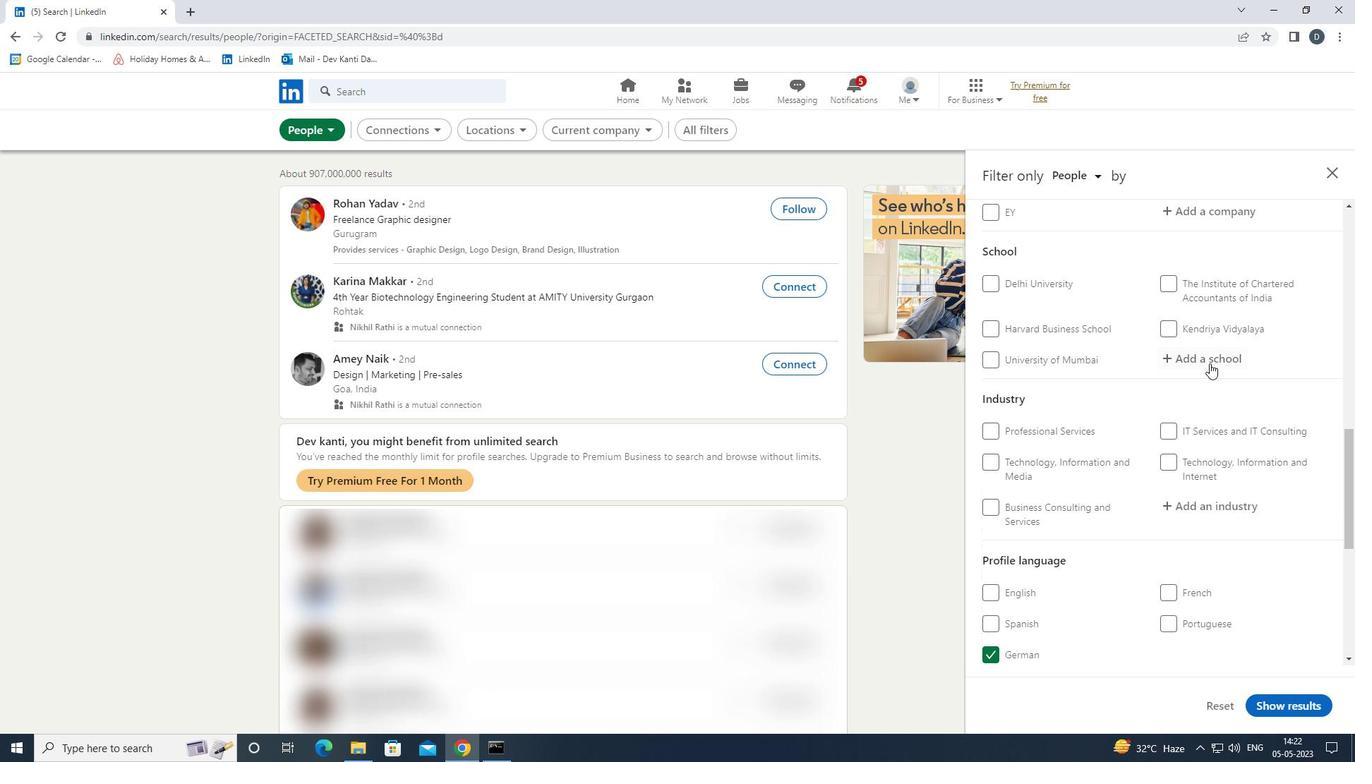
Action: Key pressed <Key.shift><Key.shift><Key.shift><Key.shift><Key.shift><Key.shift><Key.shift><Key.shift><Key.shift><Key.shift>POLICE<Key.space><Key.shift>DAV<Key.space><Key.shift><Key.down><Key.enter>
Screenshot: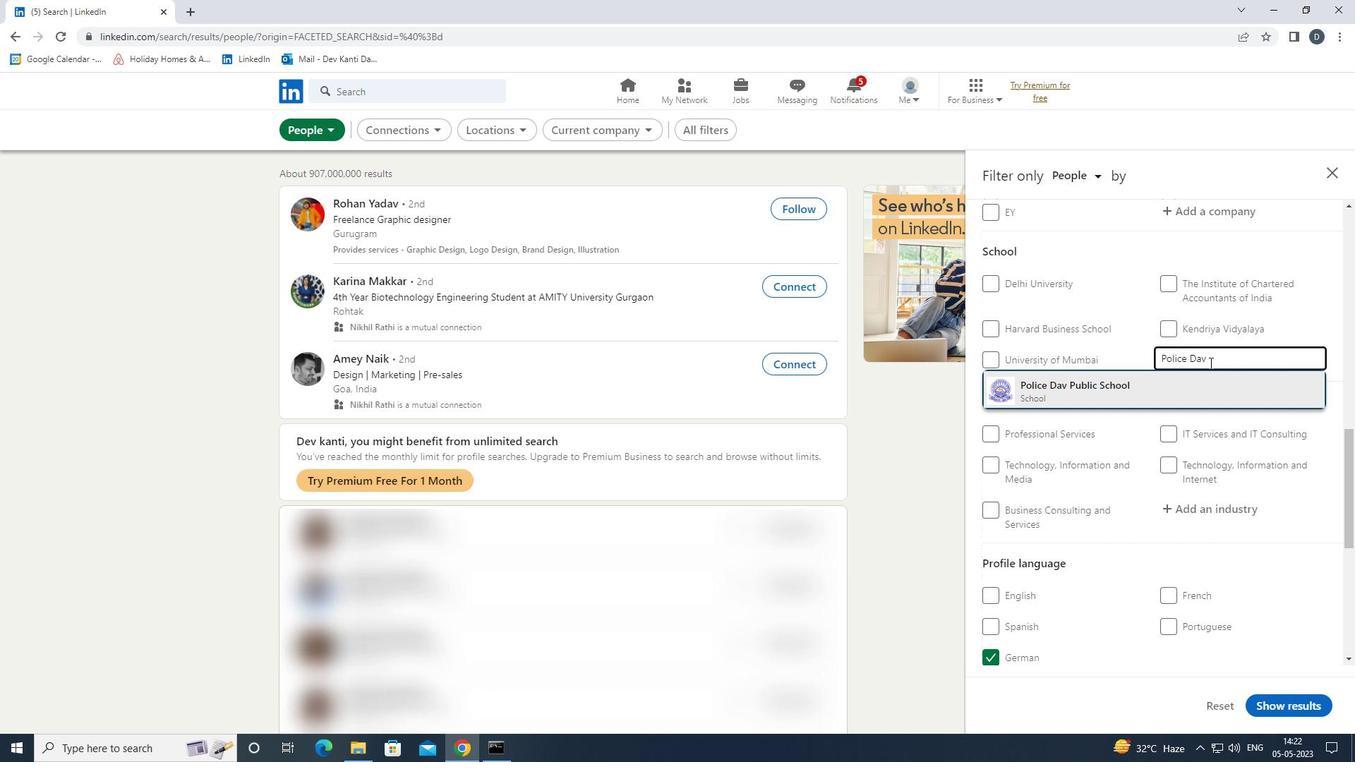 
Action: Mouse scrolled (1210, 362) with delta (0, 0)
Screenshot: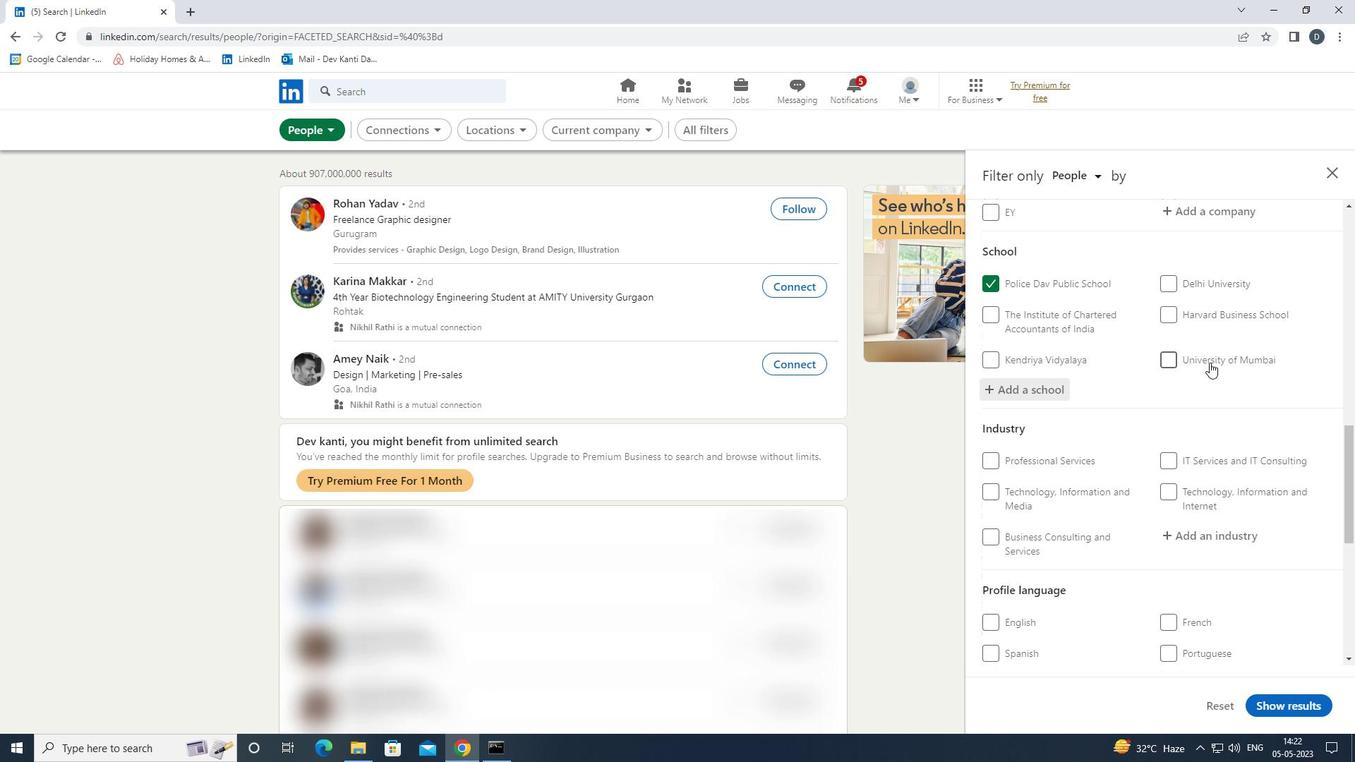 
Action: Mouse moved to (1211, 365)
Screenshot: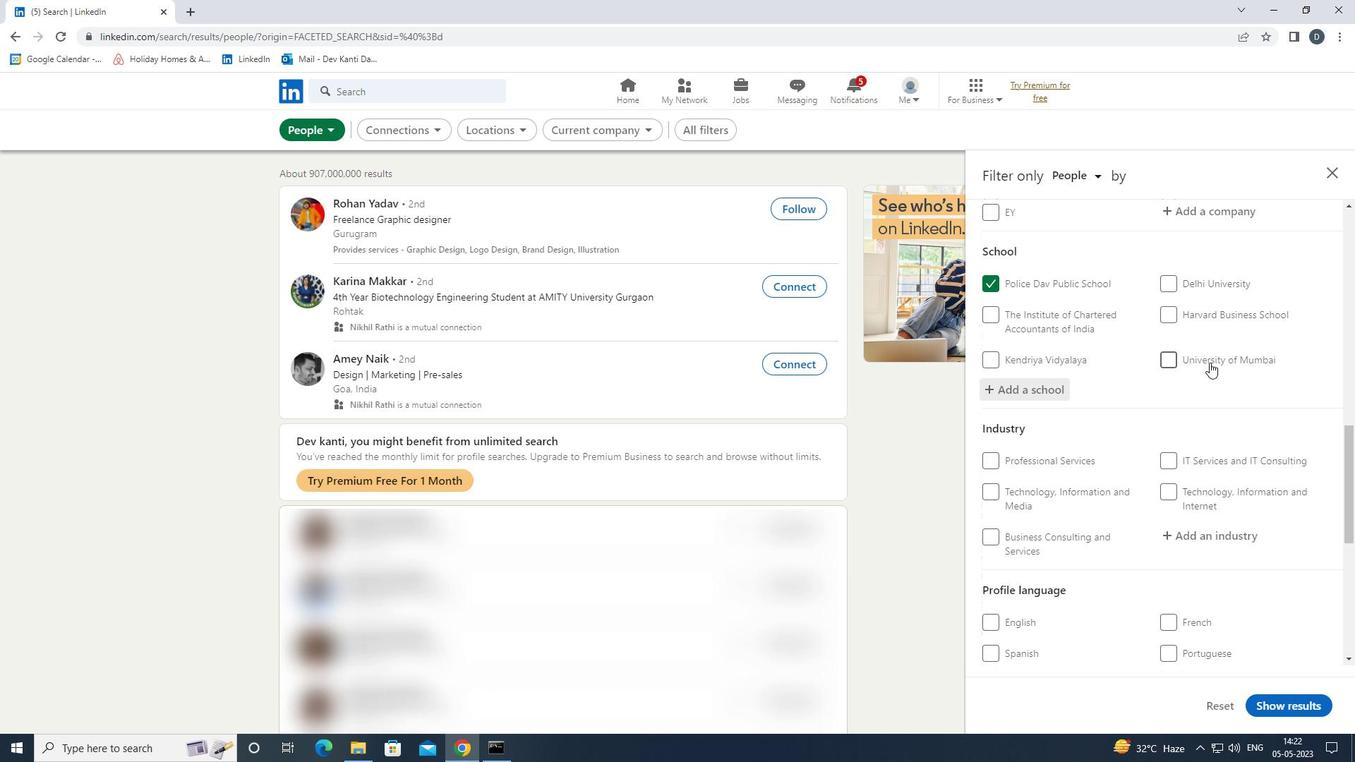 
Action: Mouse scrolled (1211, 365) with delta (0, 0)
Screenshot: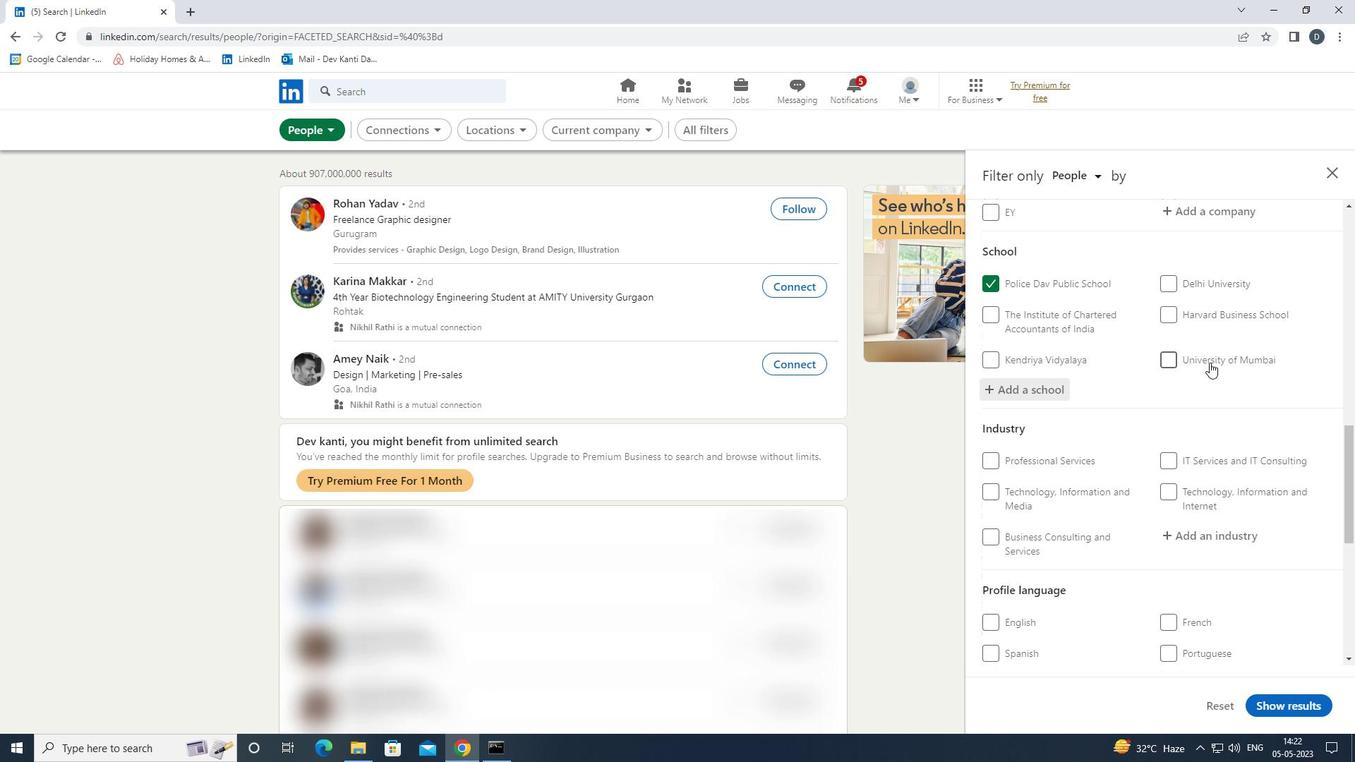 
Action: Mouse moved to (1214, 390)
Screenshot: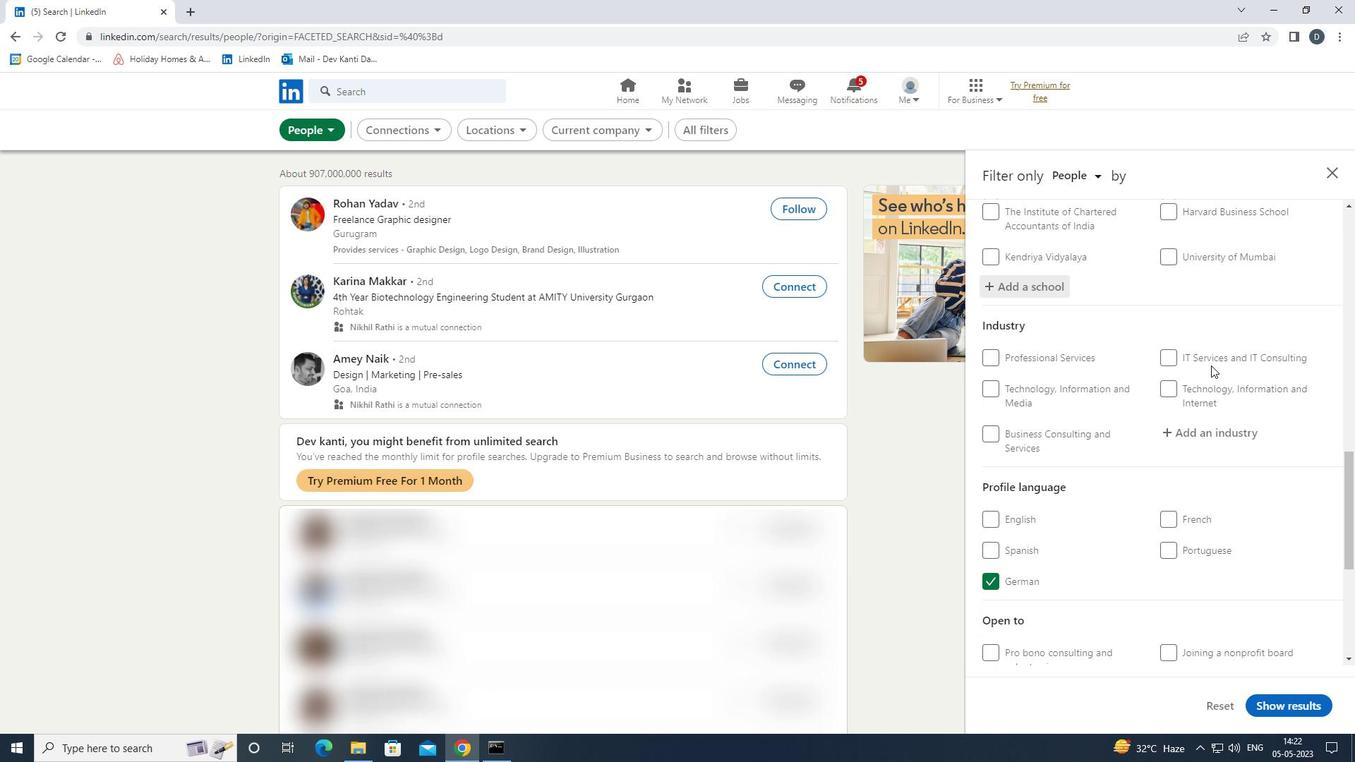
Action: Mouse pressed left at (1214, 390)
Screenshot: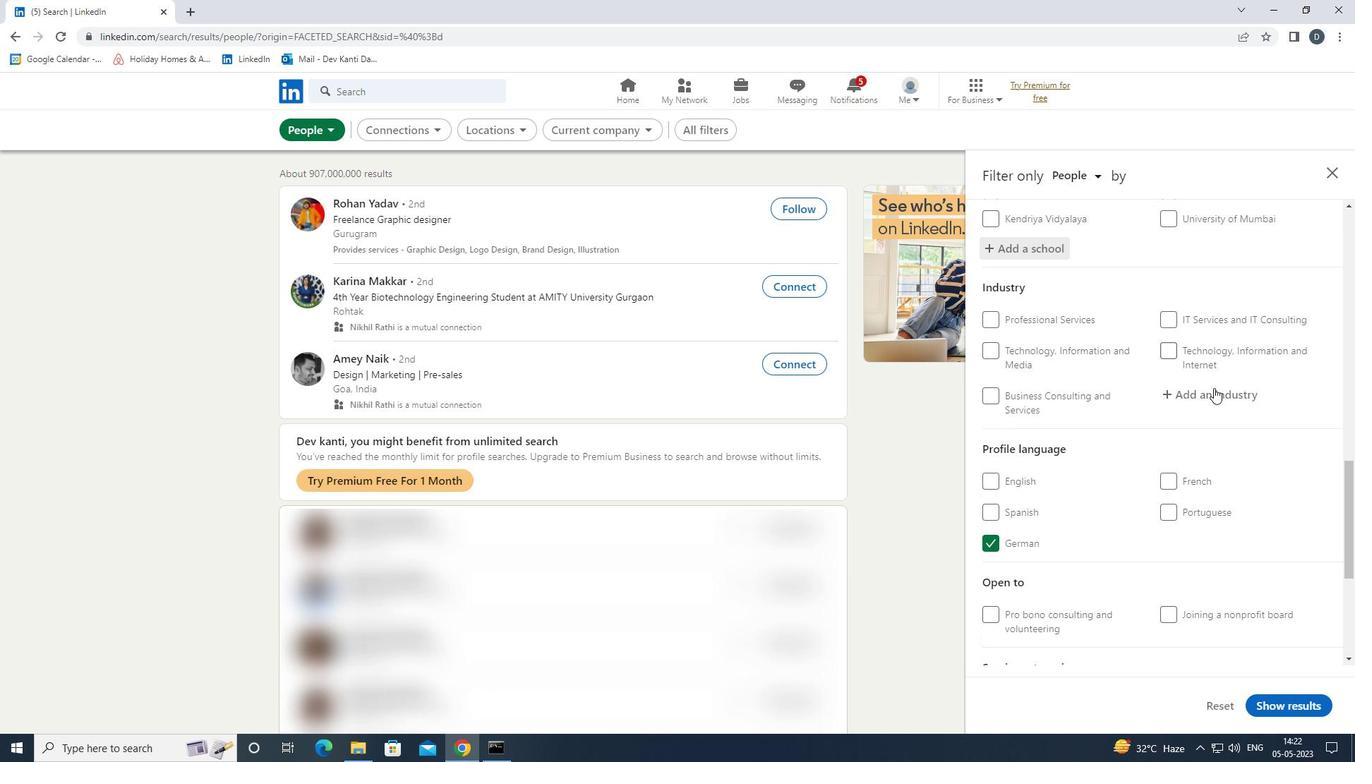 
Action: Key pressed <Key.shift><Key.shift><Key.shift><Key.shift><Key.shift><Key.shift><Key.shift><Key.shift><Key.shift><Key.shift><Key.shift><Key.shift><Key.shift>LANDSCAPING<Key.down><Key.enter>
Screenshot: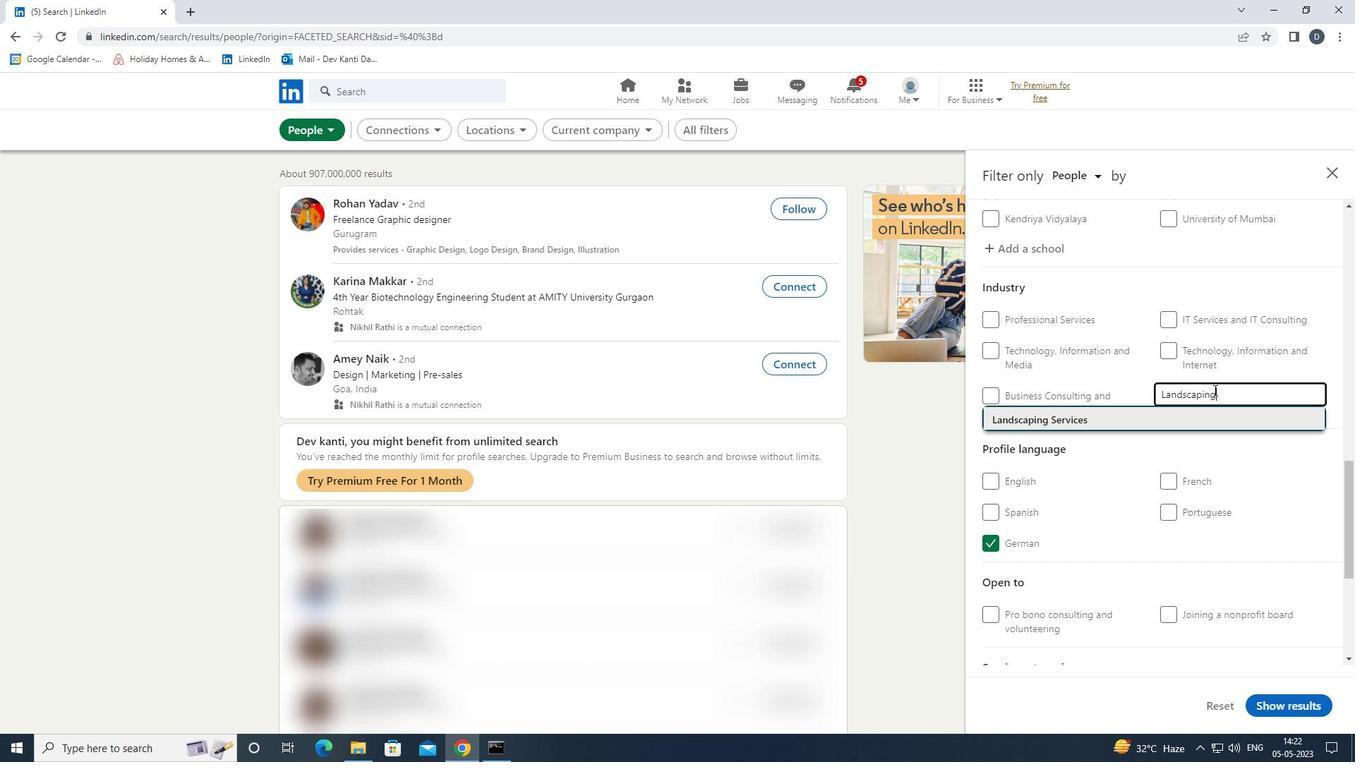 
Action: Mouse scrolled (1214, 389) with delta (0, 0)
Screenshot: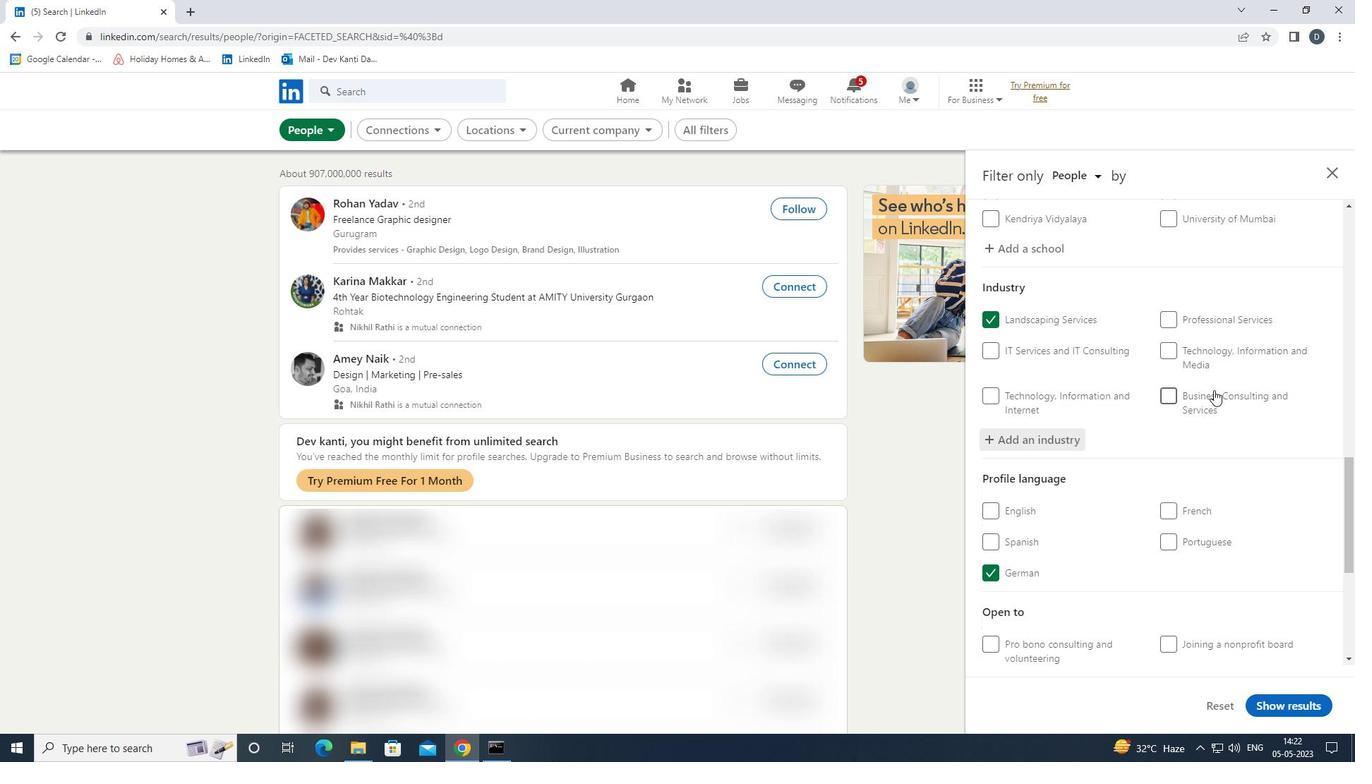 
Action: Mouse scrolled (1214, 389) with delta (0, 0)
Screenshot: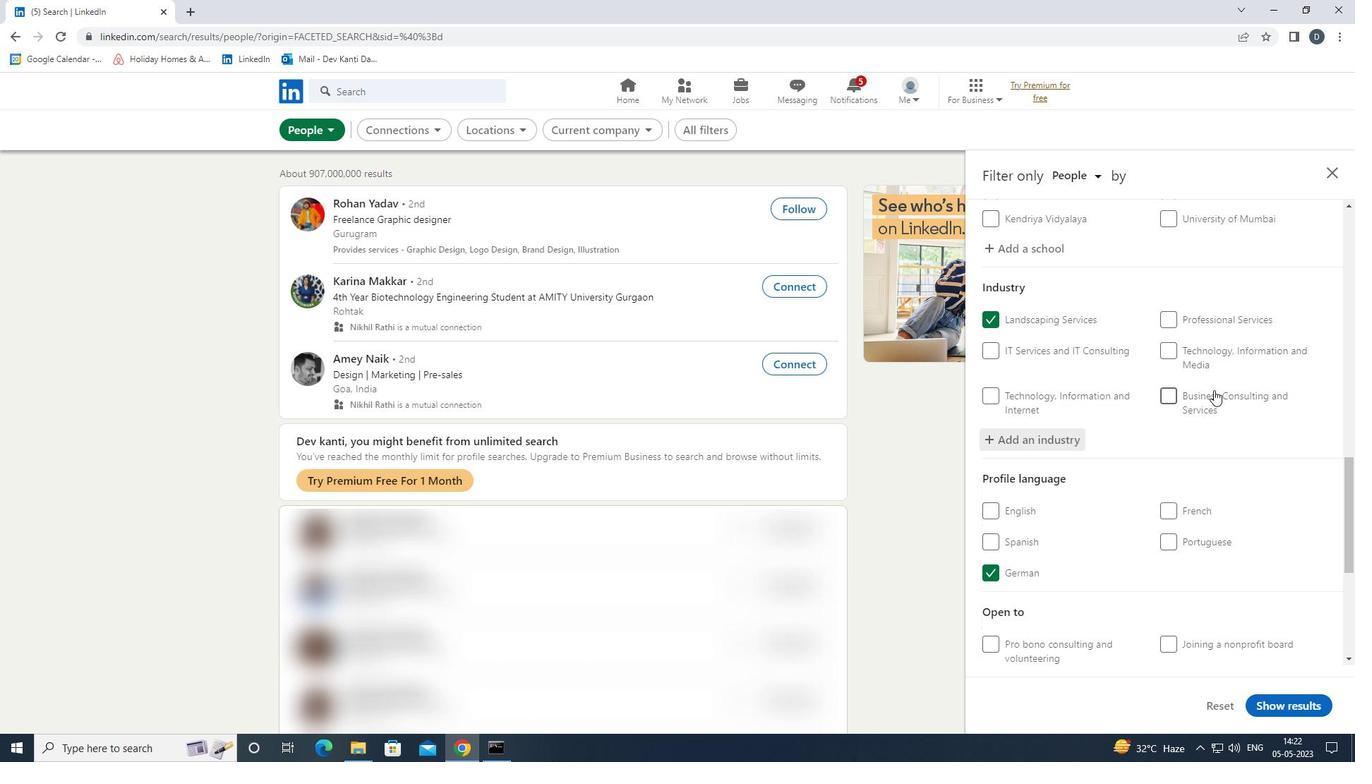 
Action: Mouse scrolled (1214, 389) with delta (0, 0)
Screenshot: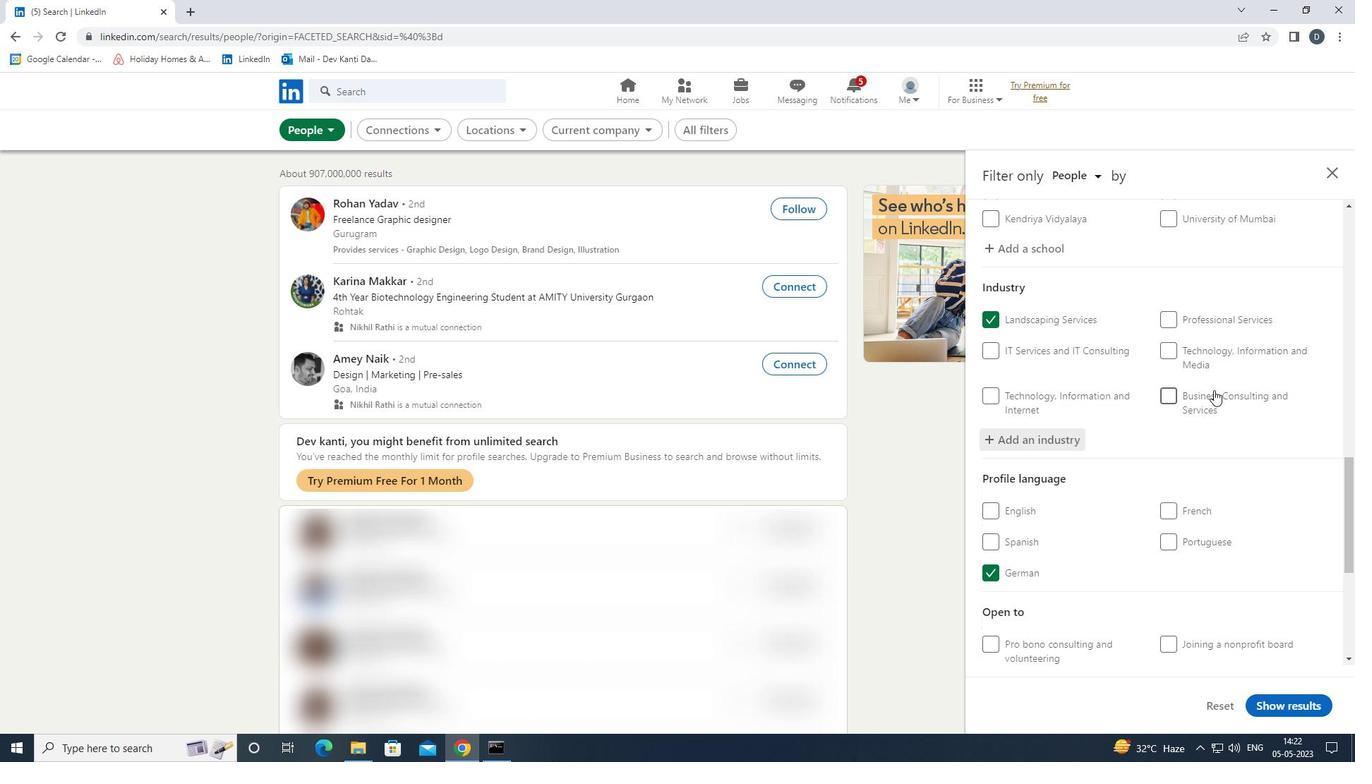 
Action: Mouse scrolled (1214, 389) with delta (0, 0)
Screenshot: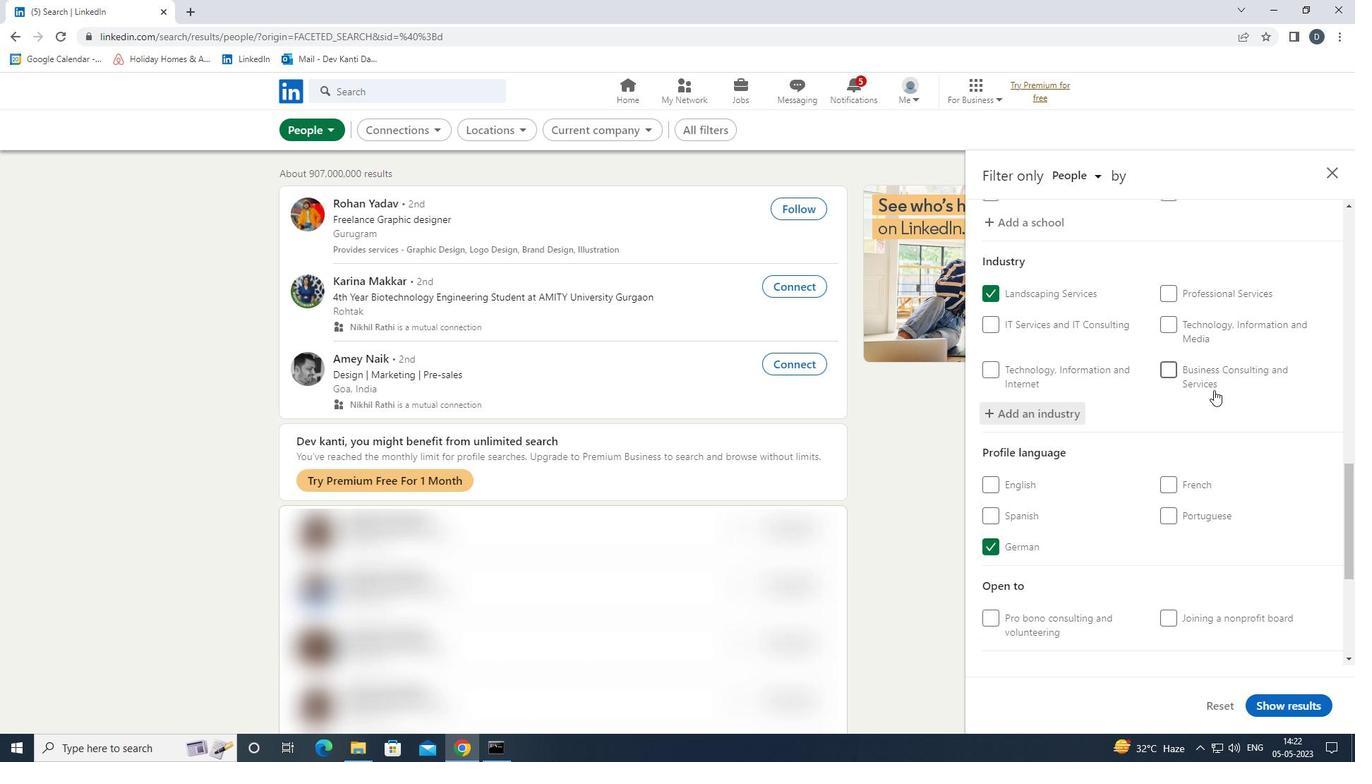 
Action: Mouse moved to (1207, 506)
Screenshot: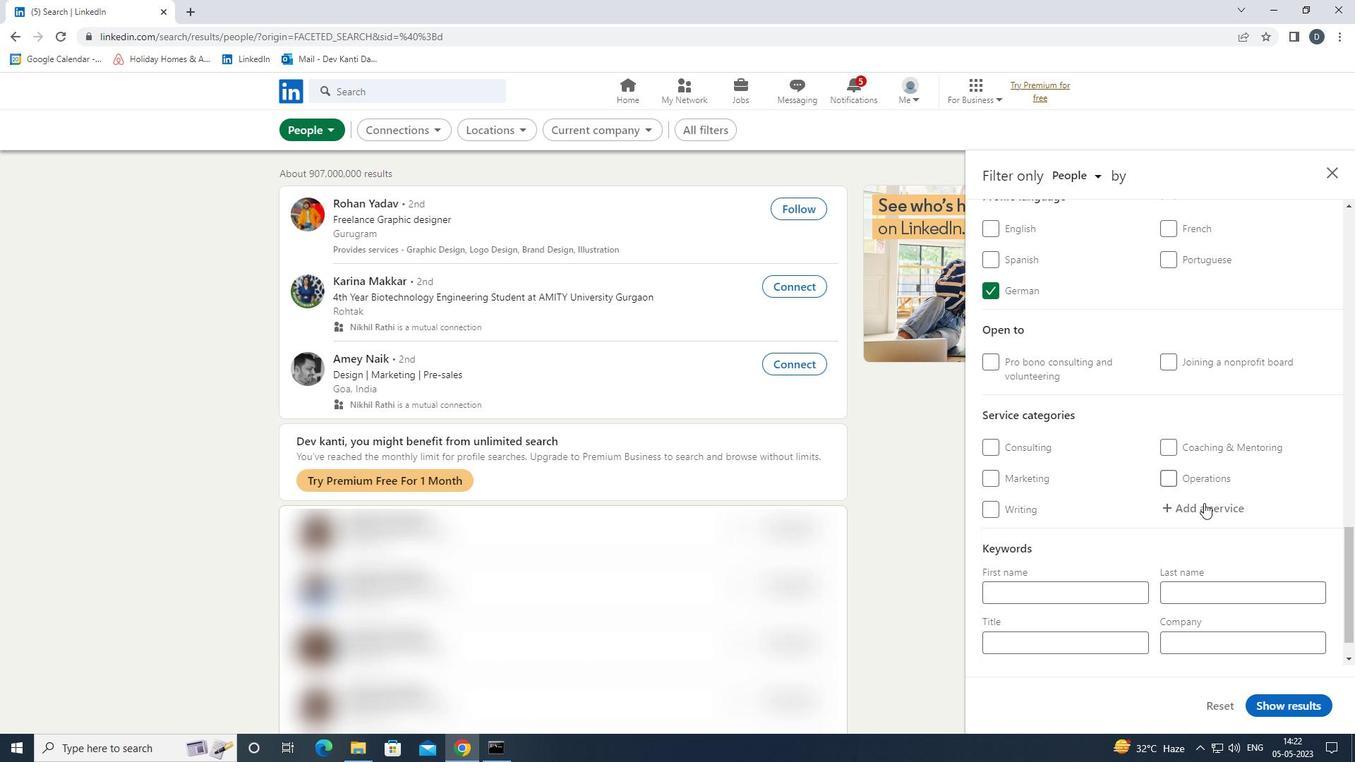 
Action: Mouse pressed left at (1207, 506)
Screenshot: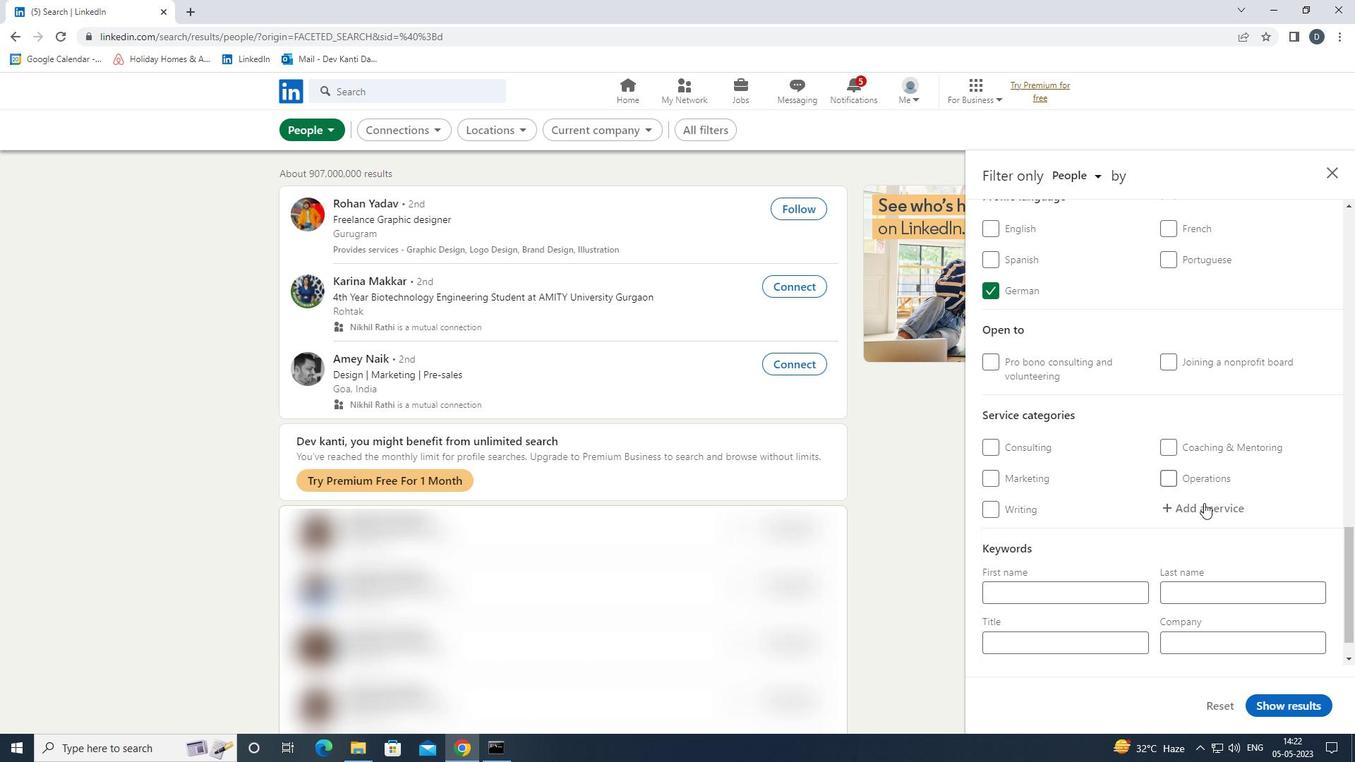 
Action: Mouse moved to (1196, 505)
Screenshot: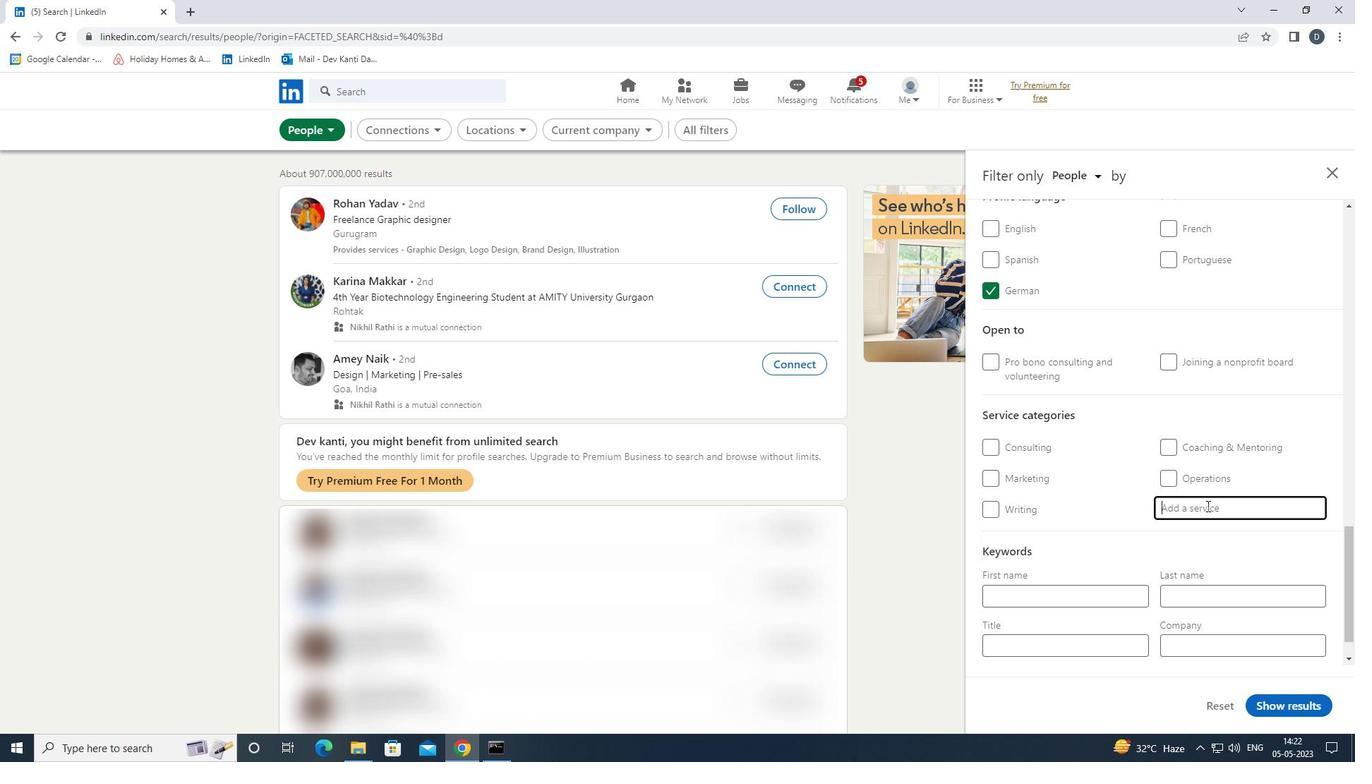 
Action: Key pressed <Key.shift><Key.shift><Key.shift><Key.shift>BLOGGING<Key.down><Key.enter>
Screenshot: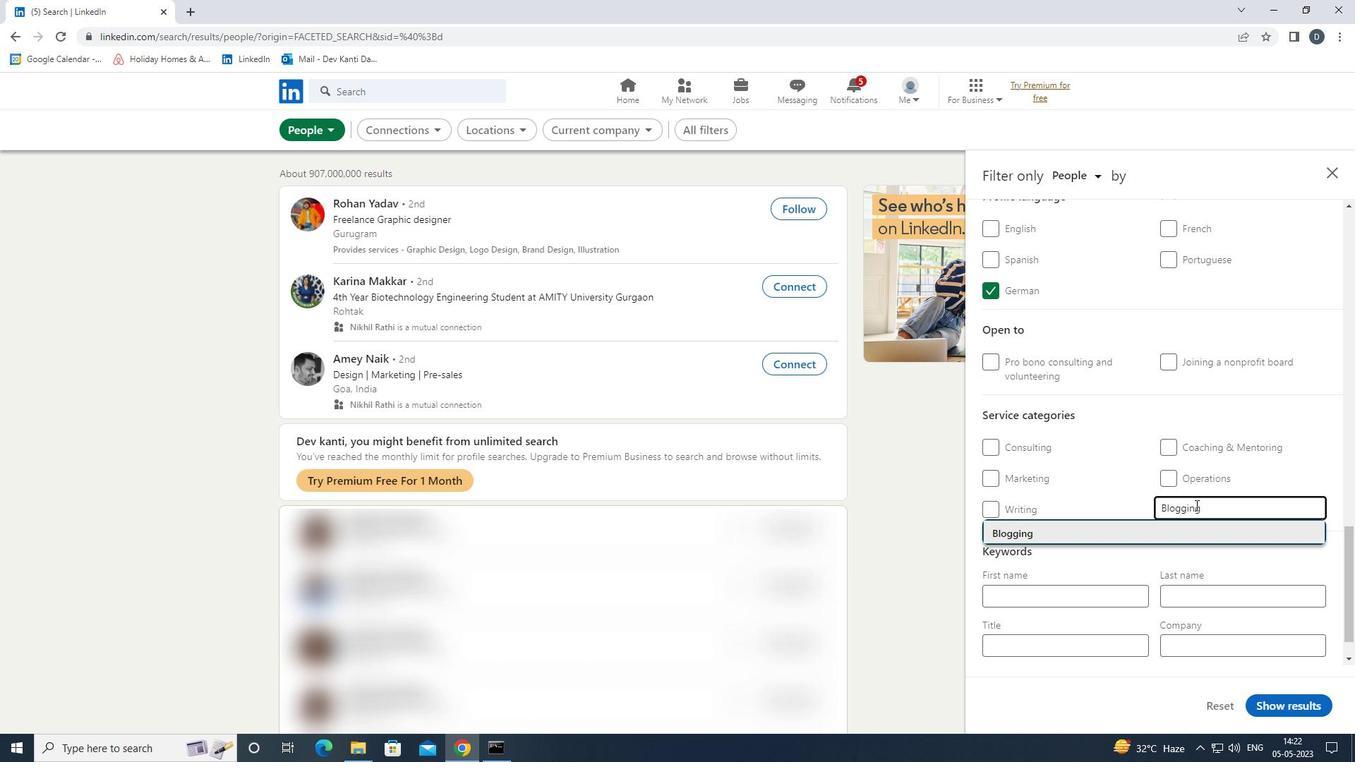 
Action: Mouse moved to (1216, 488)
Screenshot: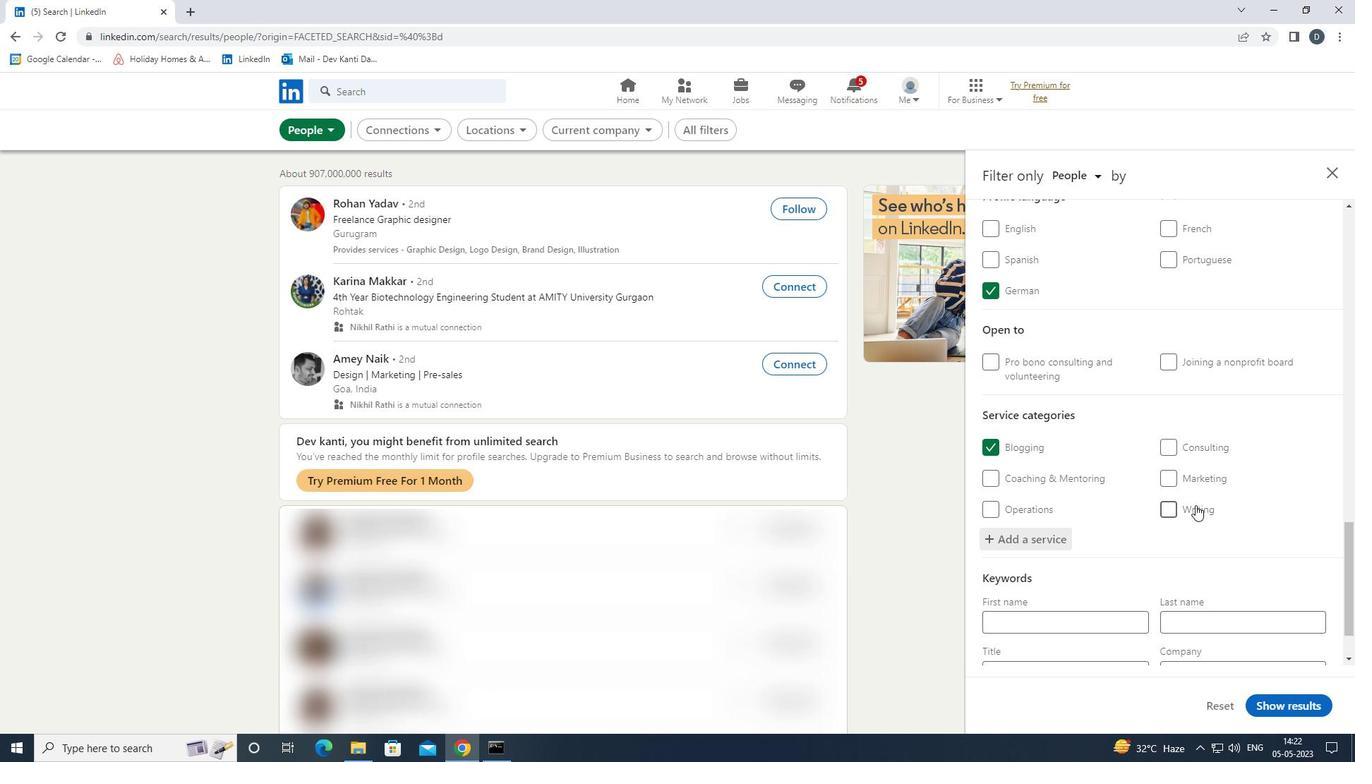 
Action: Mouse scrolled (1216, 487) with delta (0, 0)
Screenshot: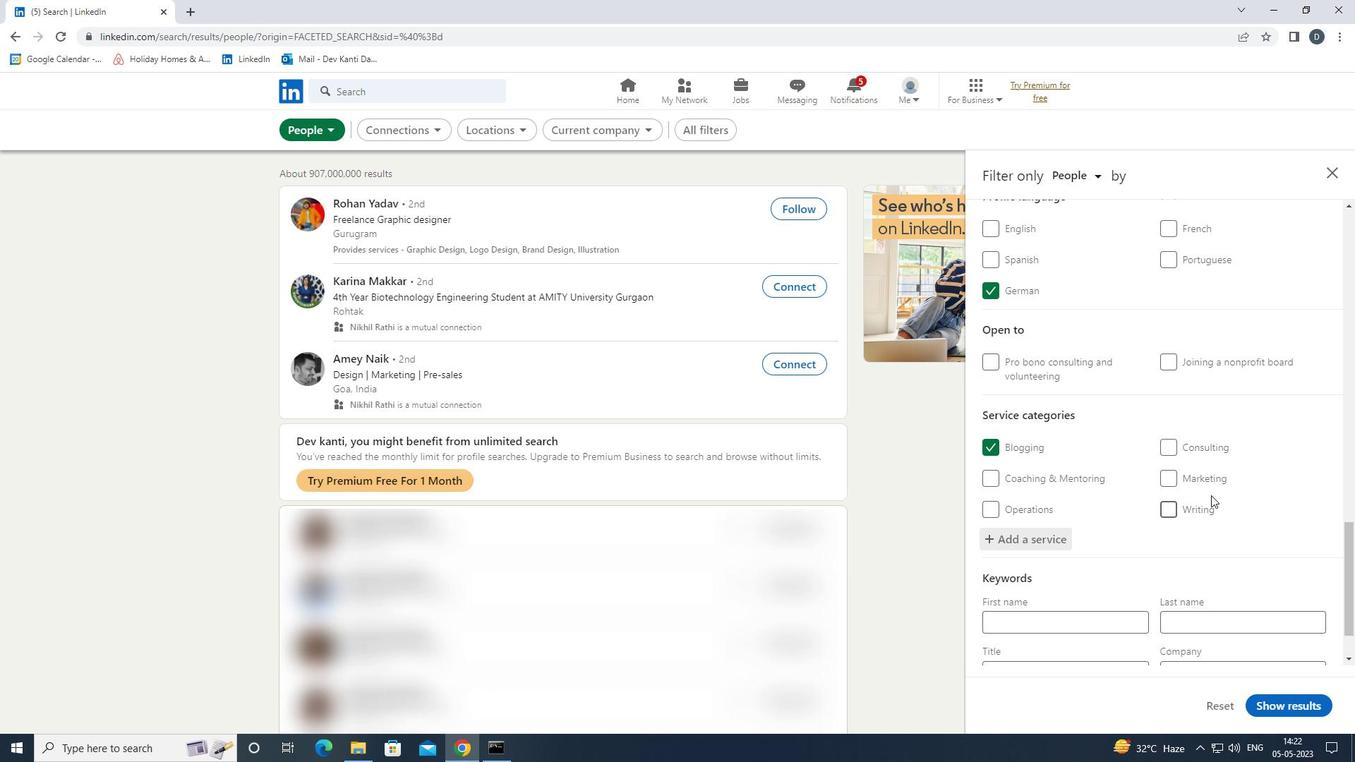 
Action: Mouse scrolled (1216, 487) with delta (0, 0)
Screenshot: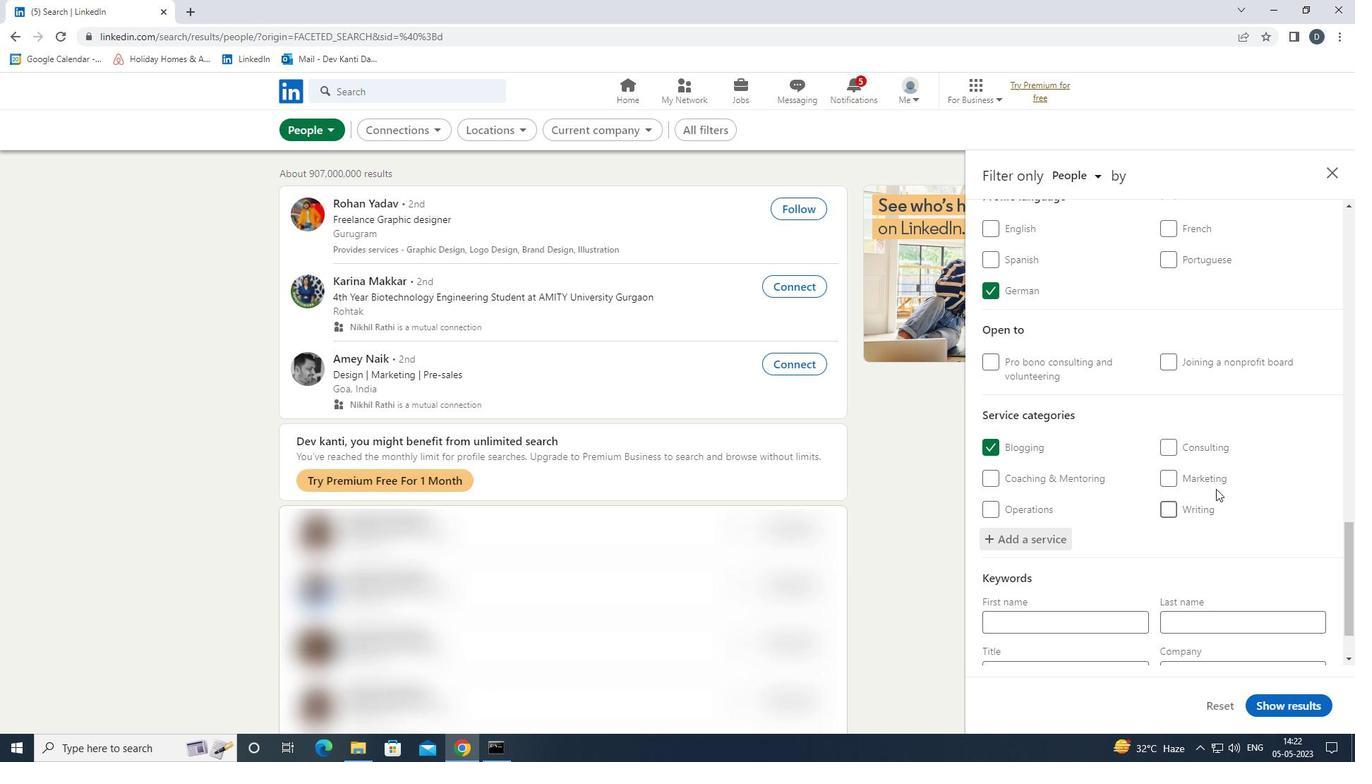 
Action: Mouse moved to (1216, 492)
Screenshot: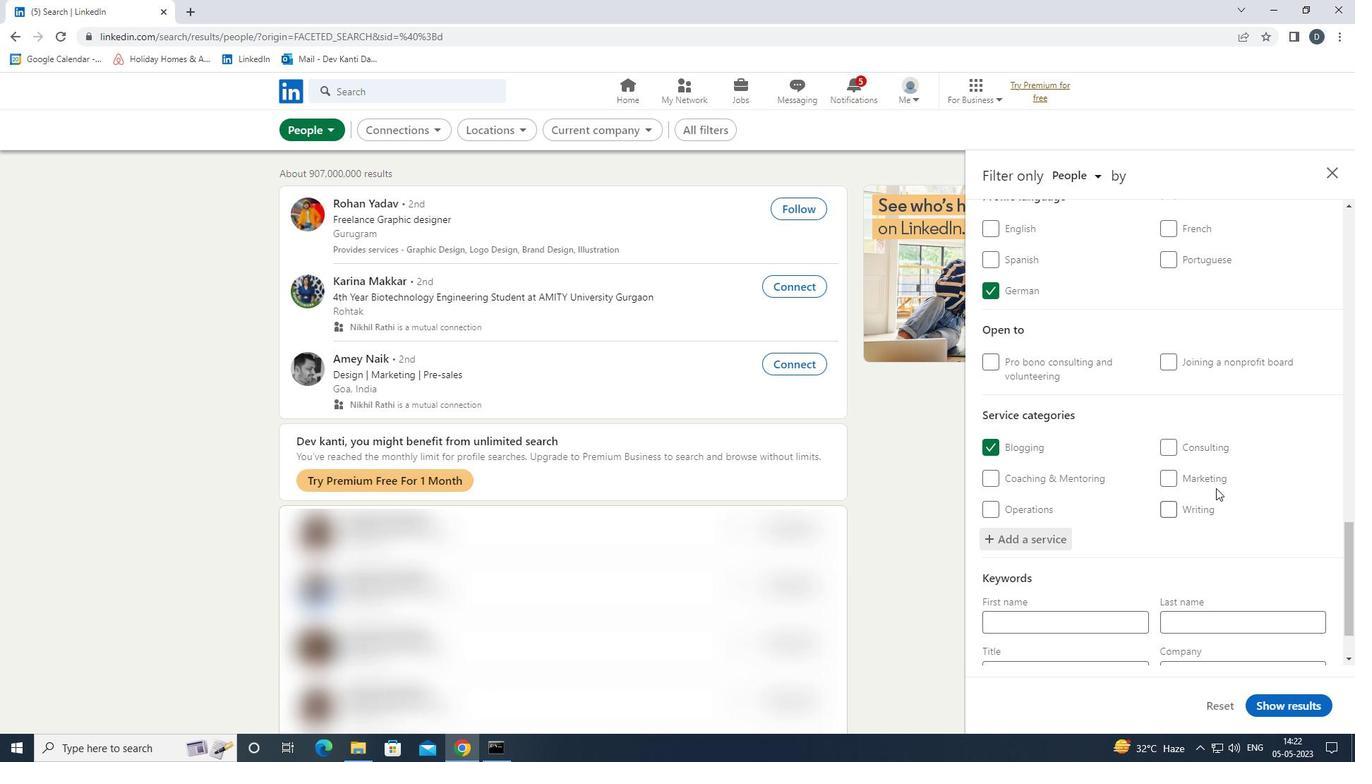 
Action: Mouse scrolled (1216, 491) with delta (0, 0)
Screenshot: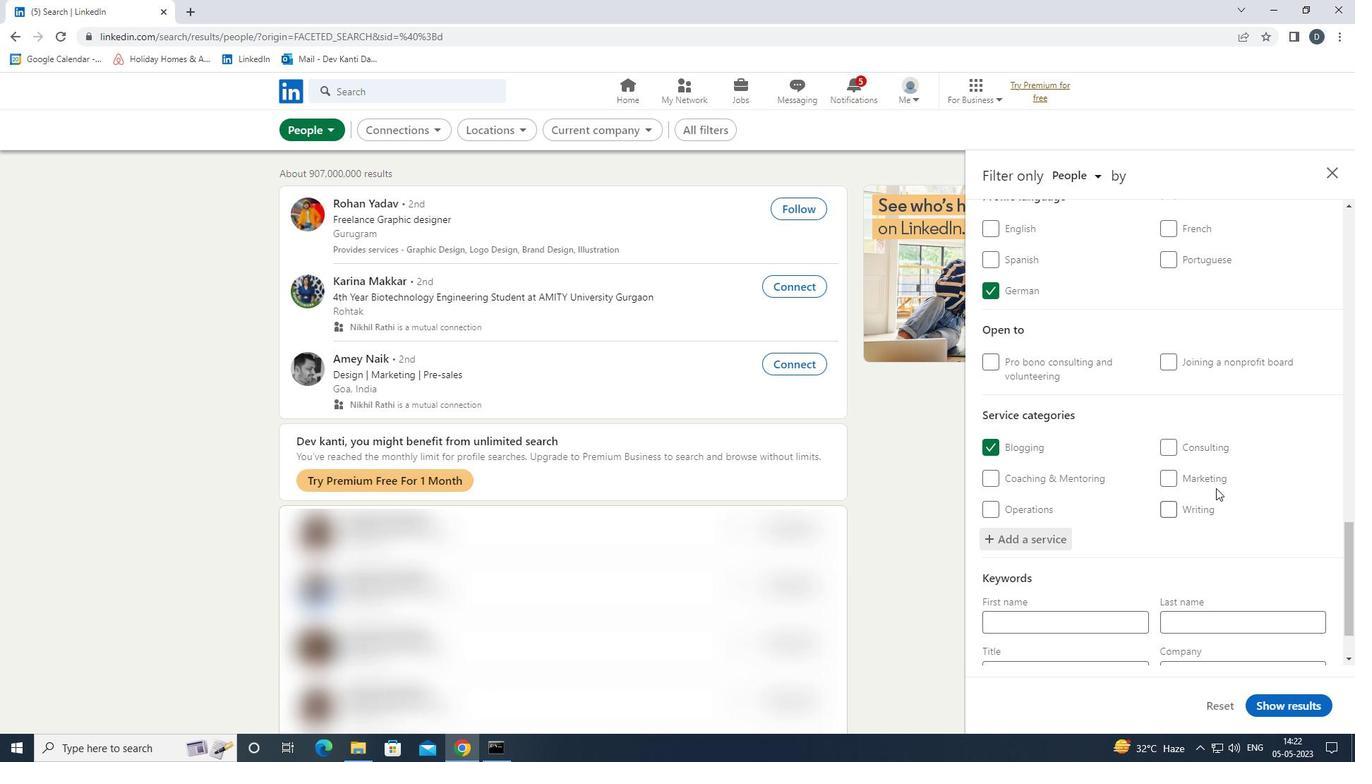 
Action: Mouse moved to (1215, 494)
Screenshot: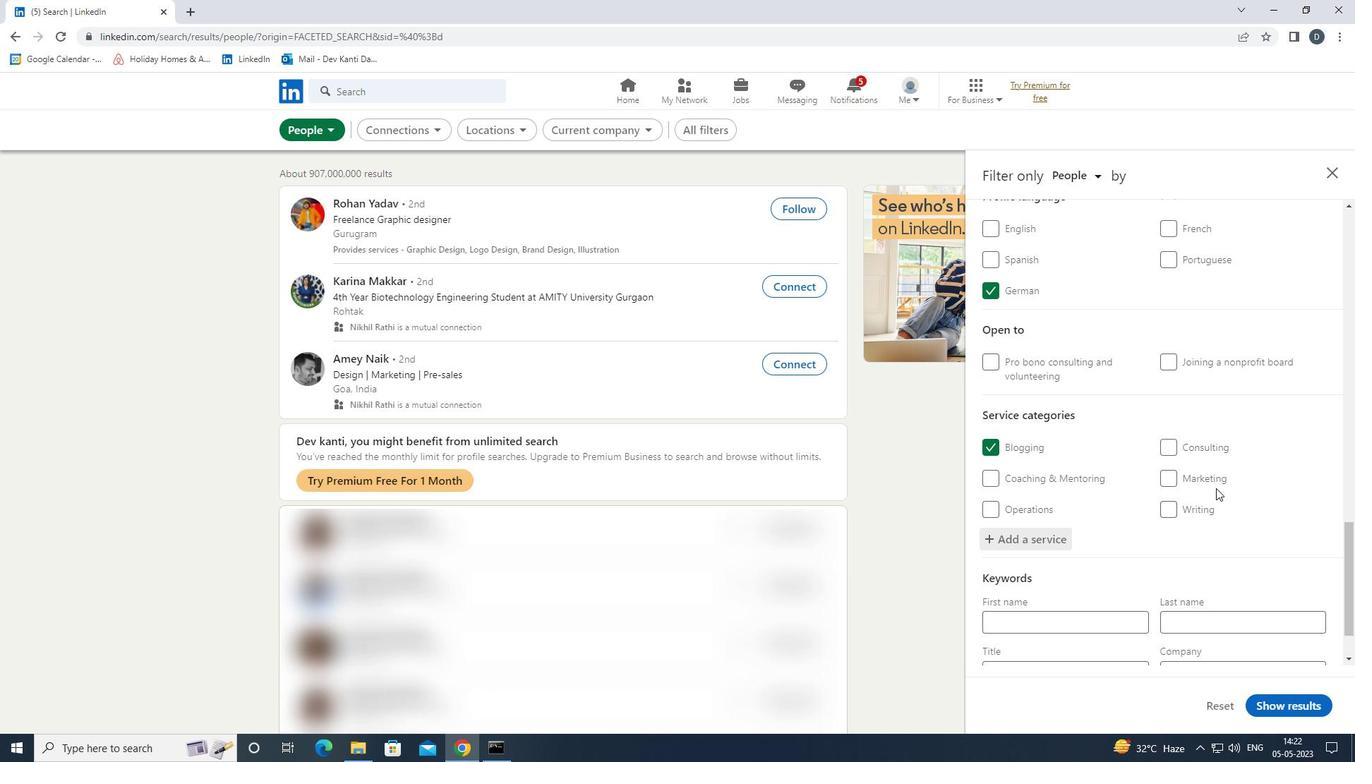 
Action: Mouse scrolled (1215, 493) with delta (0, 0)
Screenshot: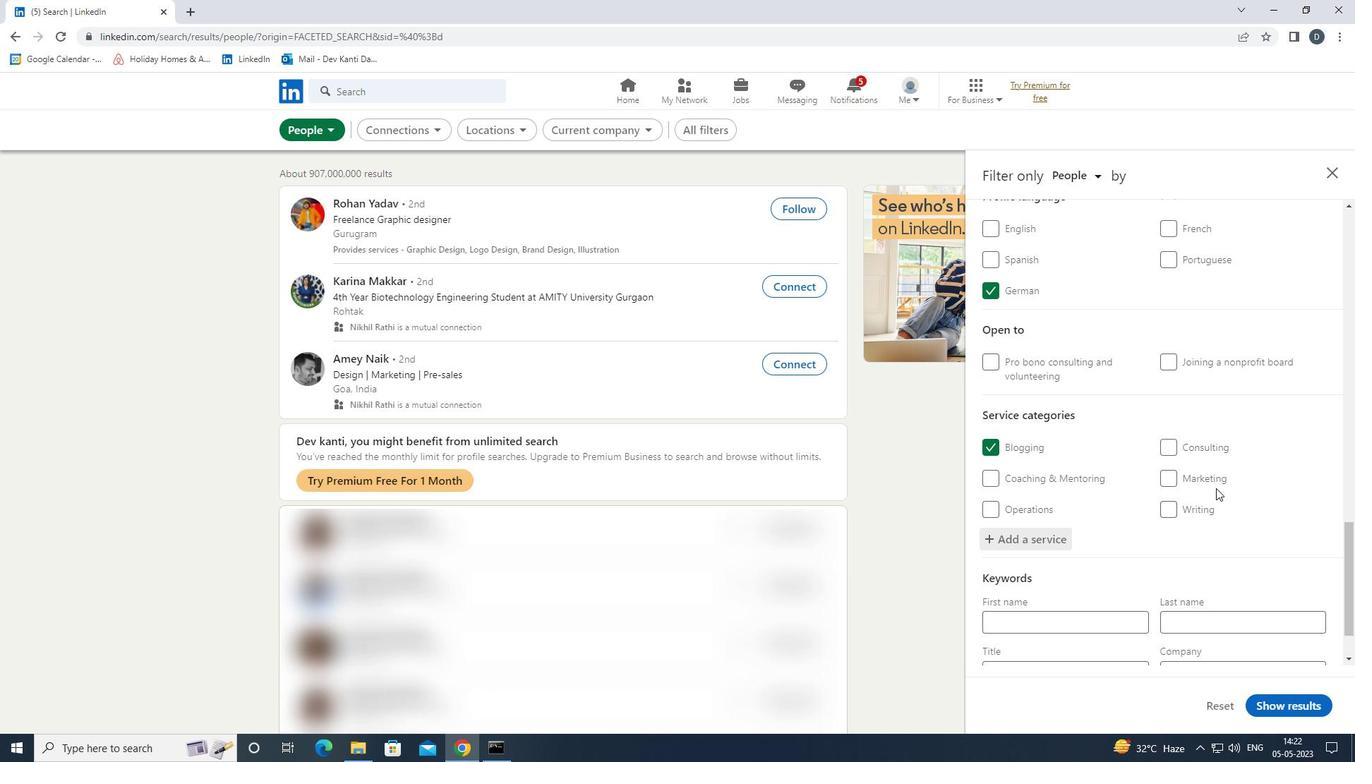 
Action: Mouse moved to (1073, 596)
Screenshot: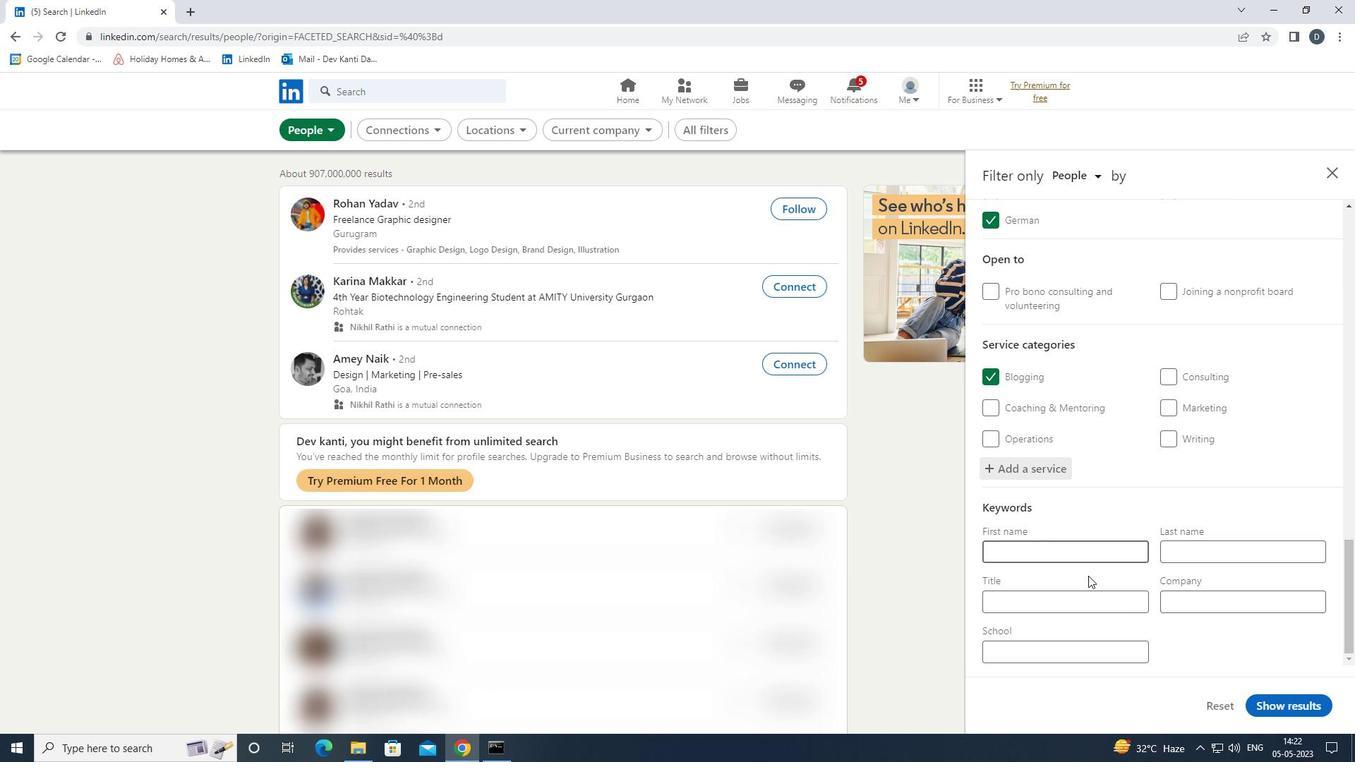 
Action: Mouse pressed left at (1073, 596)
Screenshot: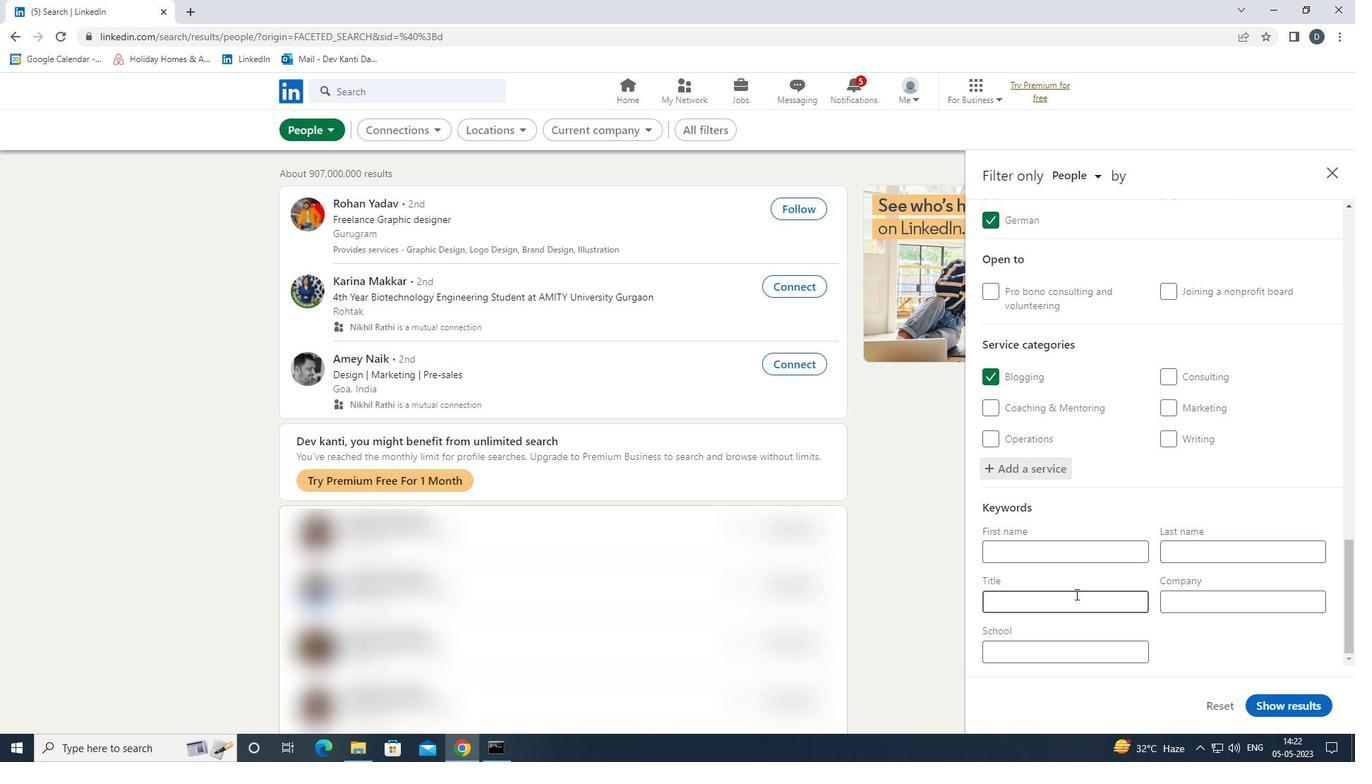 
Action: Key pressed <Key.shift><Key.shift><Key.shift><Key.shift>TAPER
Screenshot: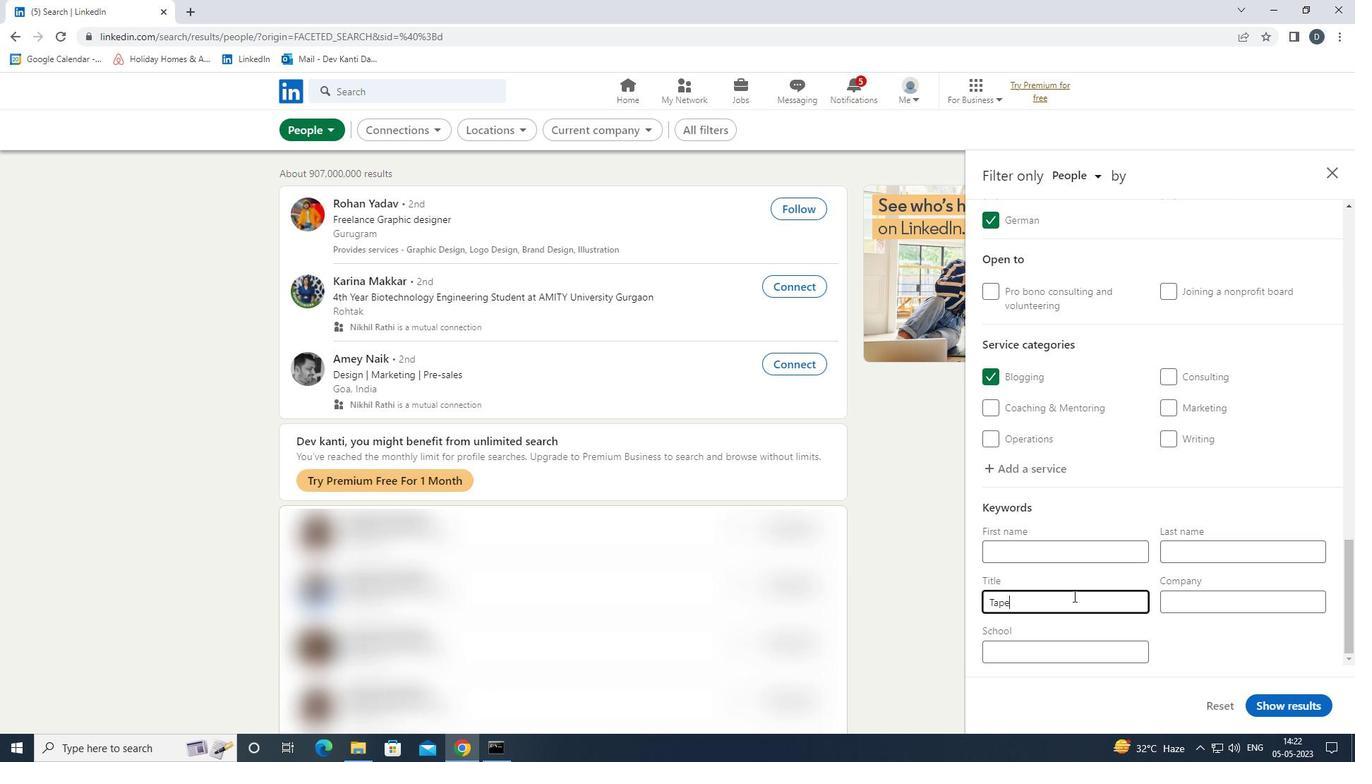 
Action: Mouse moved to (1287, 711)
Screenshot: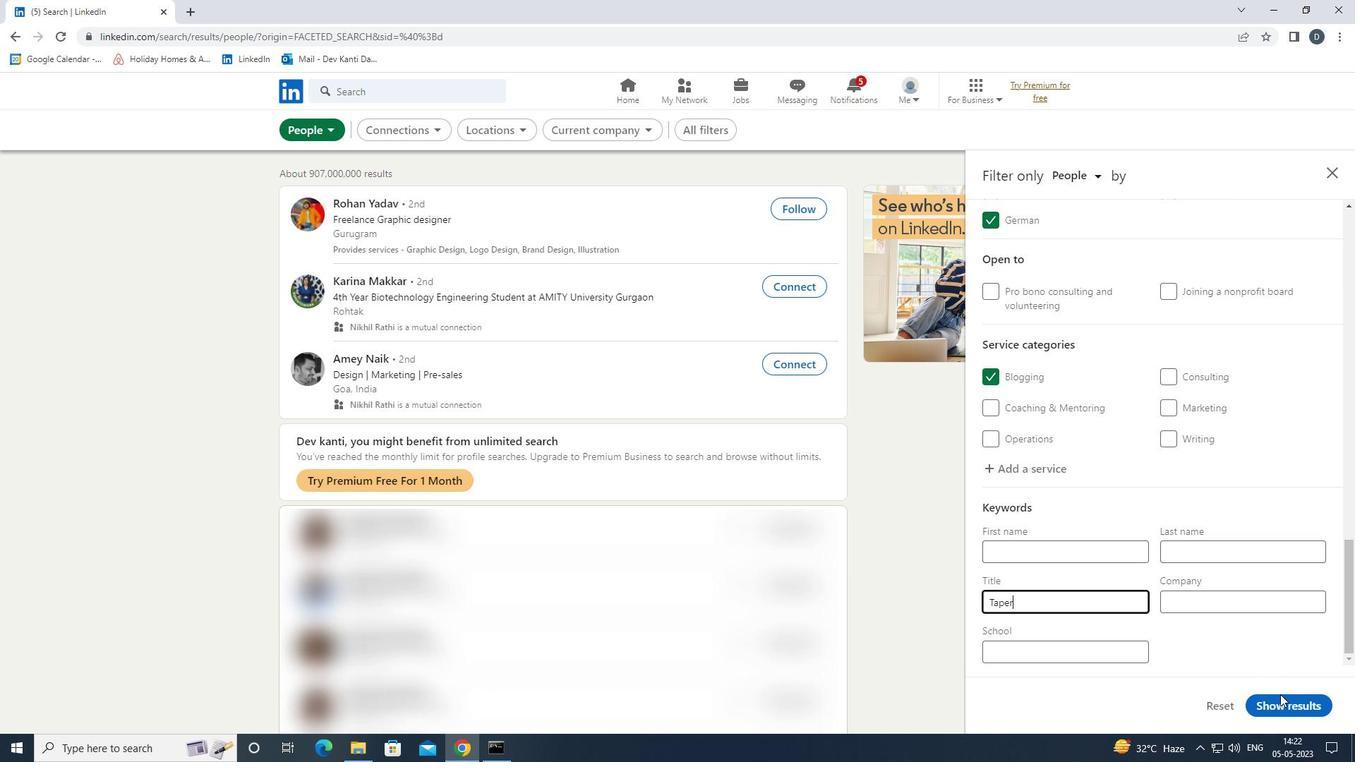 
Action: Mouse pressed left at (1287, 711)
Screenshot: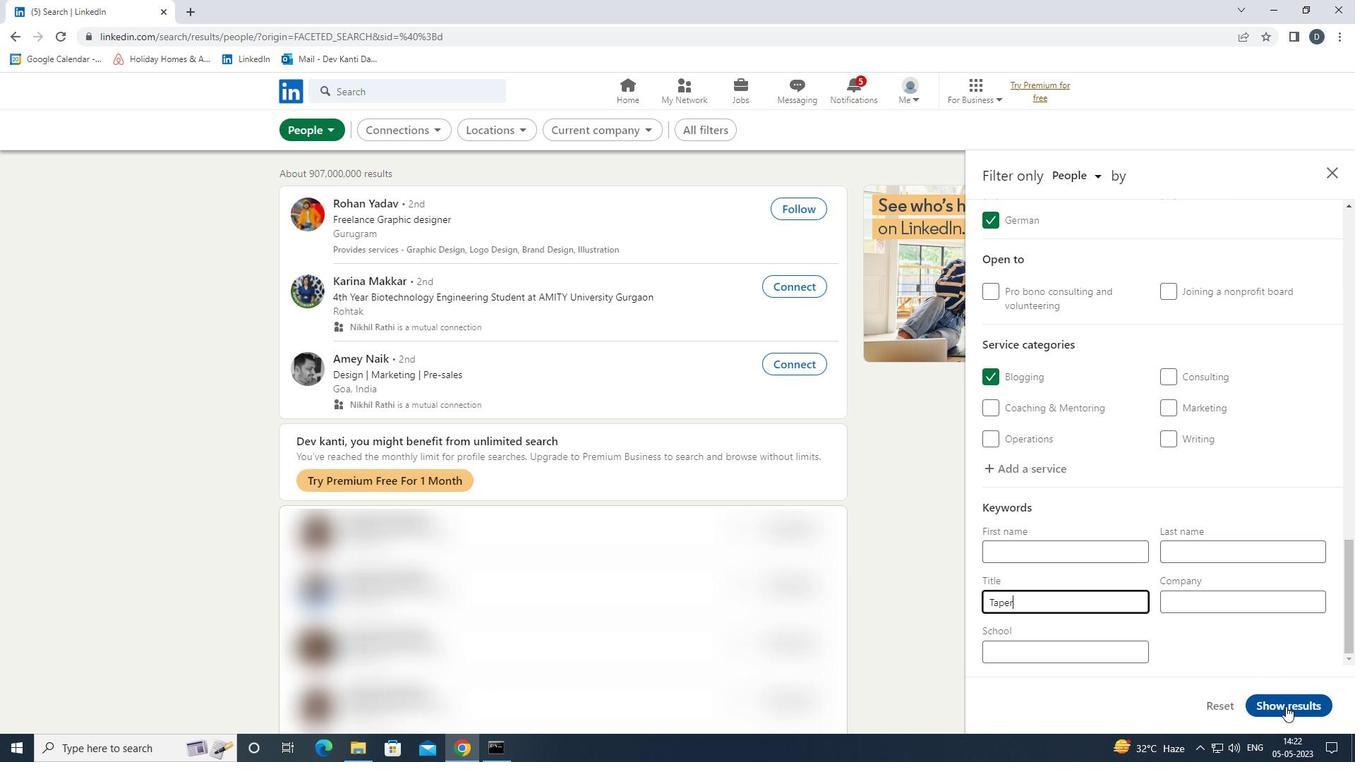 
Action: Mouse moved to (1252, 561)
Screenshot: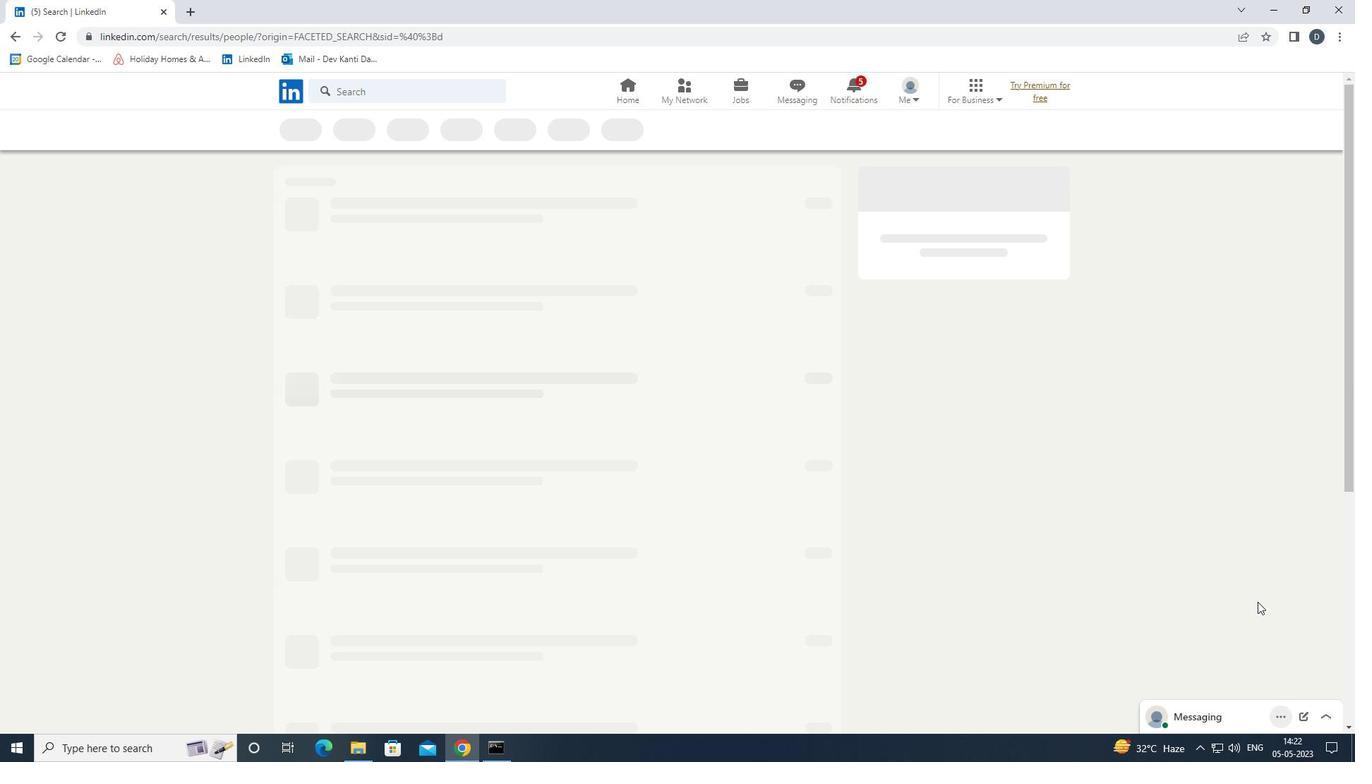 
